 Task: Find connections with filter location Qarāwul with filter topic #Technologywith filter profile language English with filter current company HCLTech with filter school Samrat Ashok Technological Institute with filter industry Travel Arrangements with filter service category Corporate Law with filter keywords title Account Executive
Action: Mouse moved to (572, 115)
Screenshot: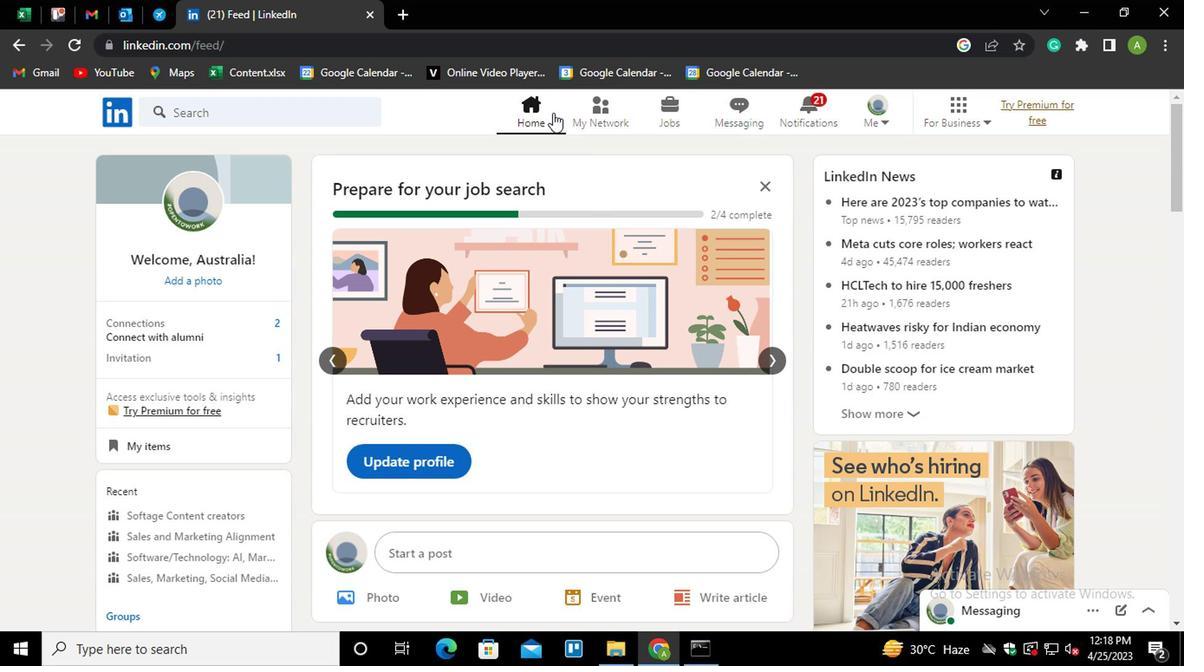 
Action: Mouse pressed left at (572, 115)
Screenshot: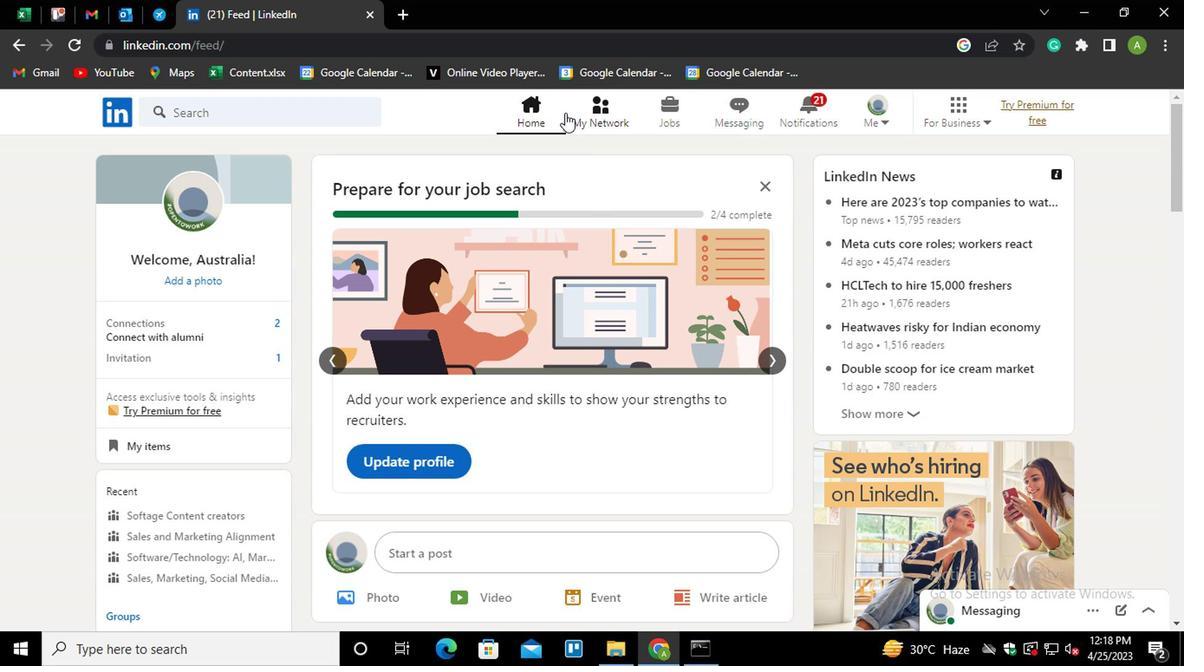 
Action: Mouse moved to (278, 214)
Screenshot: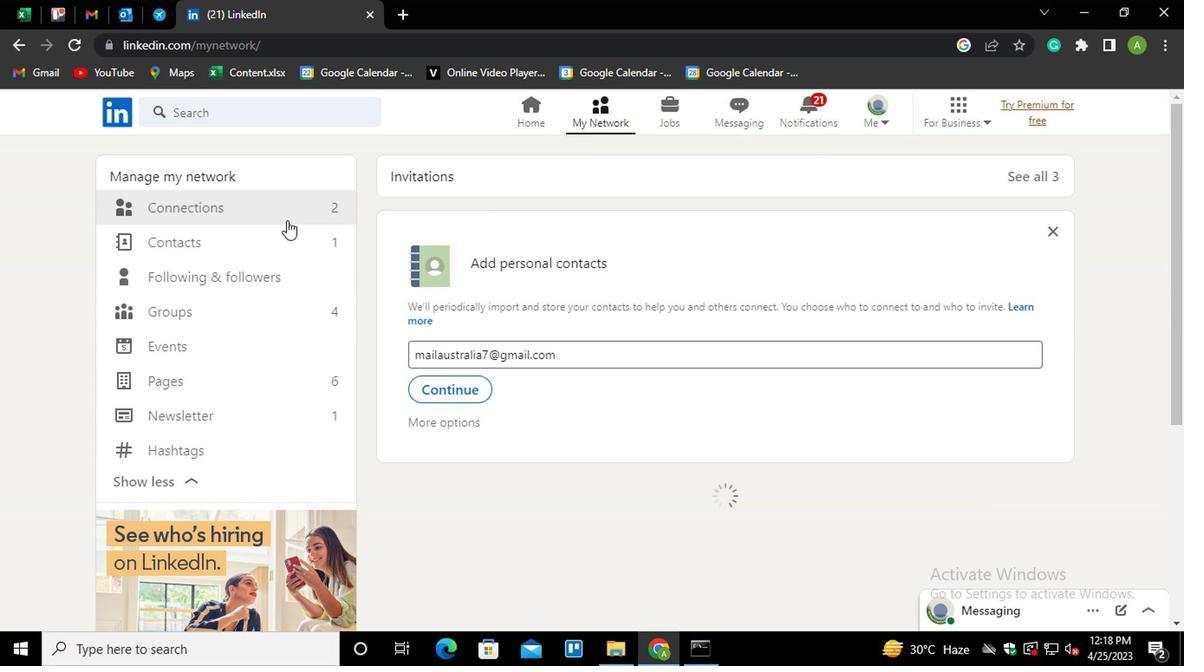 
Action: Mouse pressed left at (278, 214)
Screenshot: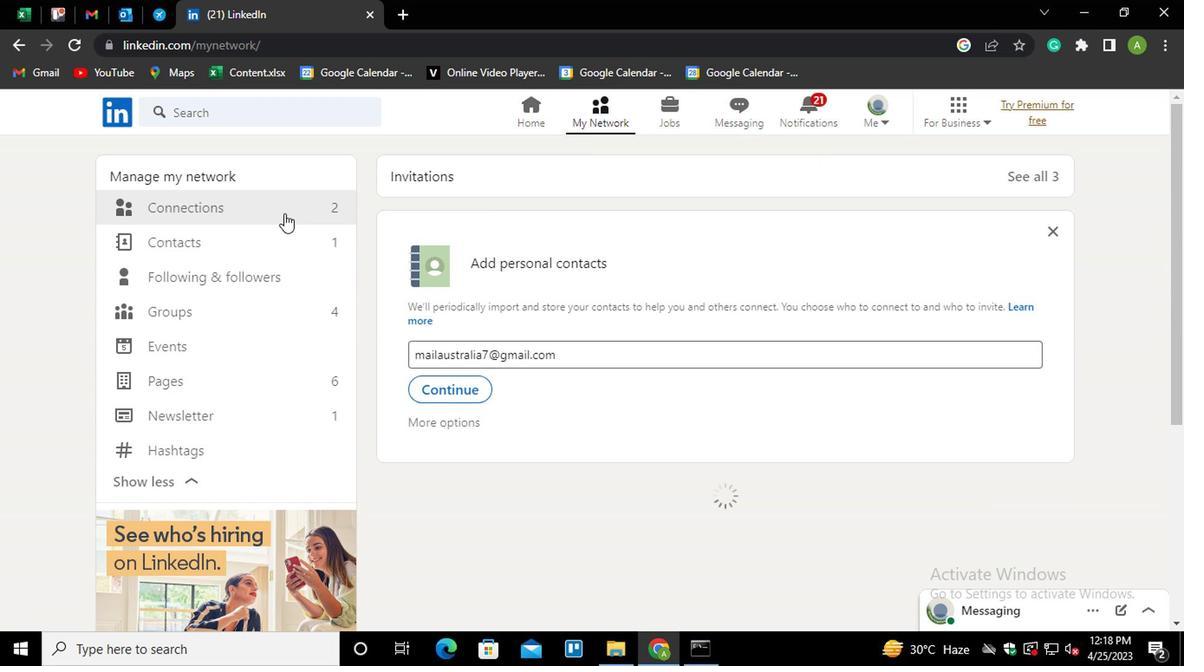 
Action: Mouse moved to (710, 211)
Screenshot: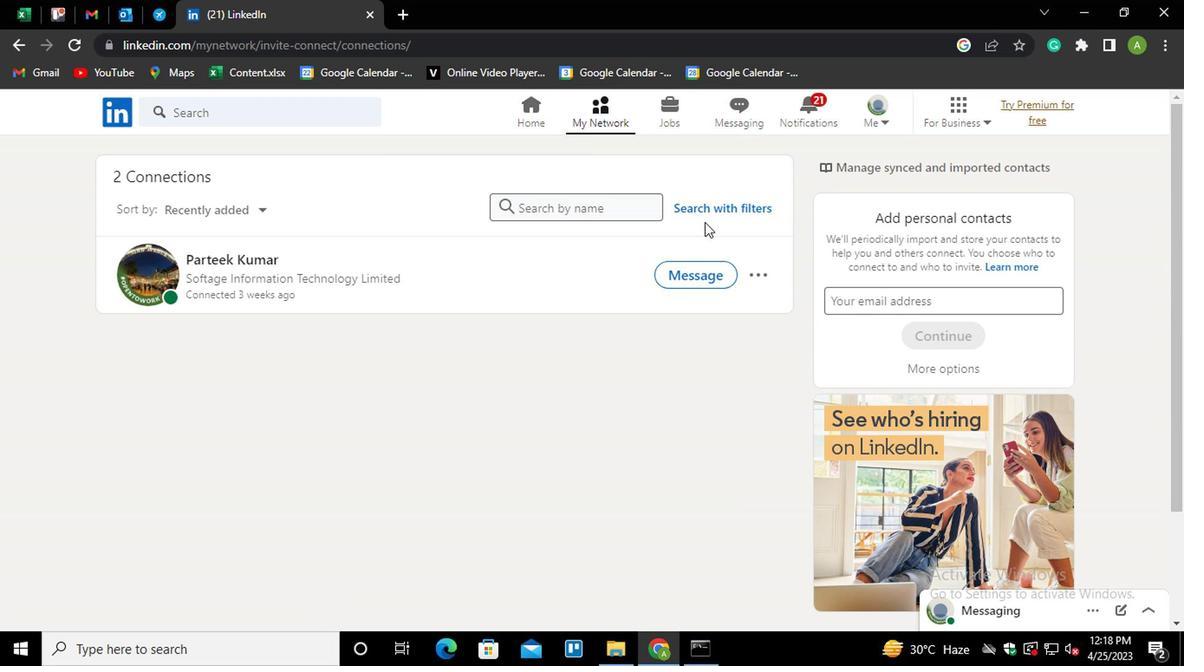 
Action: Mouse pressed left at (710, 211)
Screenshot: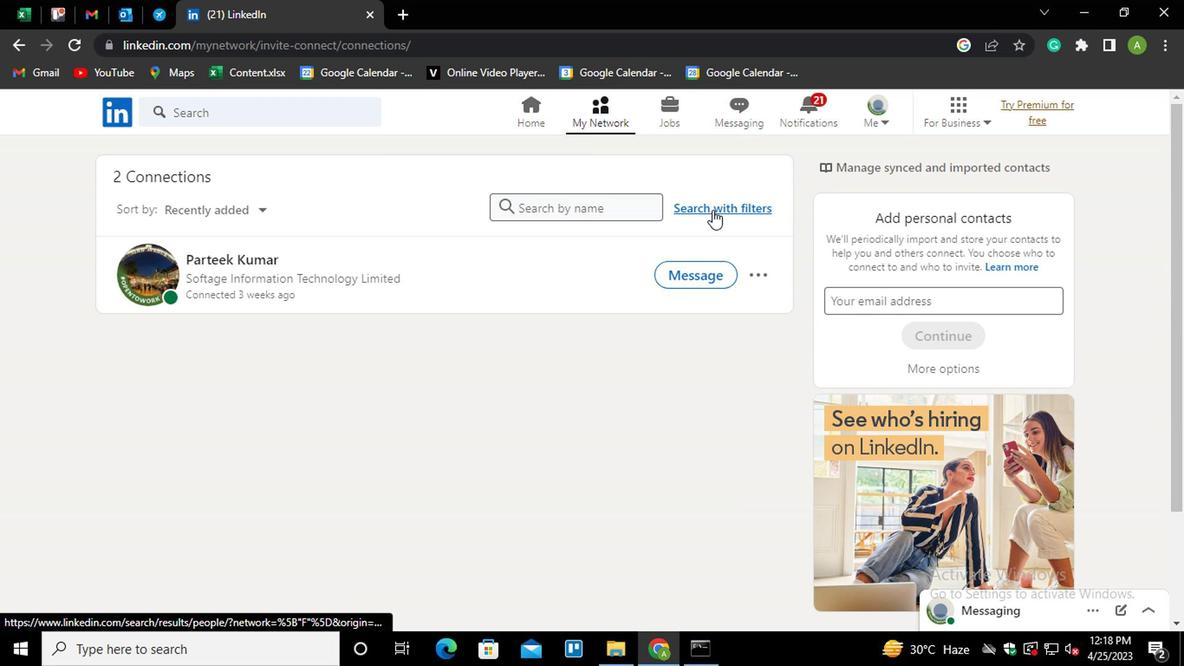 
Action: Mouse moved to (587, 159)
Screenshot: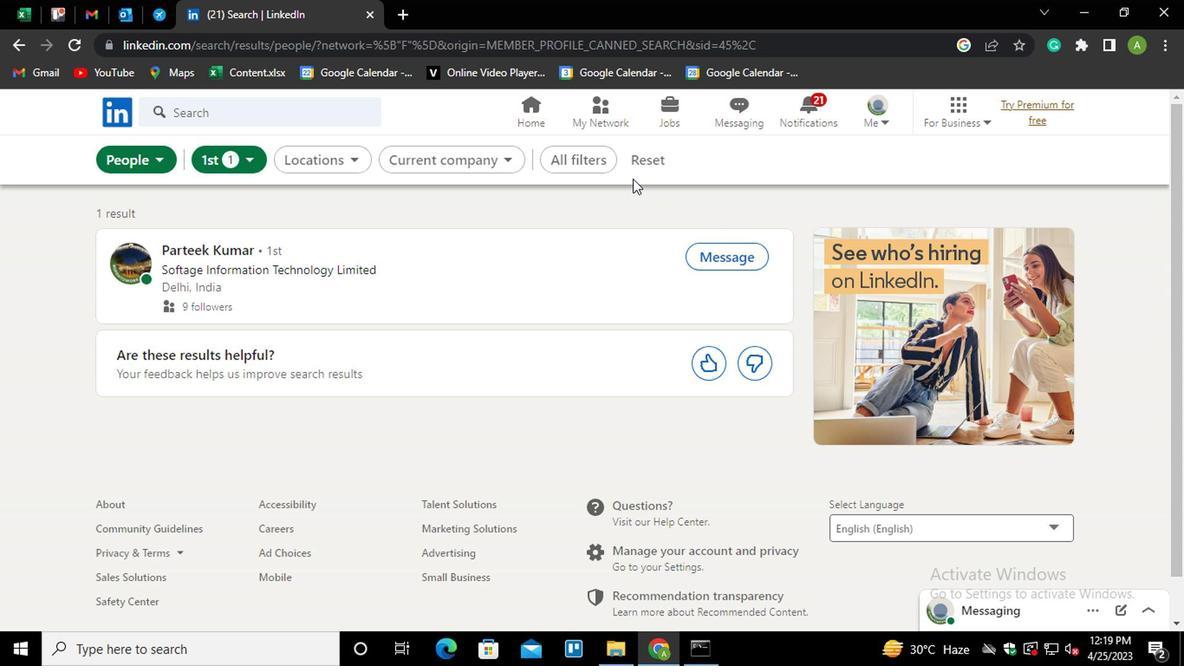 
Action: Mouse pressed left at (587, 159)
Screenshot: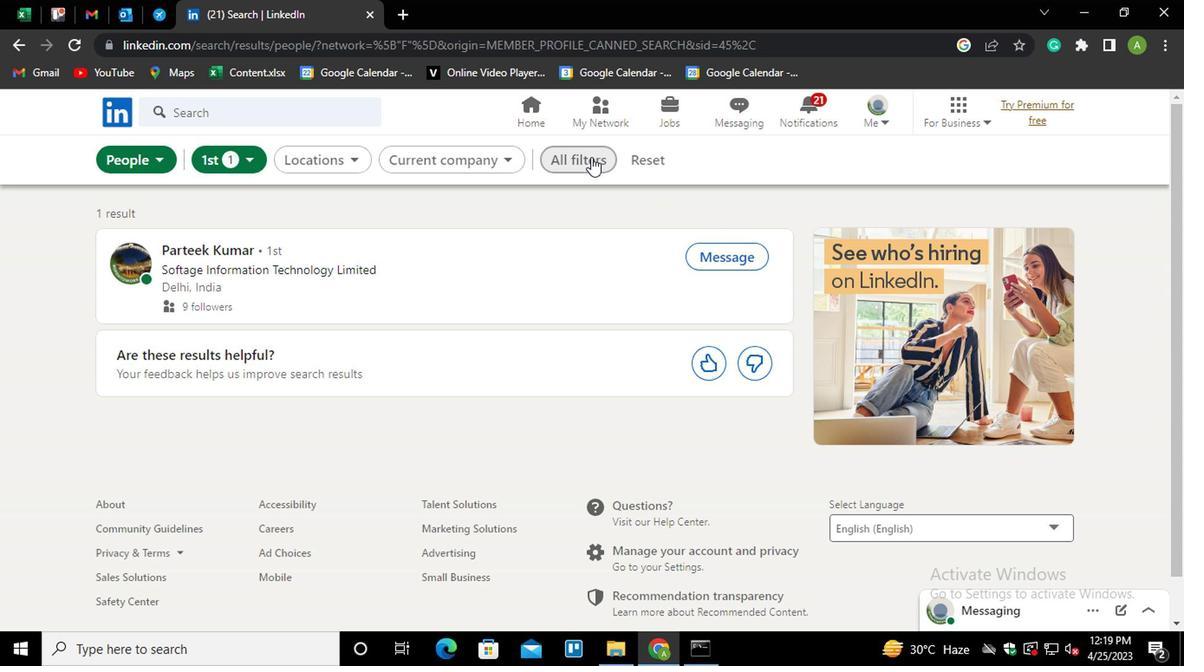 
Action: Mouse moved to (823, 293)
Screenshot: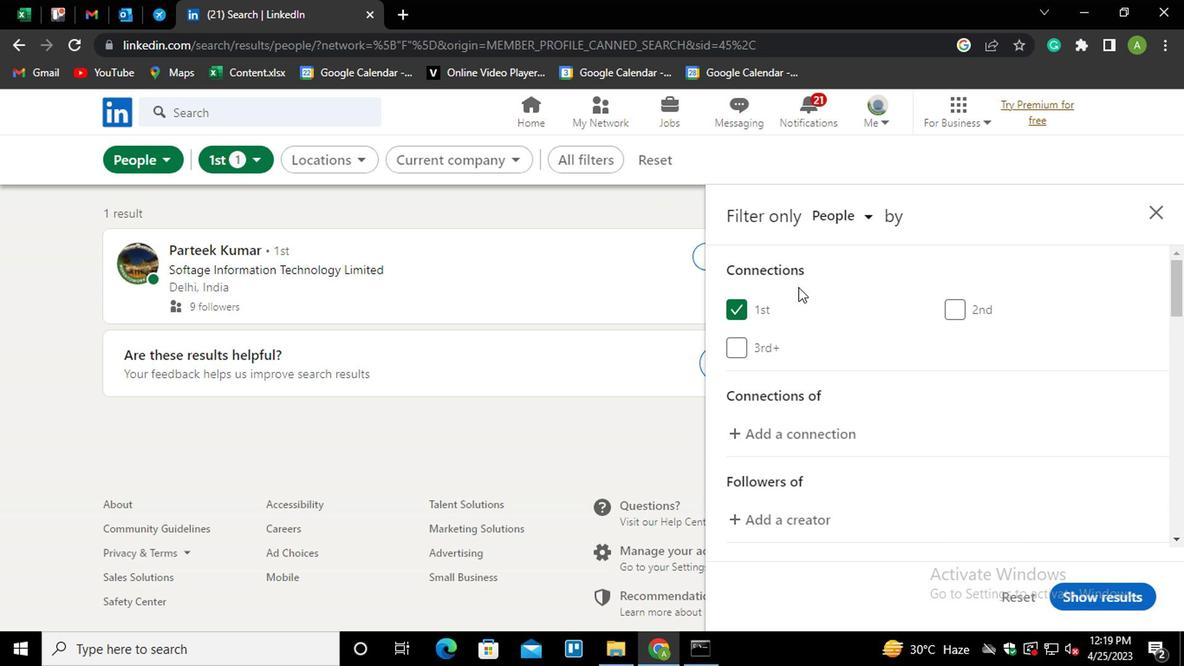 
Action: Mouse scrolled (823, 293) with delta (0, 0)
Screenshot: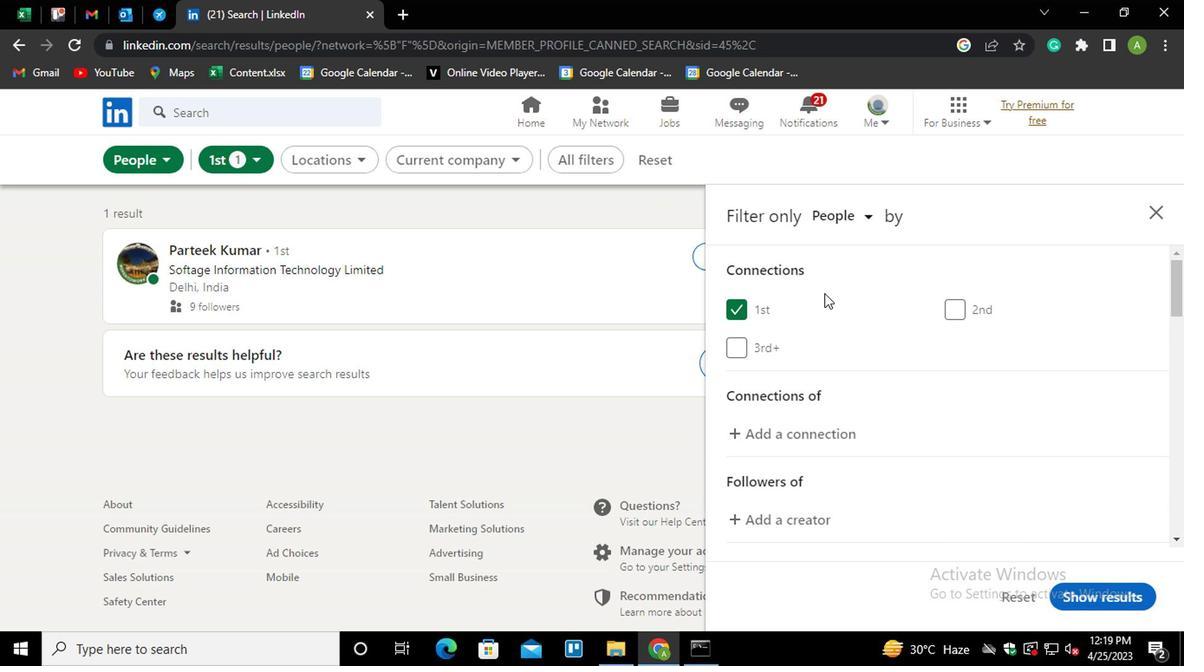 
Action: Mouse scrolled (823, 293) with delta (0, 0)
Screenshot: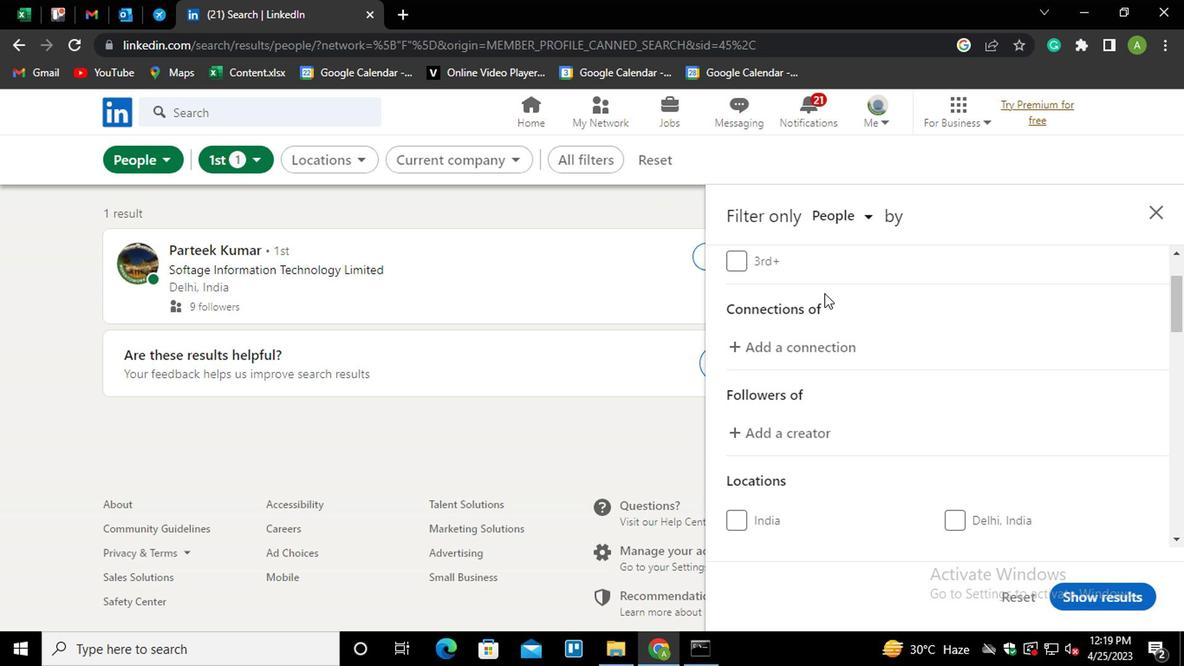 
Action: Mouse moved to (823, 294)
Screenshot: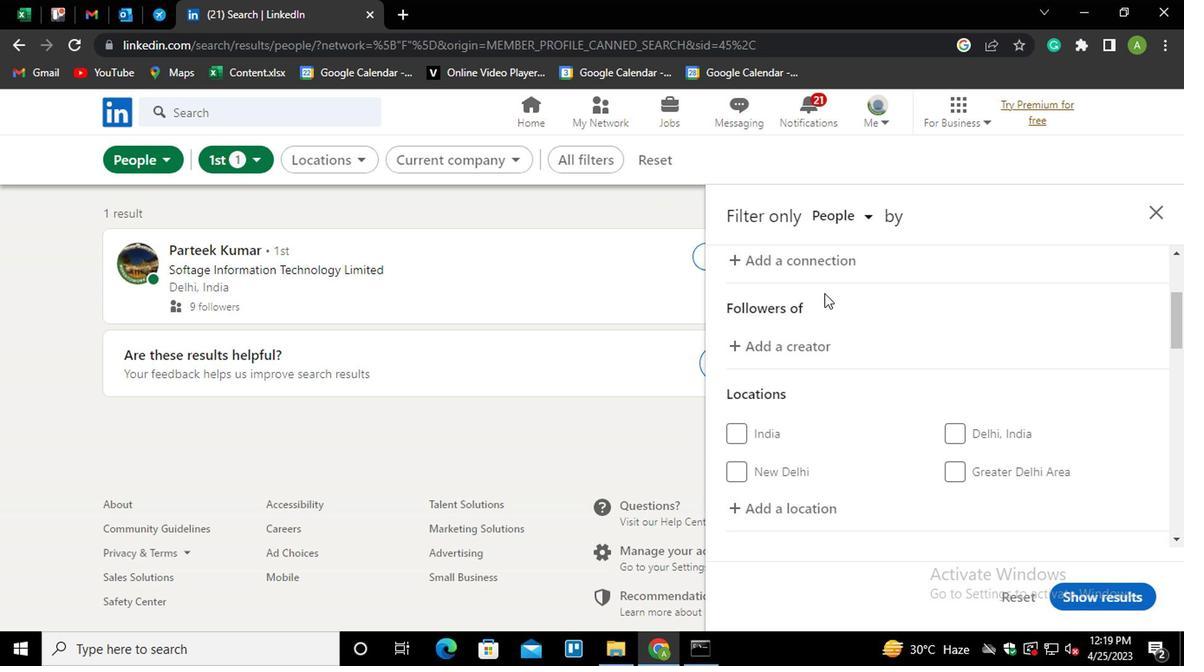 
Action: Mouse scrolled (823, 293) with delta (0, -1)
Screenshot: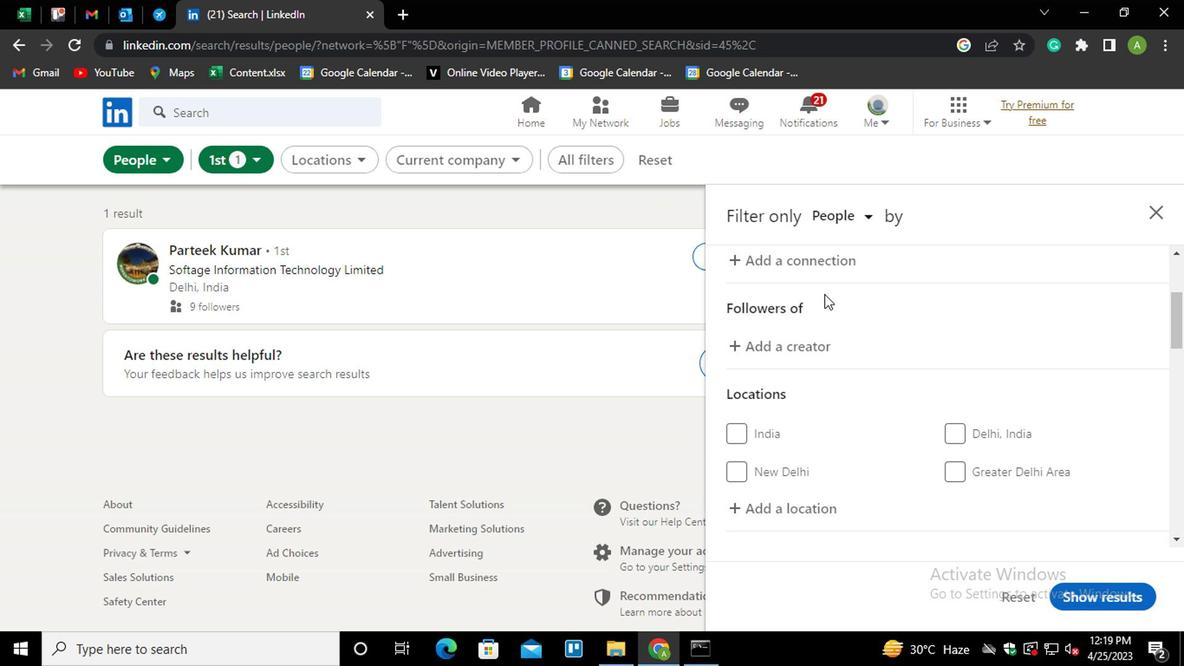 
Action: Mouse moved to (807, 420)
Screenshot: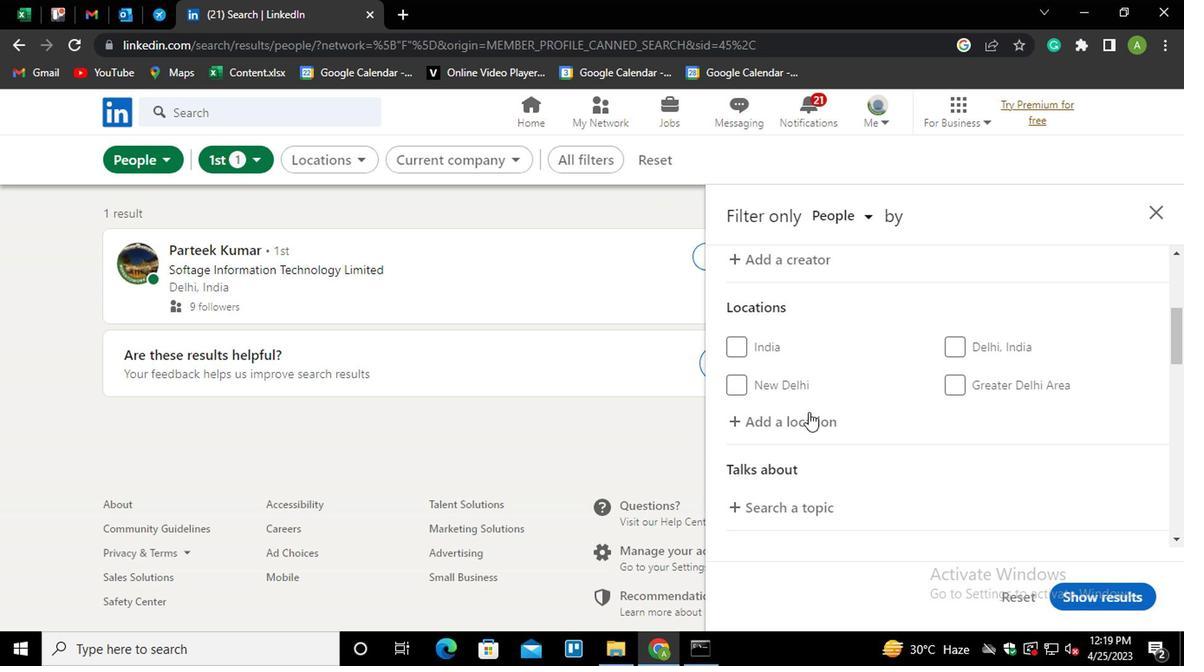
Action: Mouse pressed left at (807, 420)
Screenshot: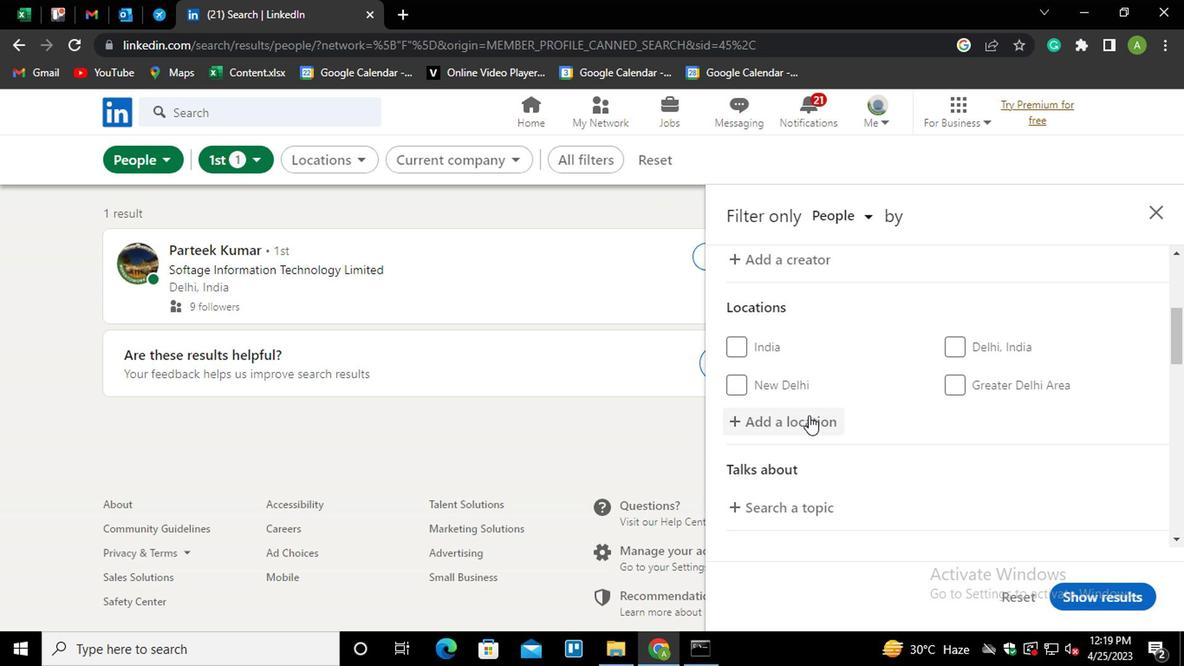 
Action: Mouse moved to (802, 417)
Screenshot: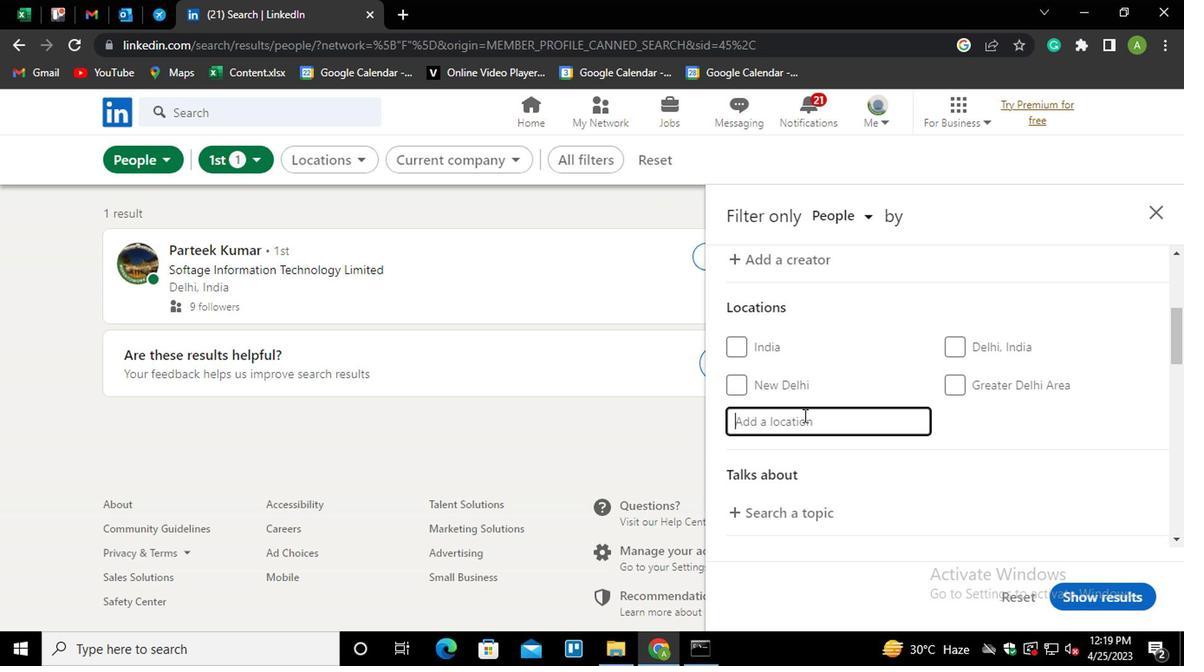 
Action: Mouse pressed left at (802, 417)
Screenshot: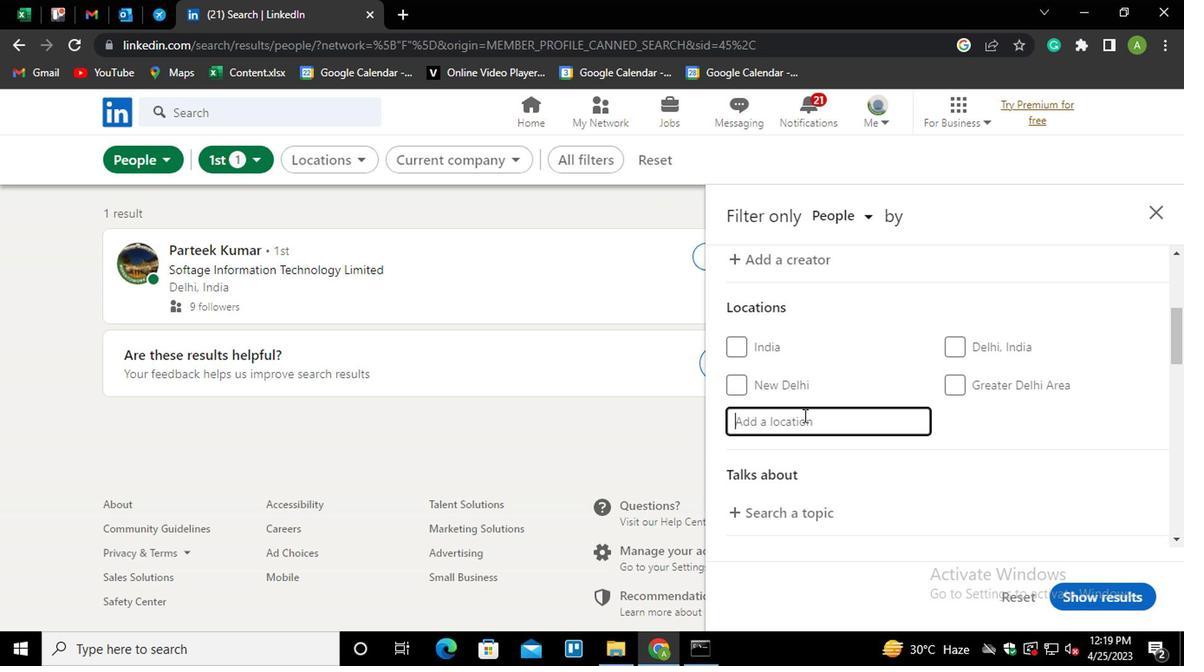 
Action: Mouse moved to (800, 418)
Screenshot: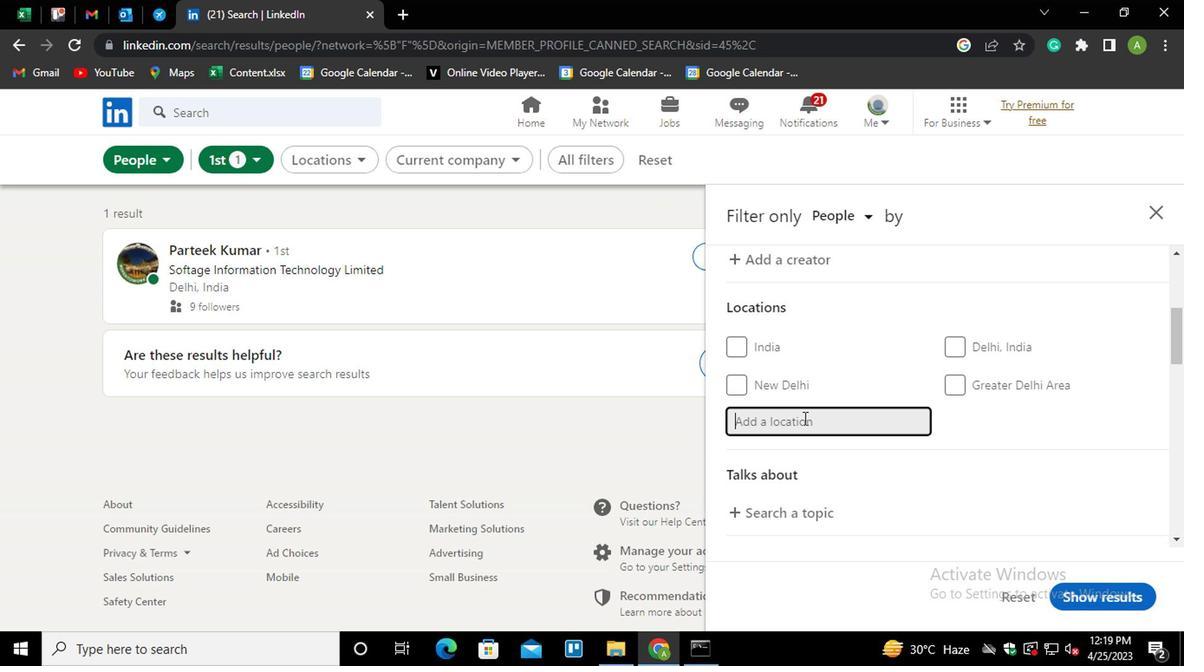 
Action: Key pressed <Key.shift>QARAWUL
Screenshot: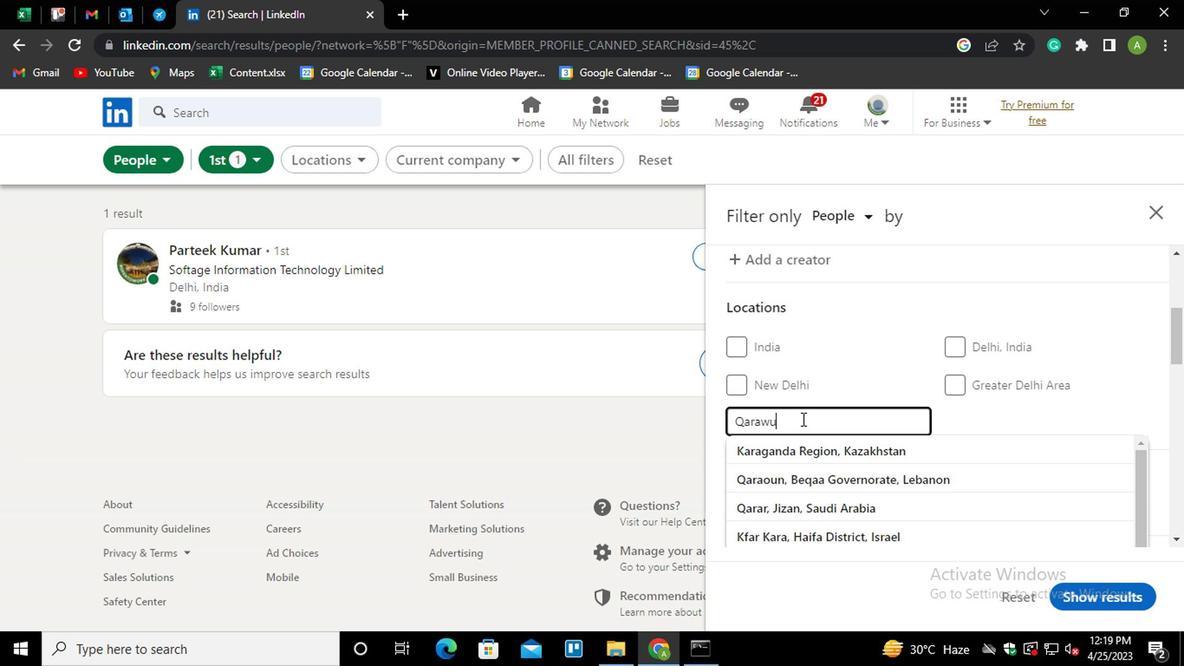 
Action: Mouse moved to (1003, 446)
Screenshot: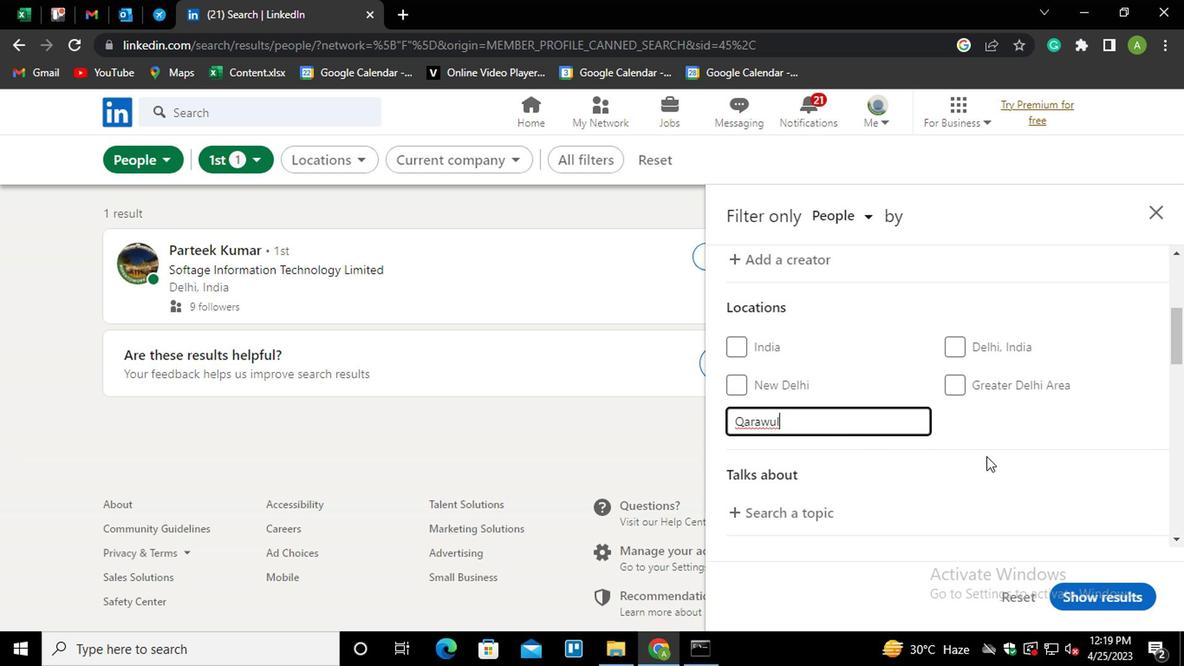 
Action: Mouse pressed left at (1003, 446)
Screenshot: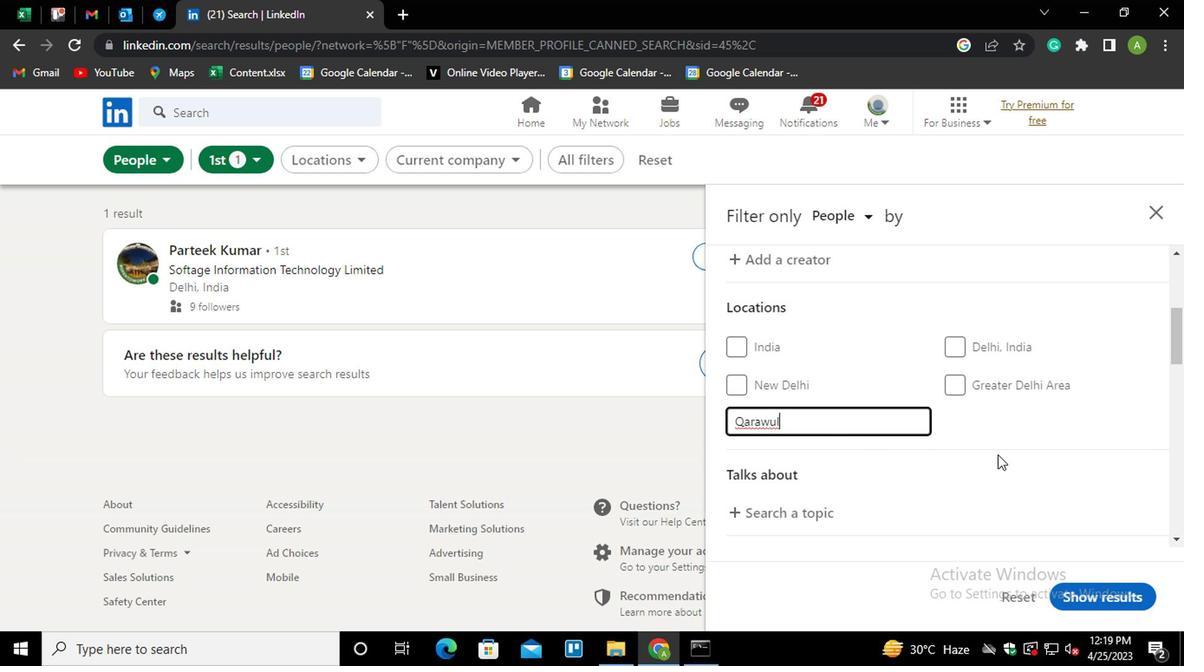 
Action: Mouse moved to (1002, 429)
Screenshot: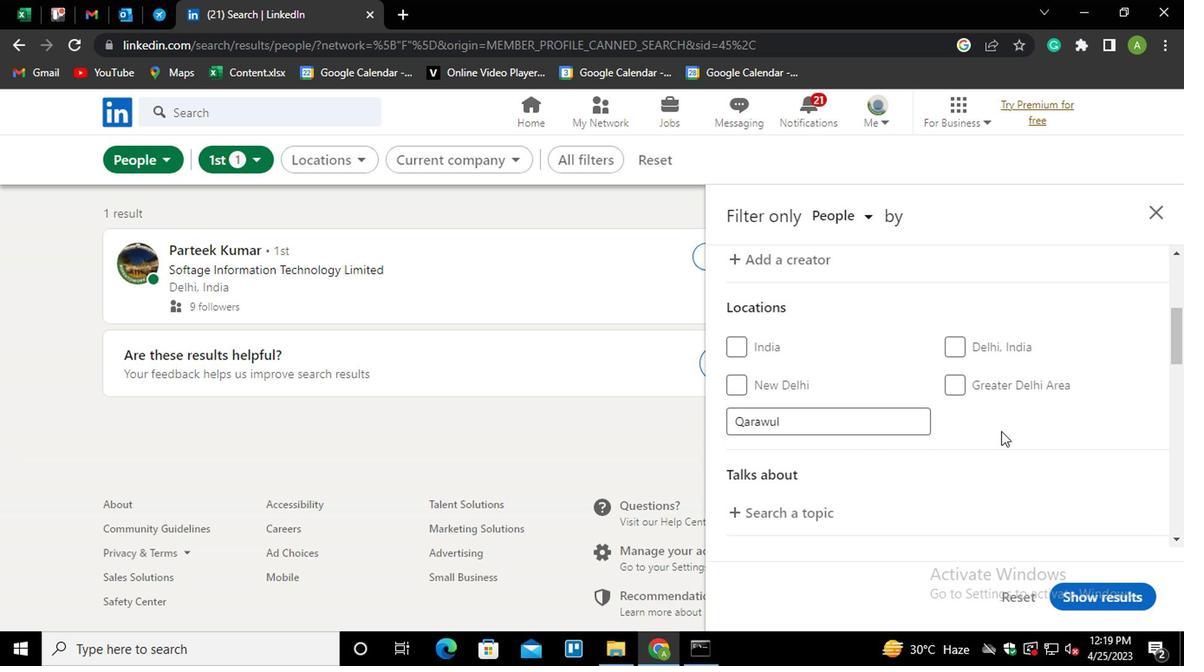 
Action: Mouse scrolled (1002, 428) with delta (0, 0)
Screenshot: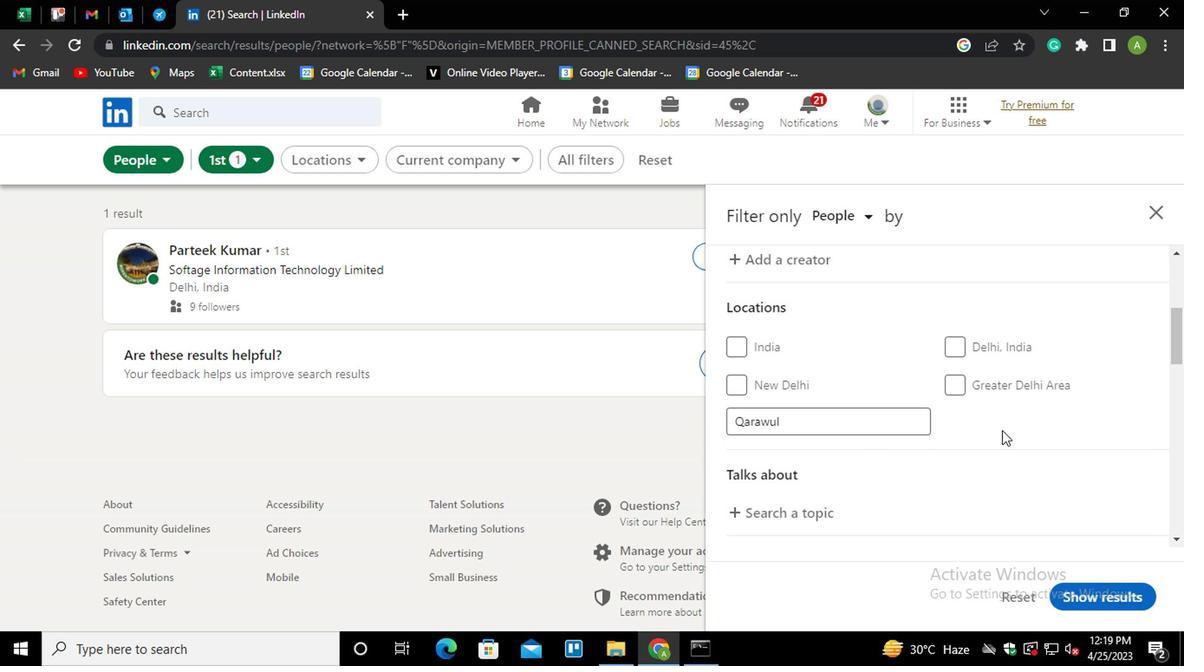
Action: Mouse moved to (849, 427)
Screenshot: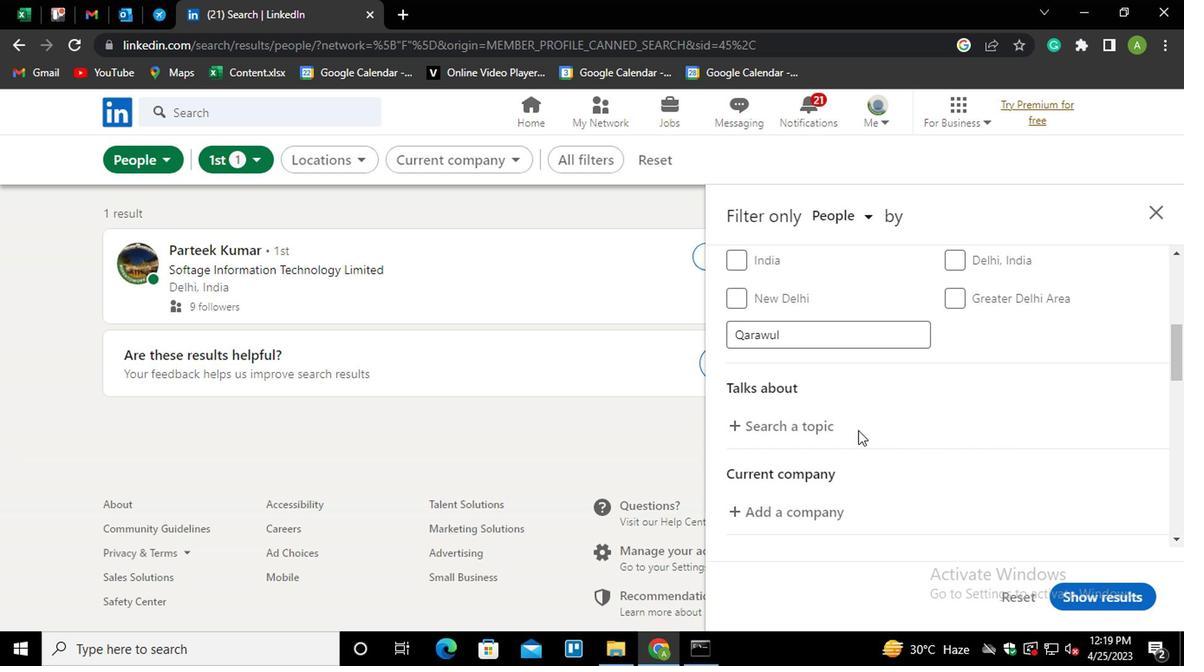 
Action: Mouse pressed left at (849, 427)
Screenshot: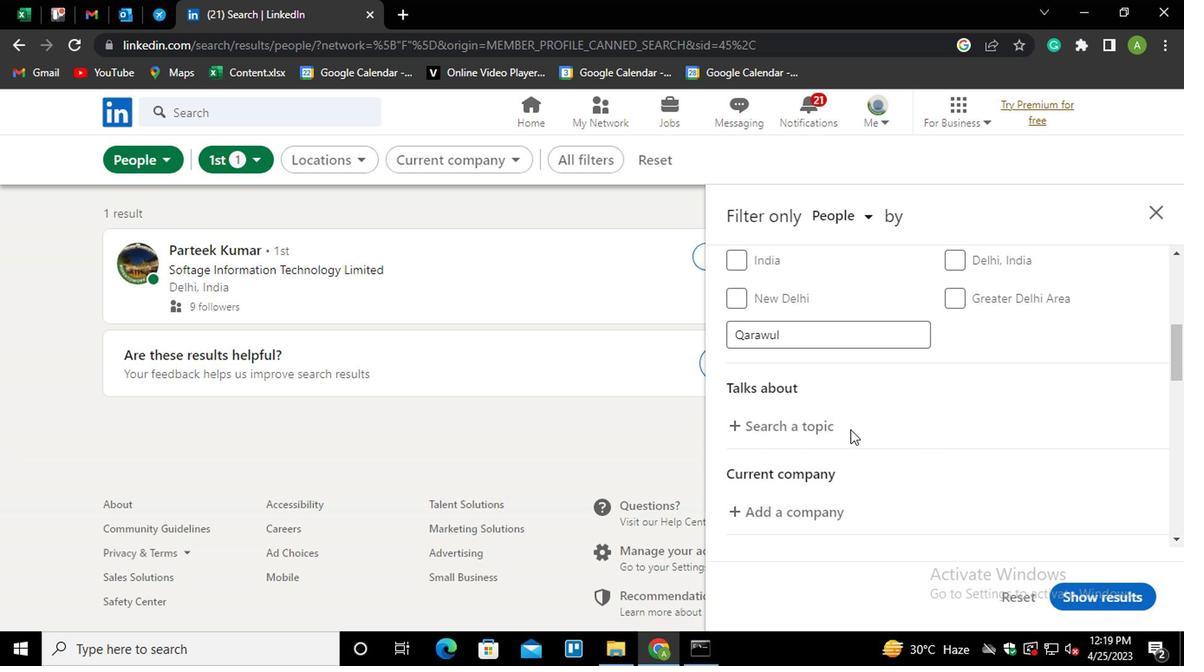 
Action: Mouse moved to (813, 425)
Screenshot: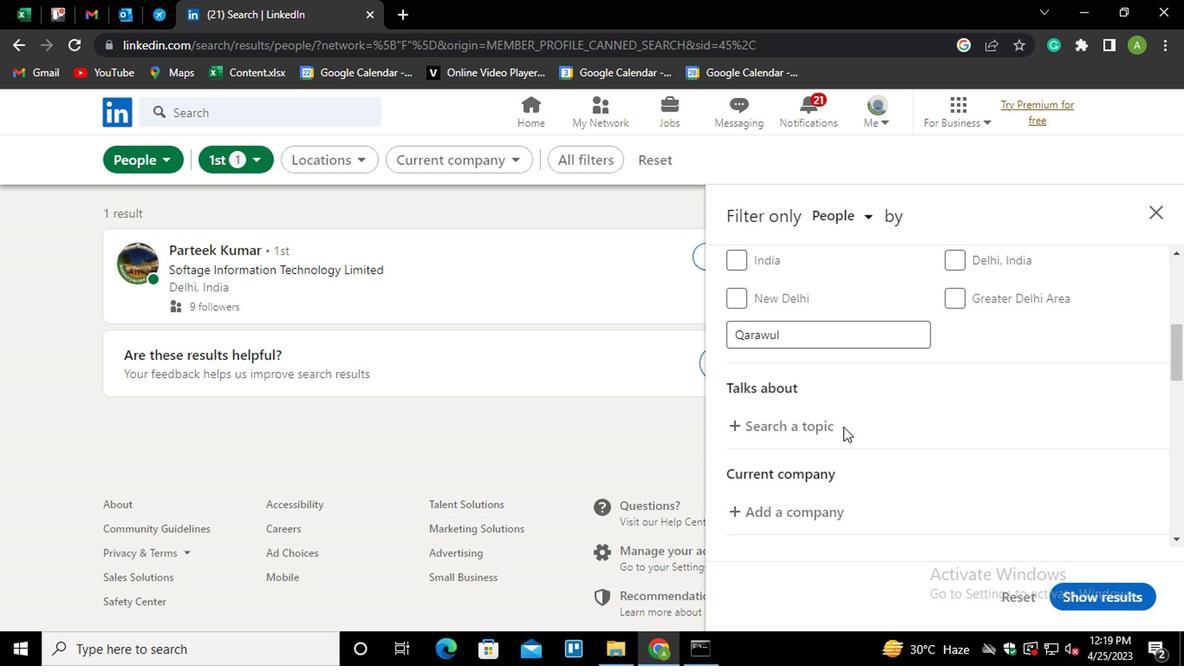 
Action: Mouse pressed left at (813, 425)
Screenshot: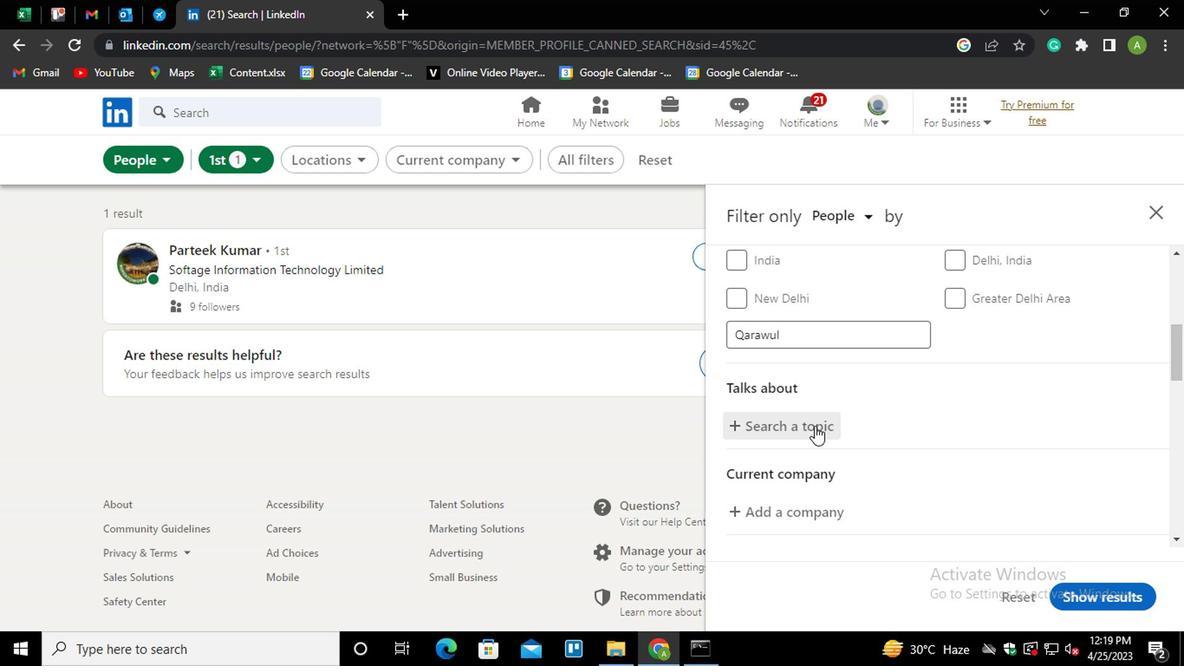 
Action: Key pressed <Key.shift>#<Key.shift>TECHNOLOGYWITH
Screenshot: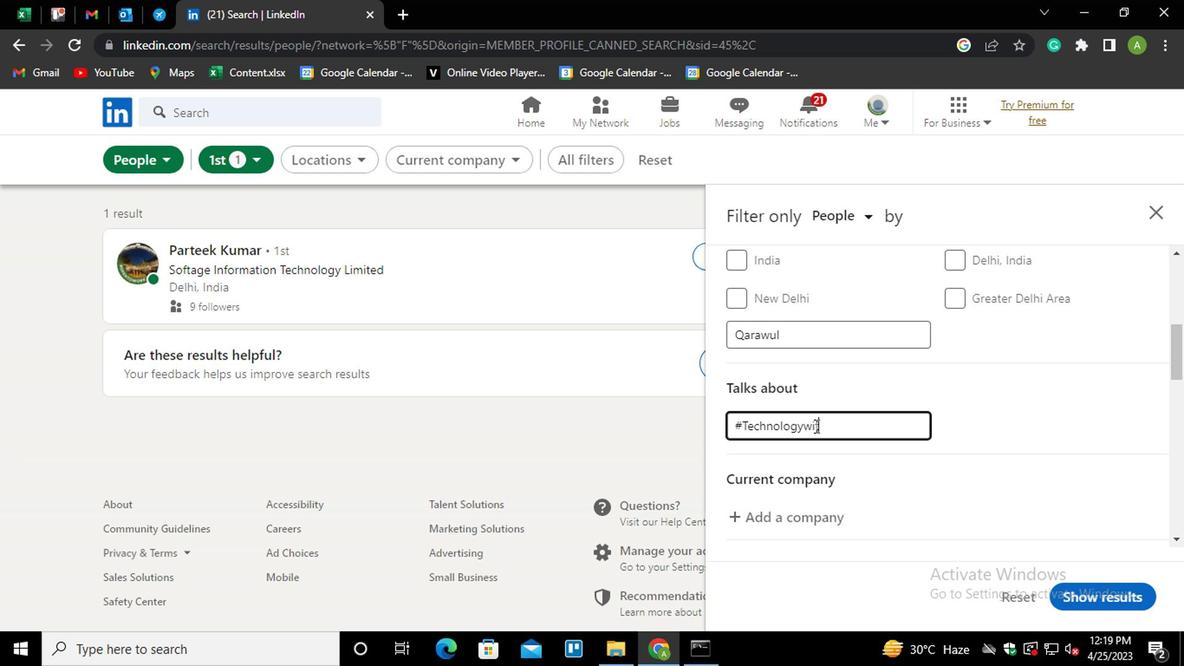 
Action: Mouse moved to (993, 423)
Screenshot: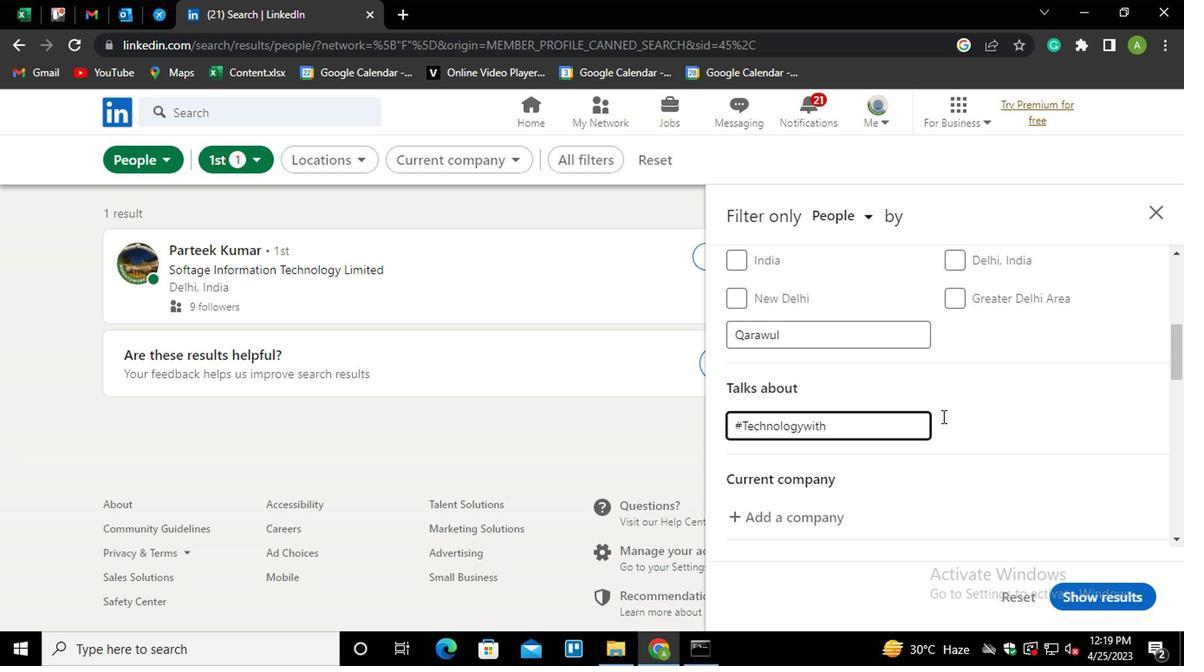 
Action: Mouse pressed left at (993, 423)
Screenshot: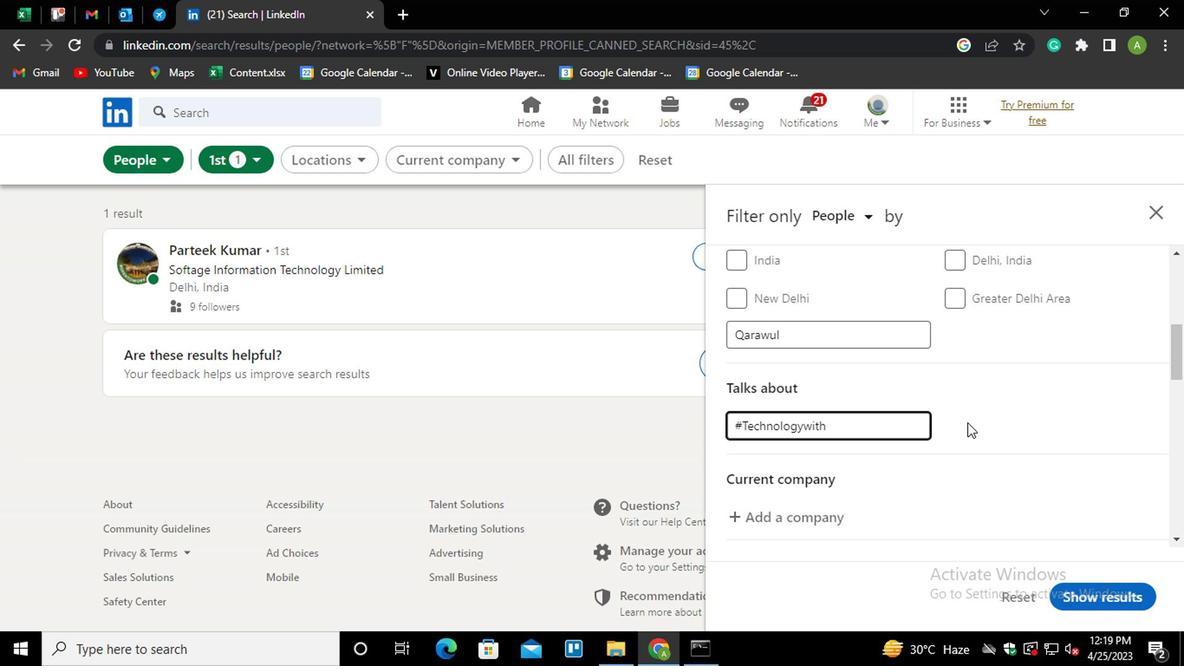 
Action: Mouse scrolled (993, 422) with delta (0, 0)
Screenshot: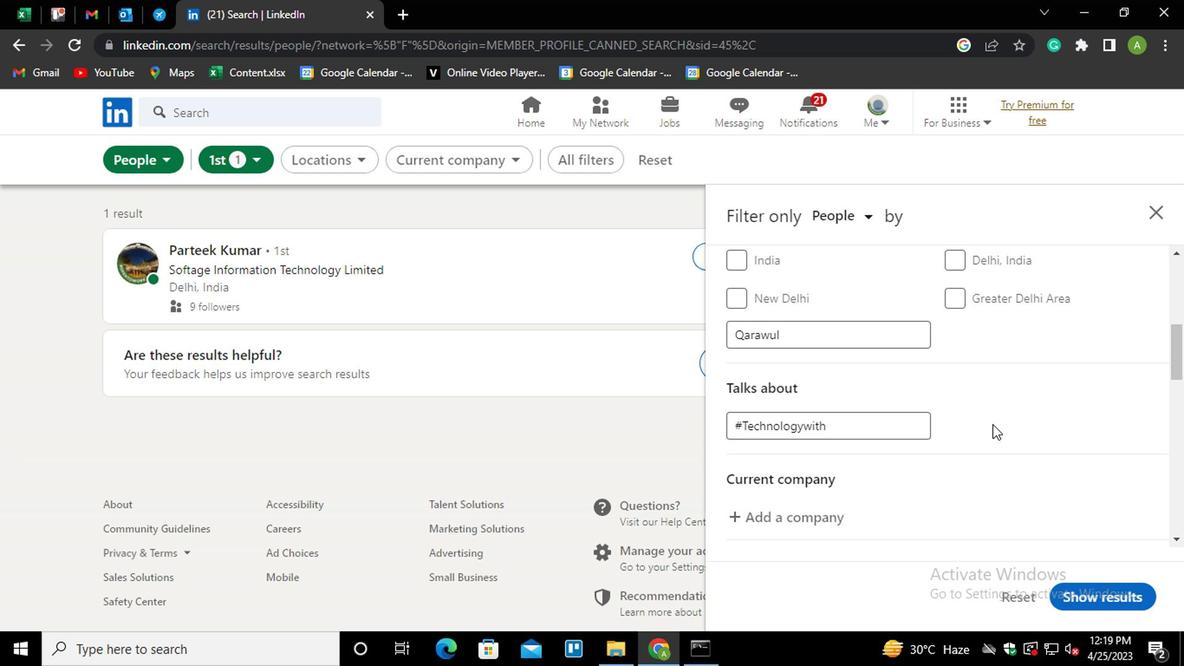 
Action: Mouse scrolled (993, 422) with delta (0, 0)
Screenshot: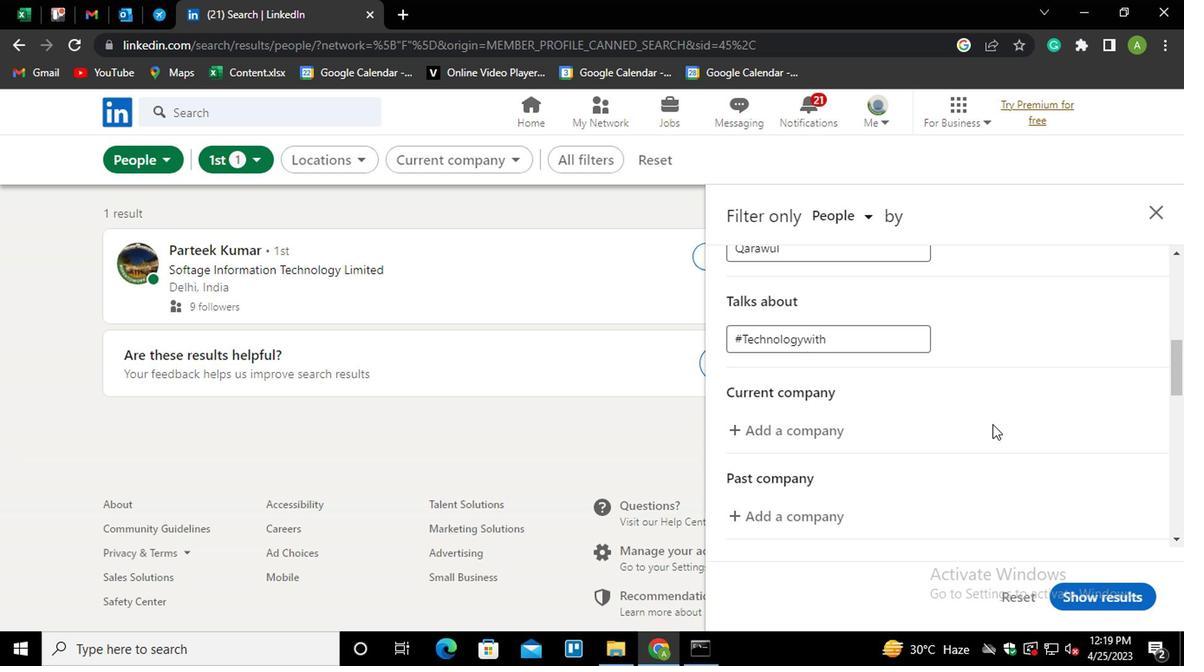 
Action: Mouse scrolled (993, 422) with delta (0, 0)
Screenshot: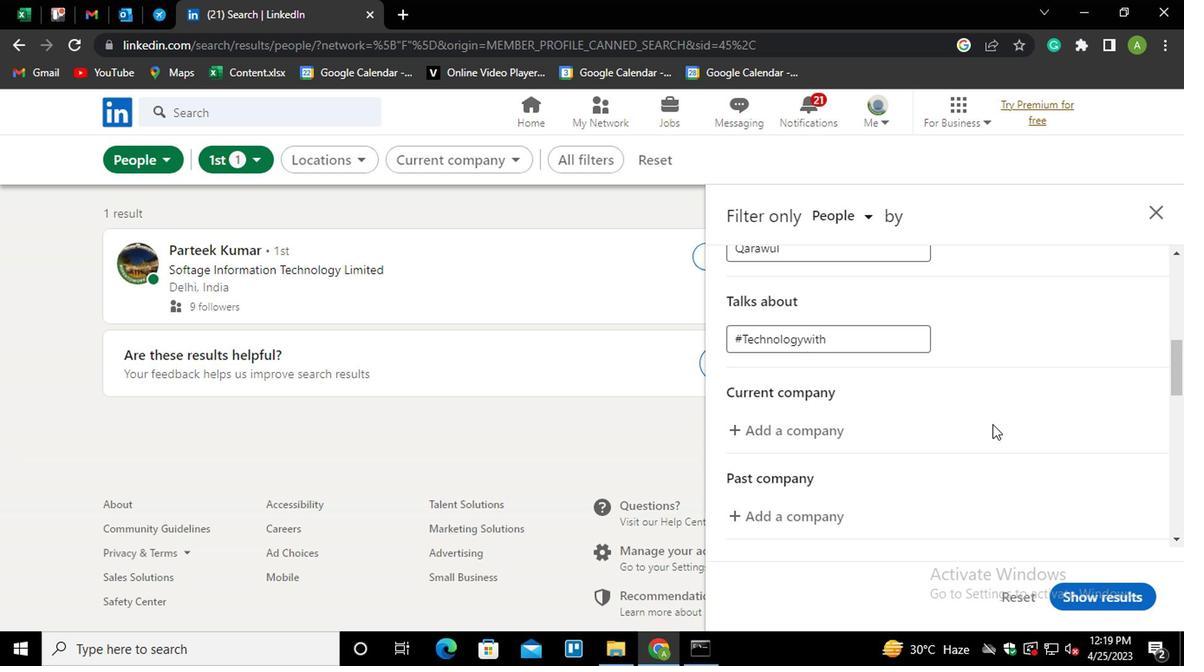 
Action: Mouse scrolled (993, 422) with delta (0, 0)
Screenshot: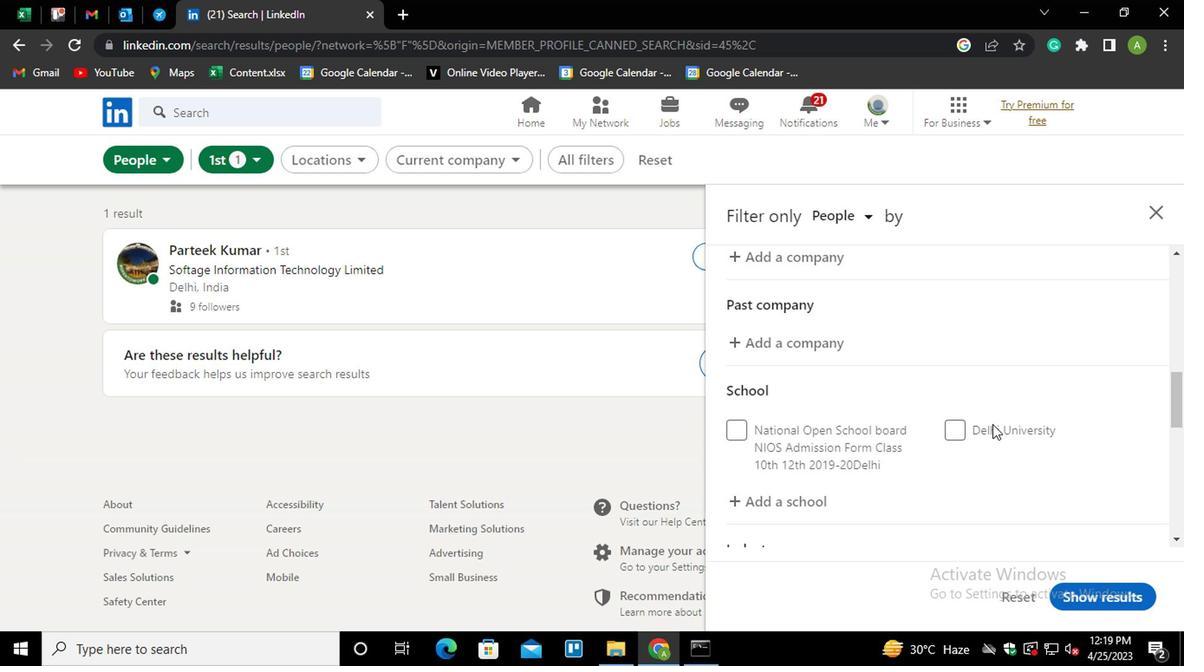 
Action: Mouse scrolled (993, 422) with delta (0, 0)
Screenshot: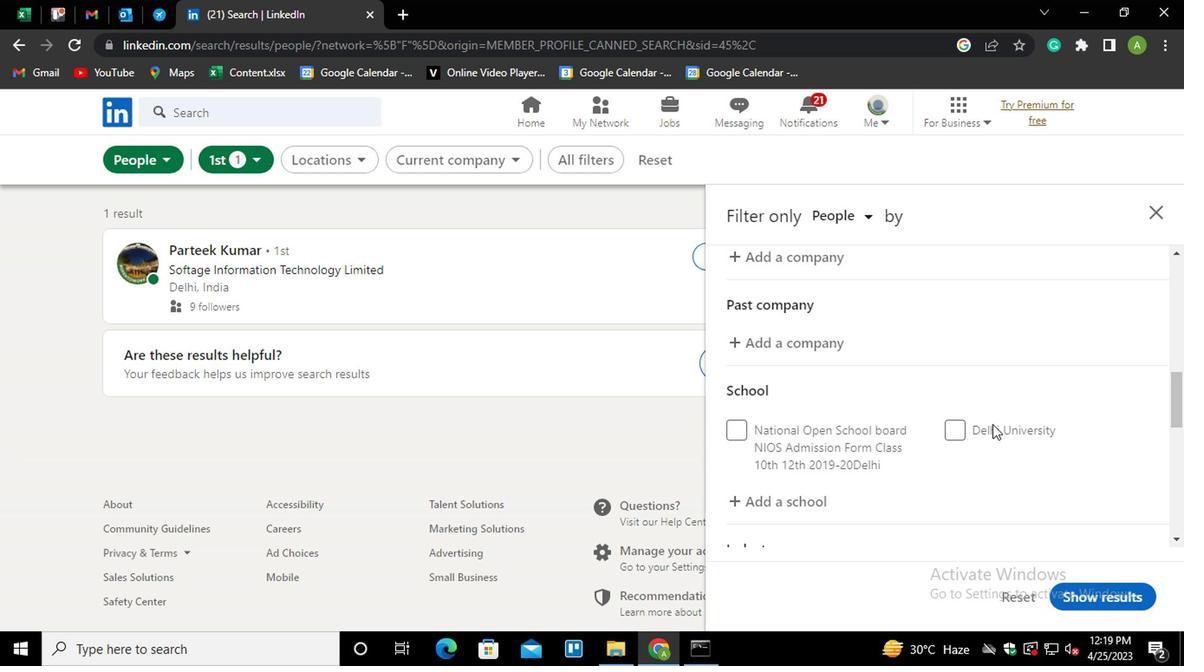 
Action: Mouse moved to (784, 423)
Screenshot: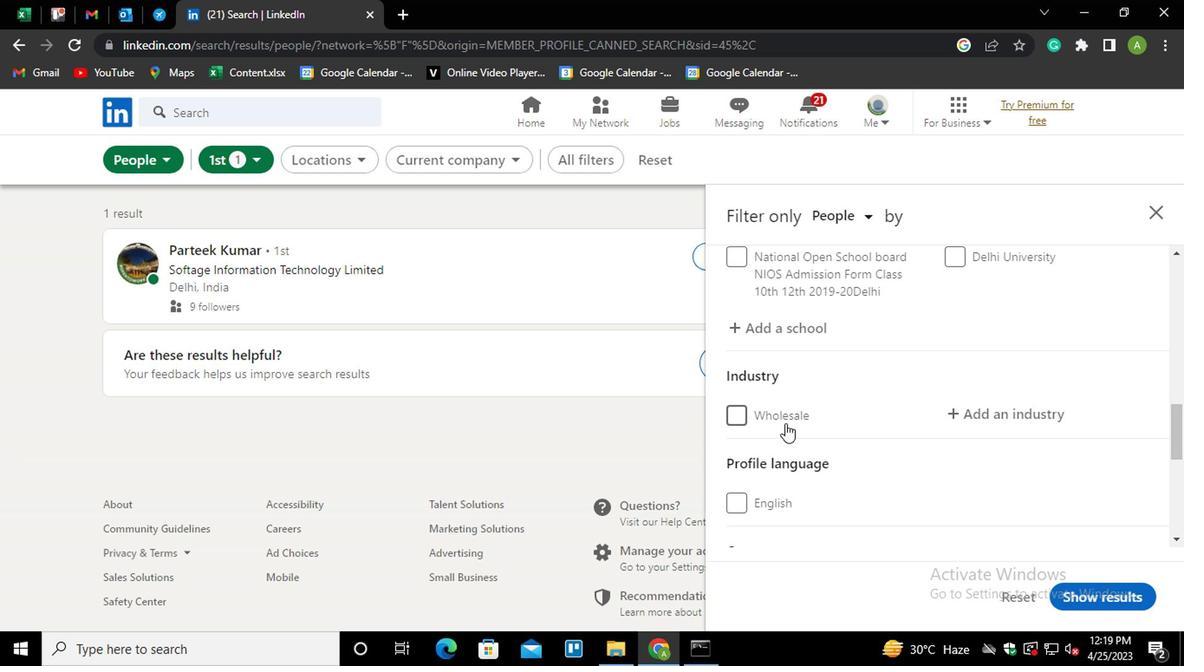 
Action: Mouse scrolled (784, 422) with delta (0, 0)
Screenshot: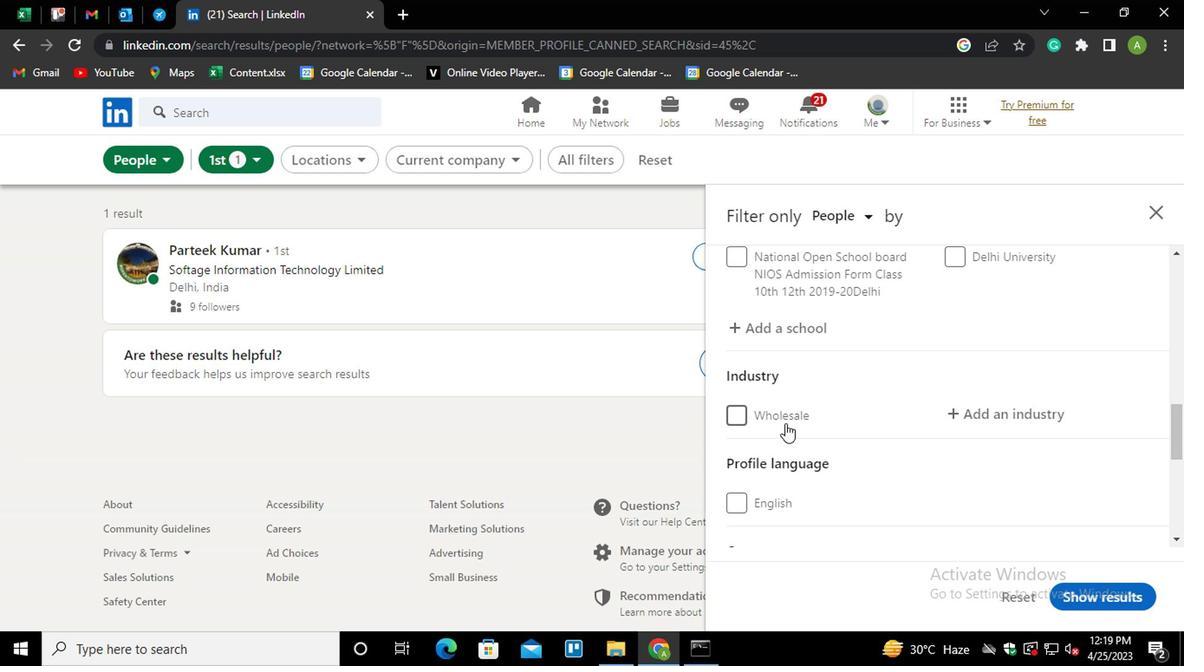 
Action: Mouse moved to (752, 413)
Screenshot: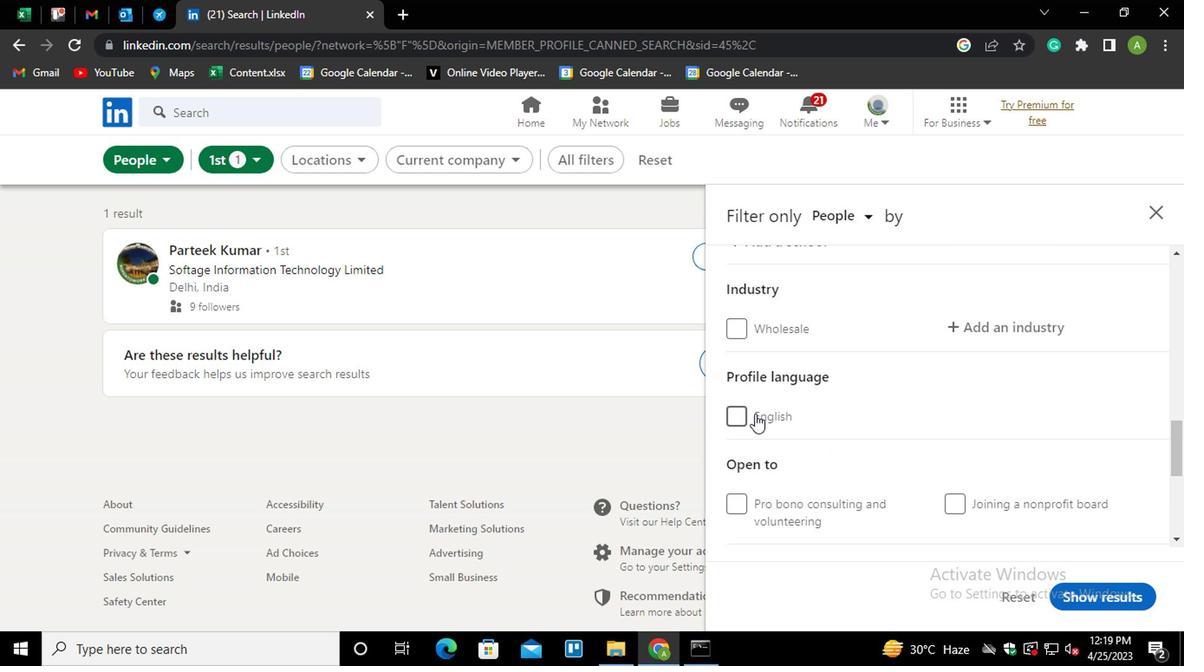 
Action: Mouse pressed left at (752, 413)
Screenshot: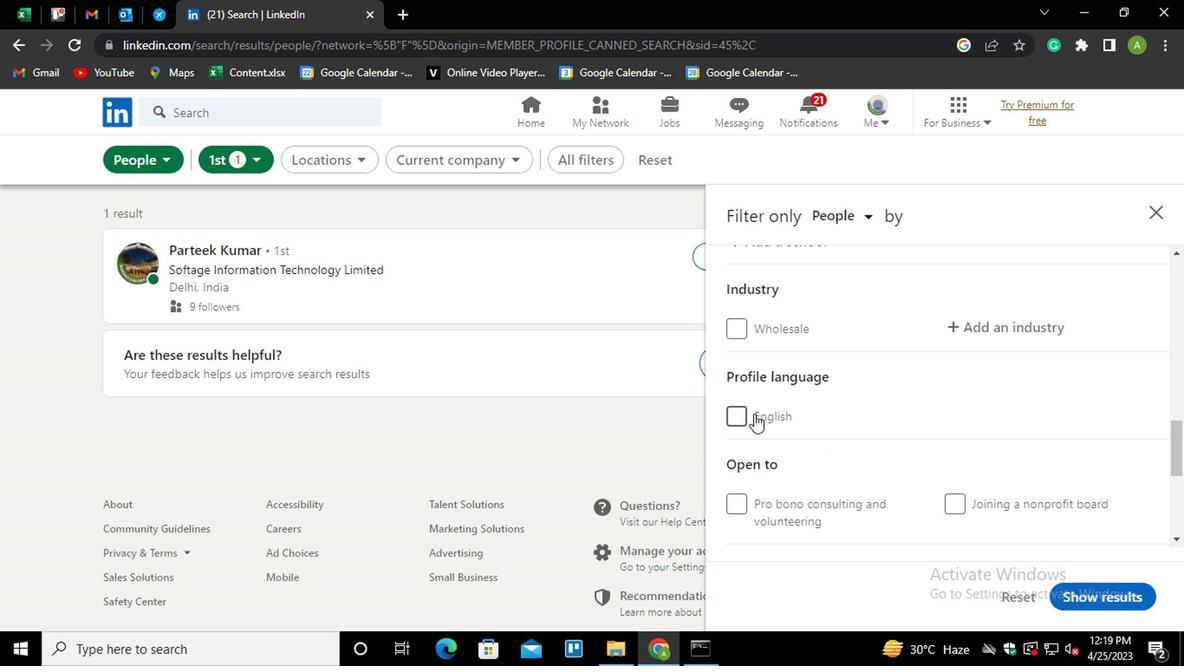 
Action: Mouse moved to (862, 421)
Screenshot: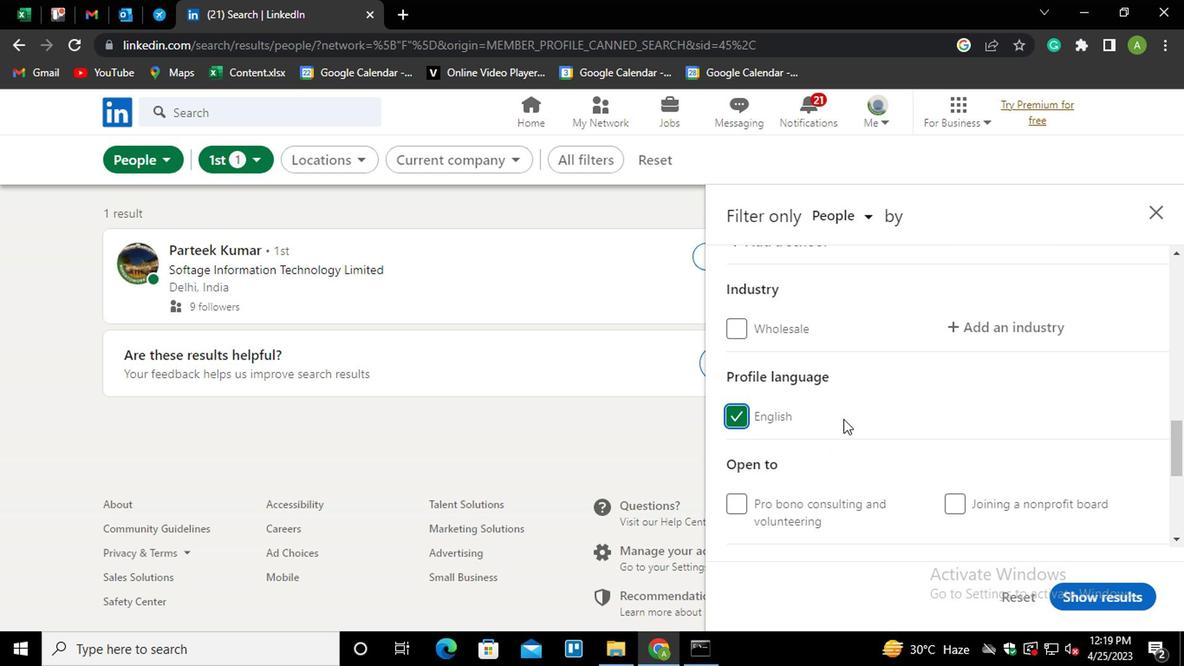 
Action: Mouse scrolled (862, 422) with delta (0, 0)
Screenshot: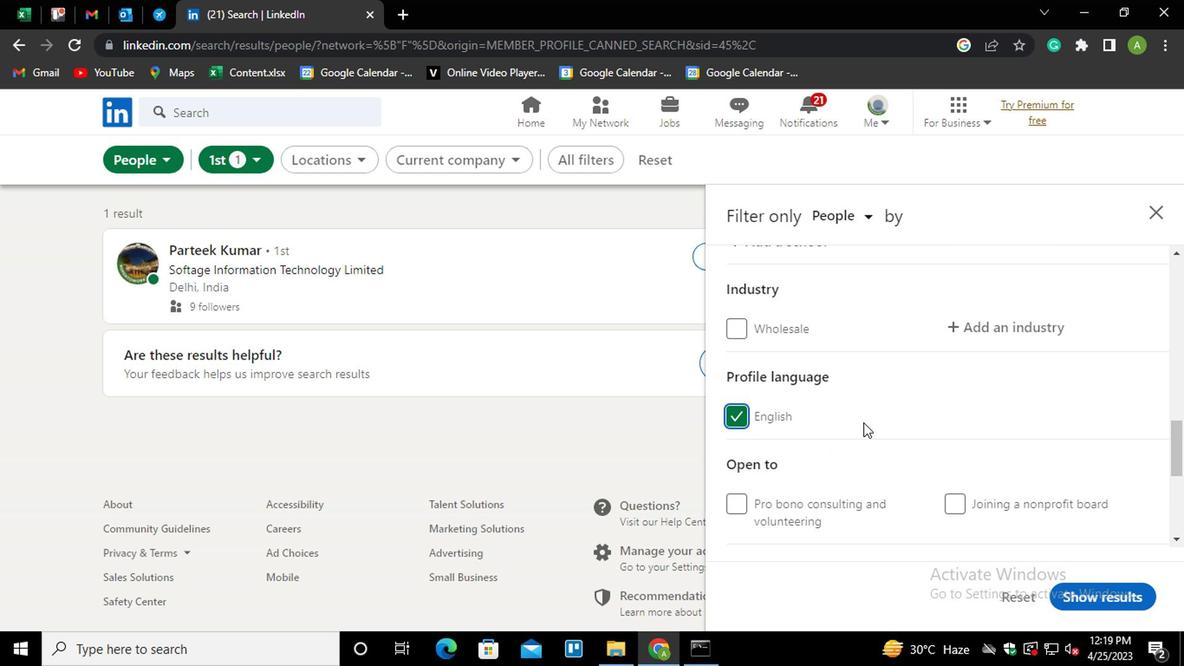
Action: Mouse scrolled (862, 422) with delta (0, 0)
Screenshot: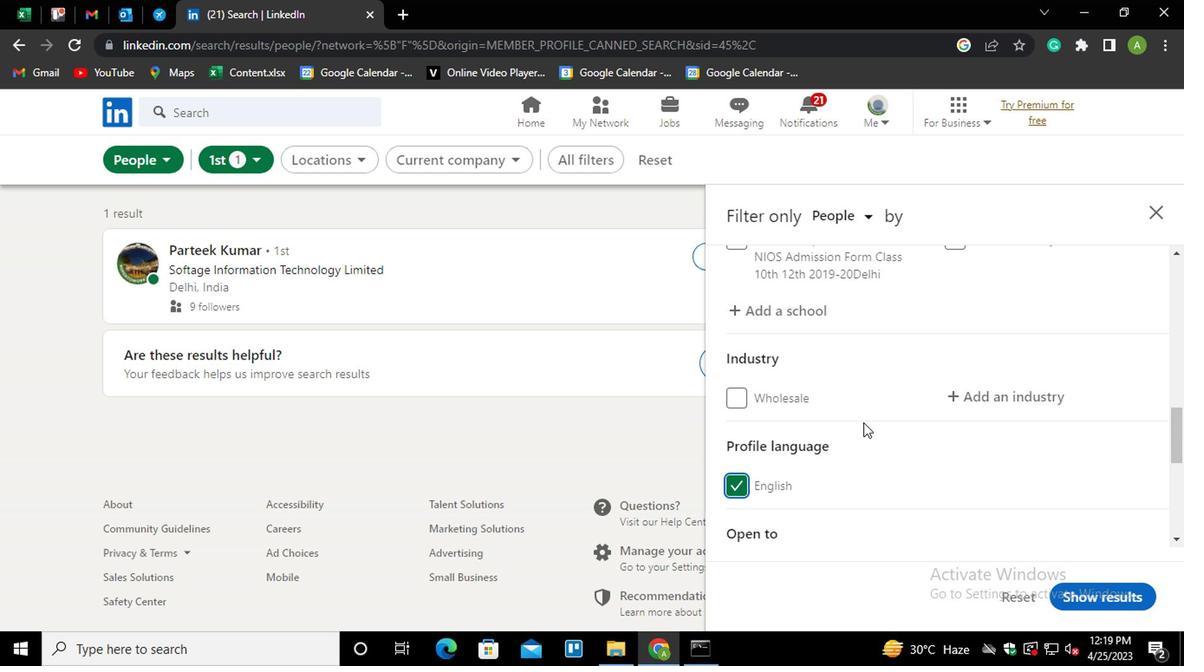 
Action: Mouse scrolled (862, 422) with delta (0, 0)
Screenshot: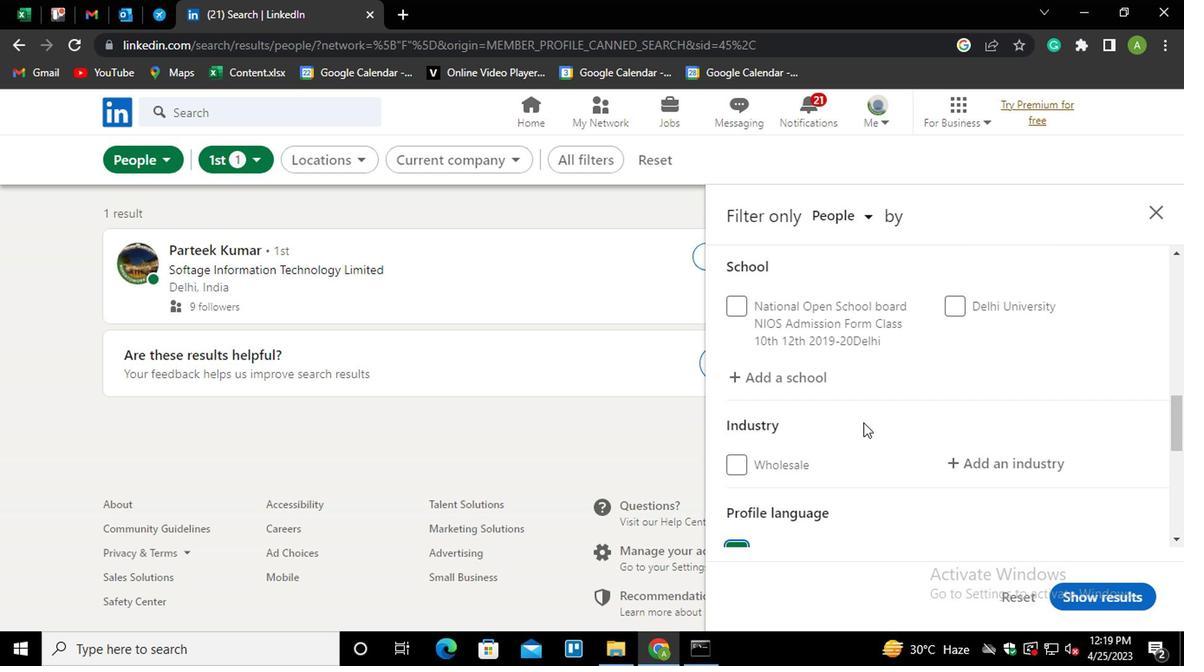 
Action: Mouse scrolled (862, 422) with delta (0, 0)
Screenshot: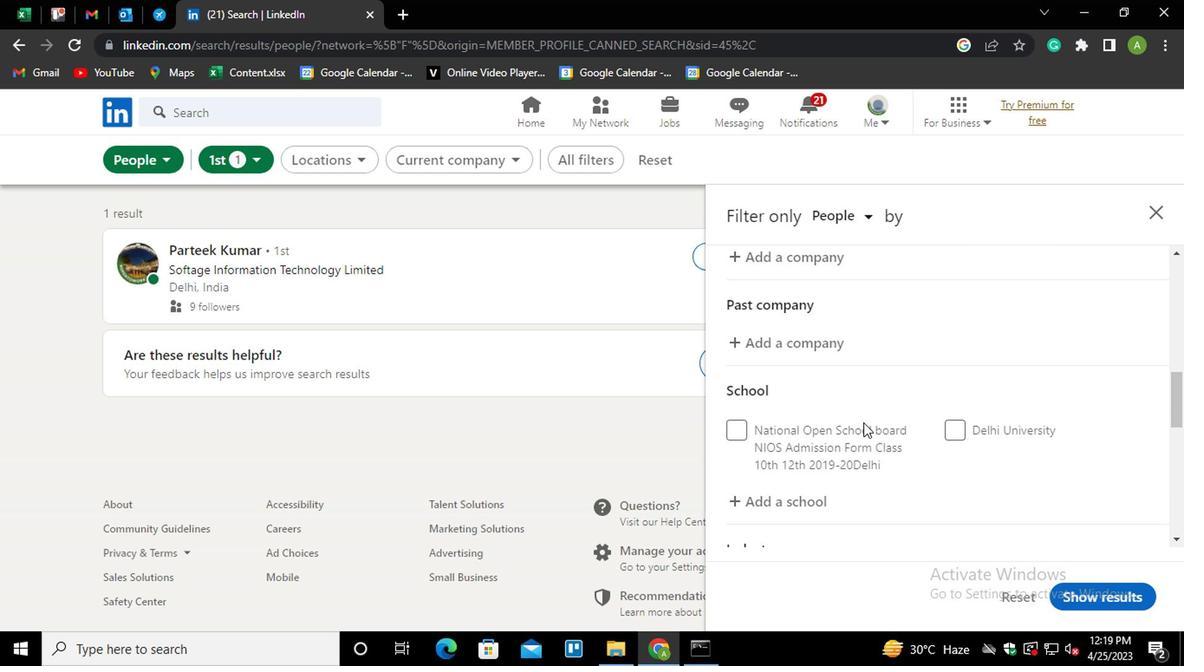 
Action: Mouse scrolled (862, 422) with delta (0, 0)
Screenshot: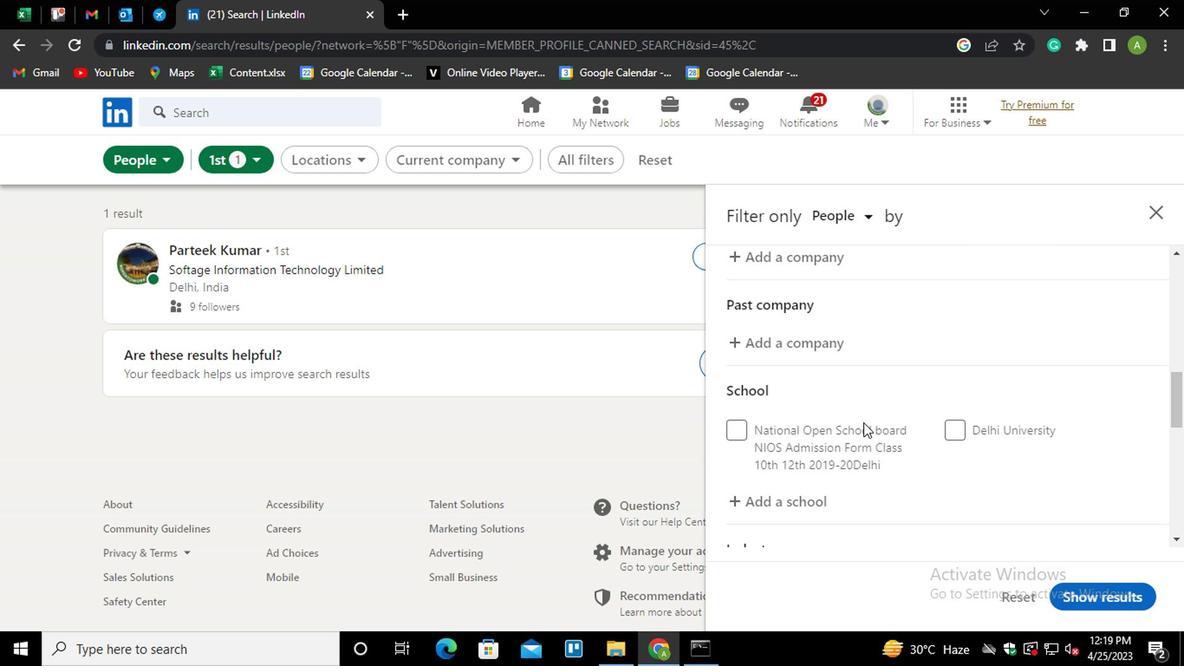 
Action: Mouse scrolled (862, 422) with delta (0, 0)
Screenshot: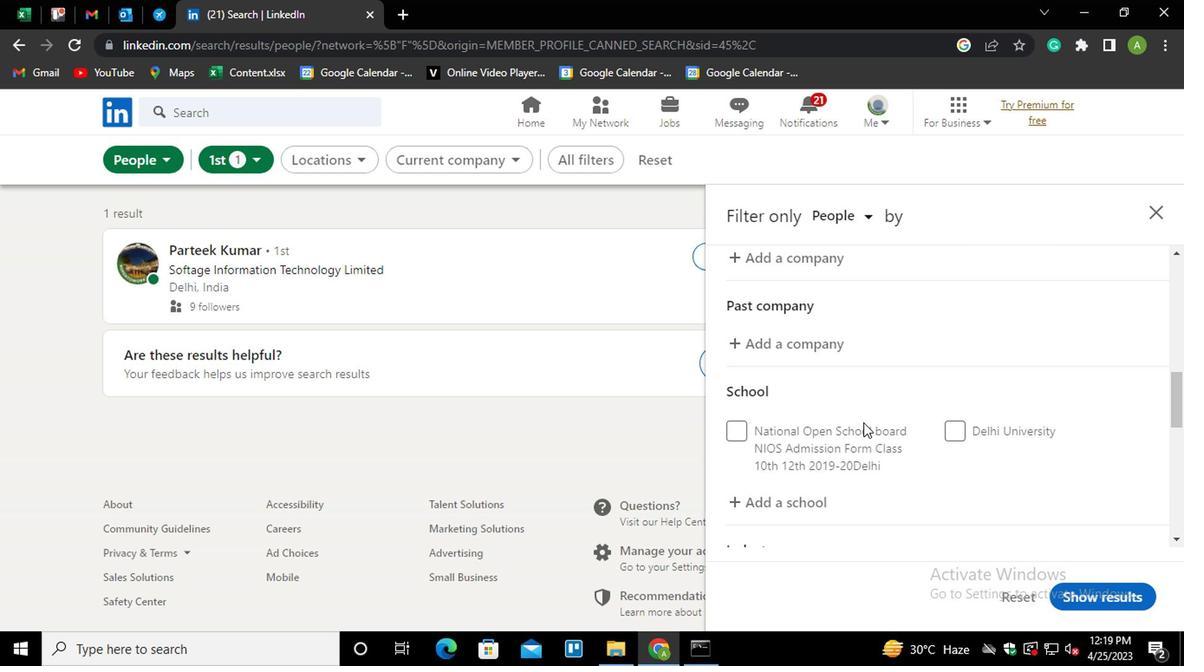 
Action: Mouse moved to (838, 455)
Screenshot: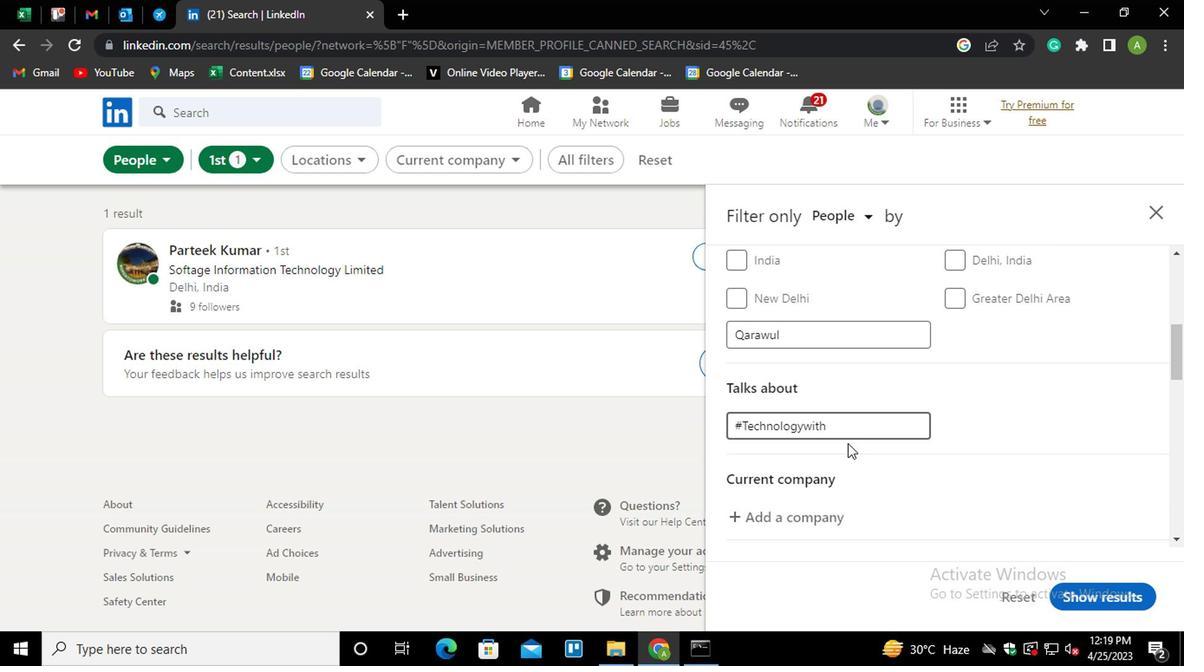 
Action: Mouse scrolled (838, 455) with delta (0, 0)
Screenshot: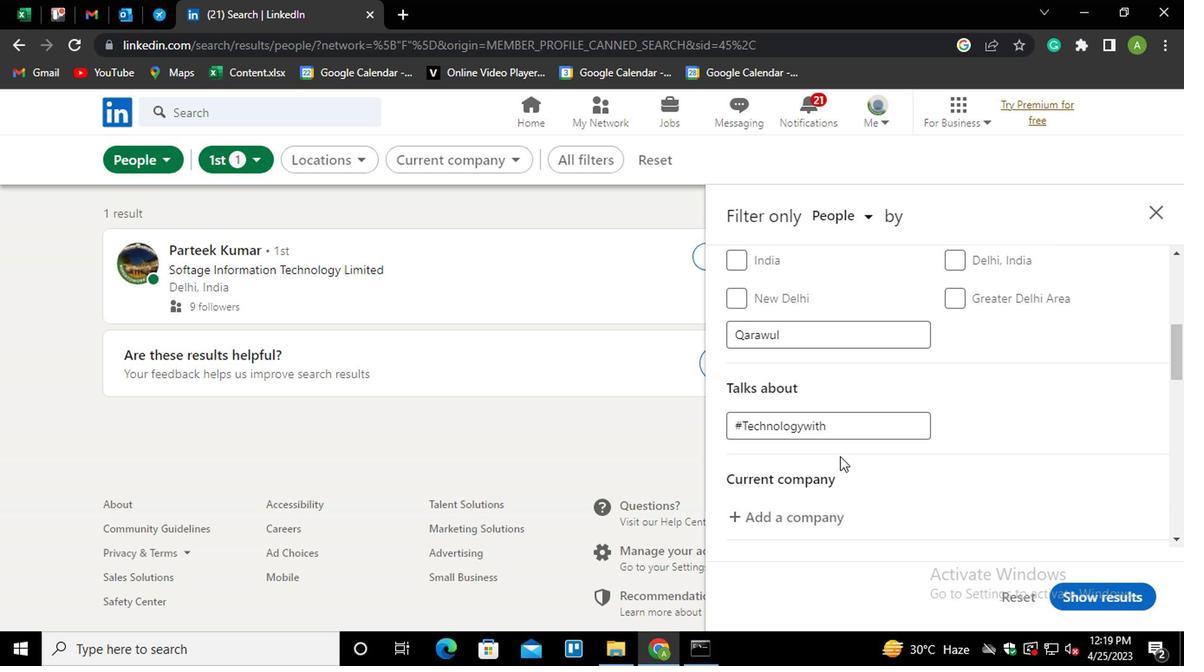 
Action: Mouse moved to (792, 431)
Screenshot: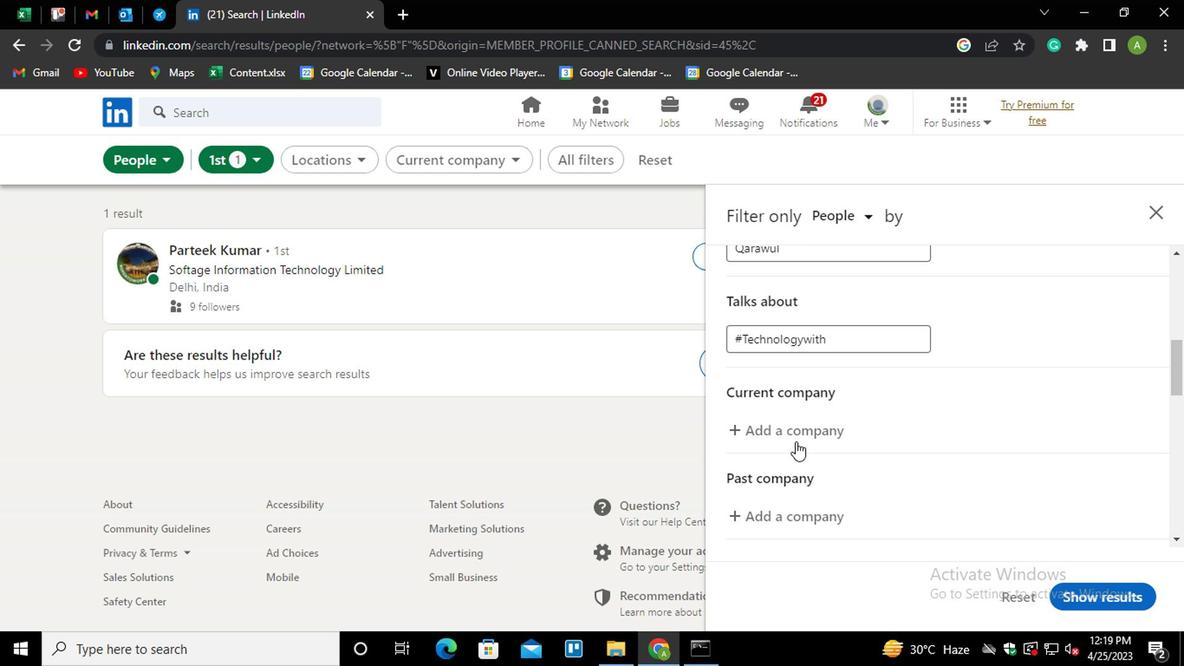 
Action: Mouse pressed left at (792, 431)
Screenshot: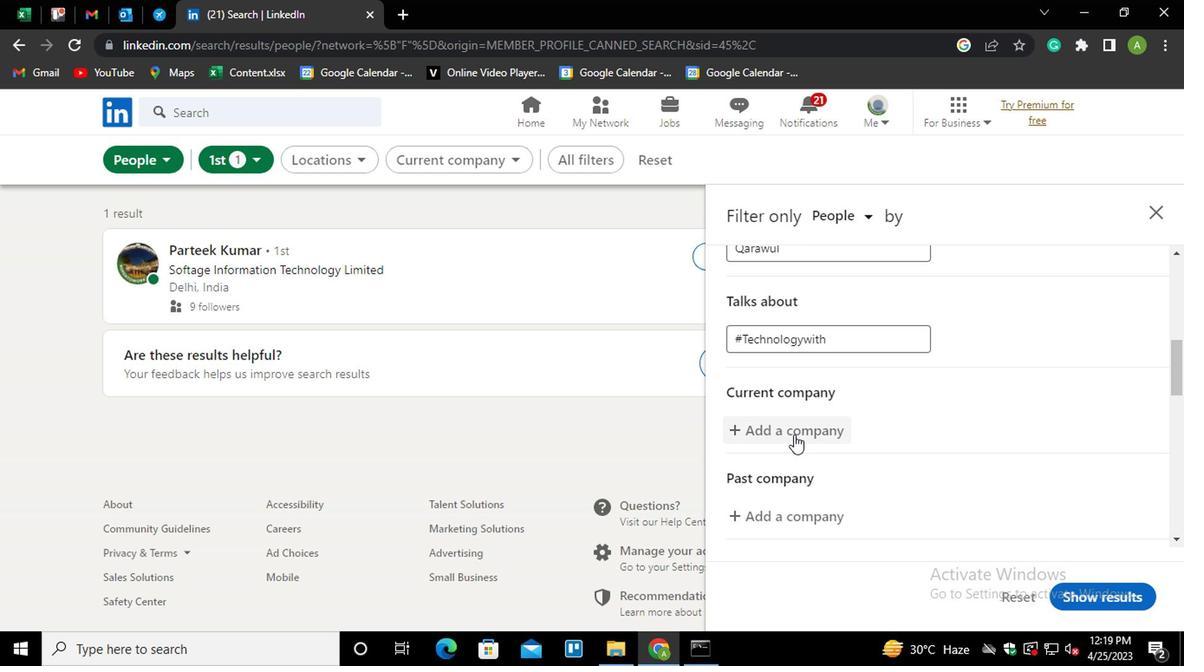 
Action: Key pressed <Key.shift>HC<Key.shift_r>L<Key.down><Key.enter>
Screenshot: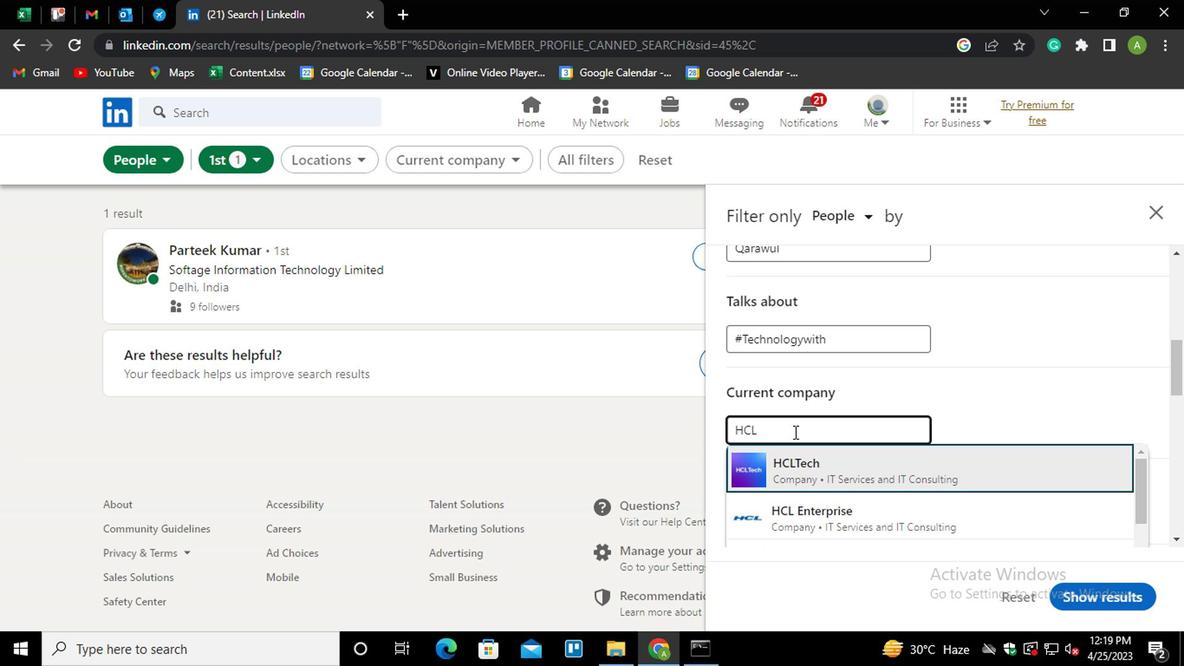 
Action: Mouse moved to (797, 428)
Screenshot: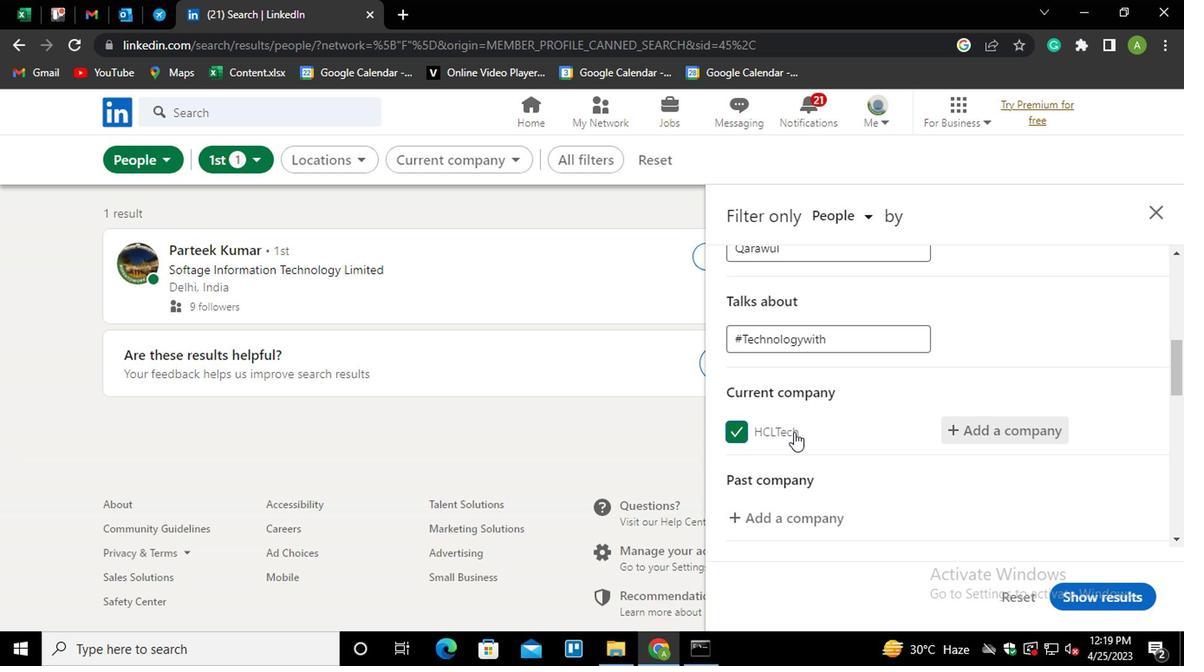 
Action: Mouse scrolled (797, 427) with delta (0, -1)
Screenshot: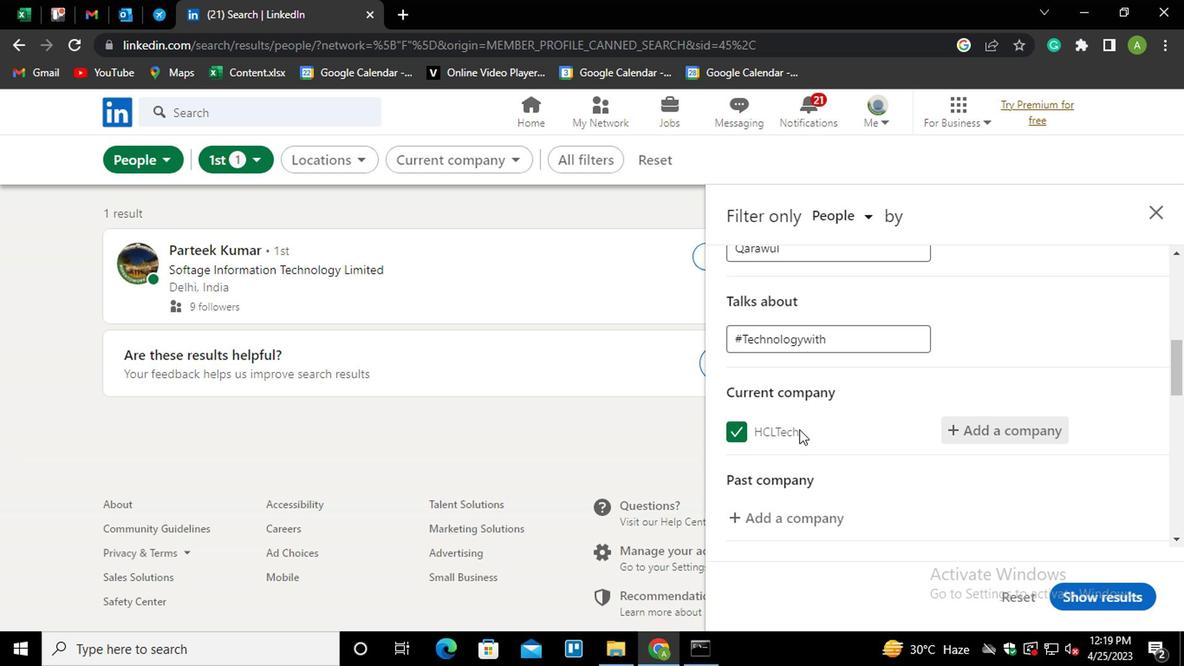 
Action: Mouse moved to (801, 428)
Screenshot: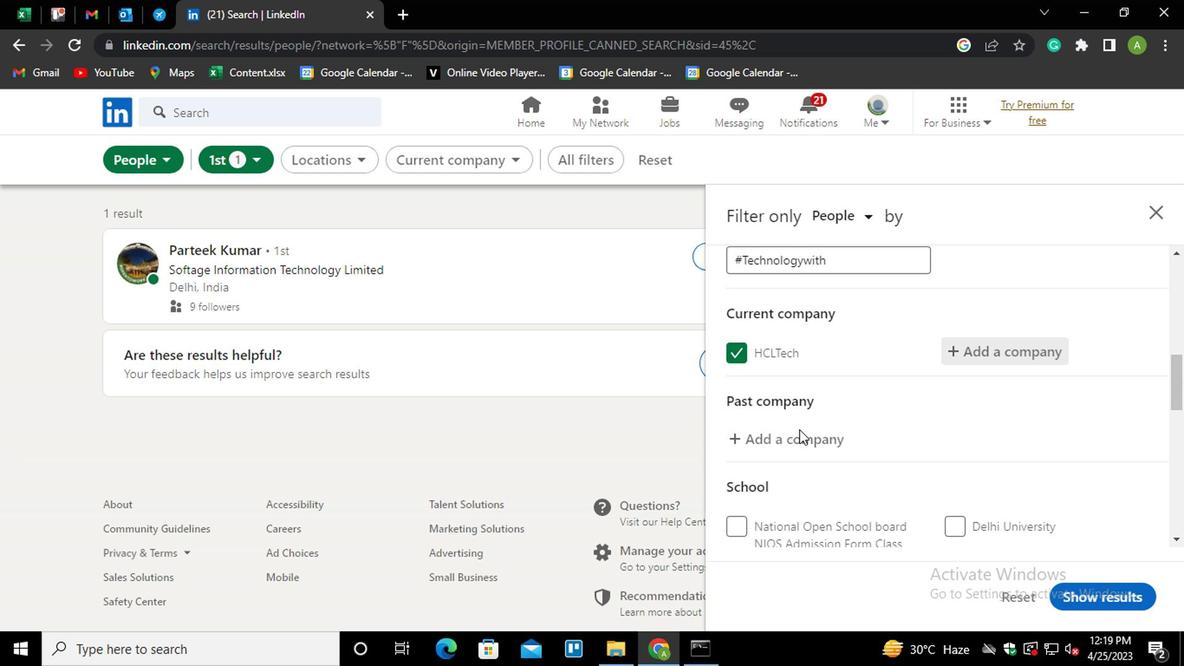
Action: Mouse scrolled (801, 427) with delta (0, -1)
Screenshot: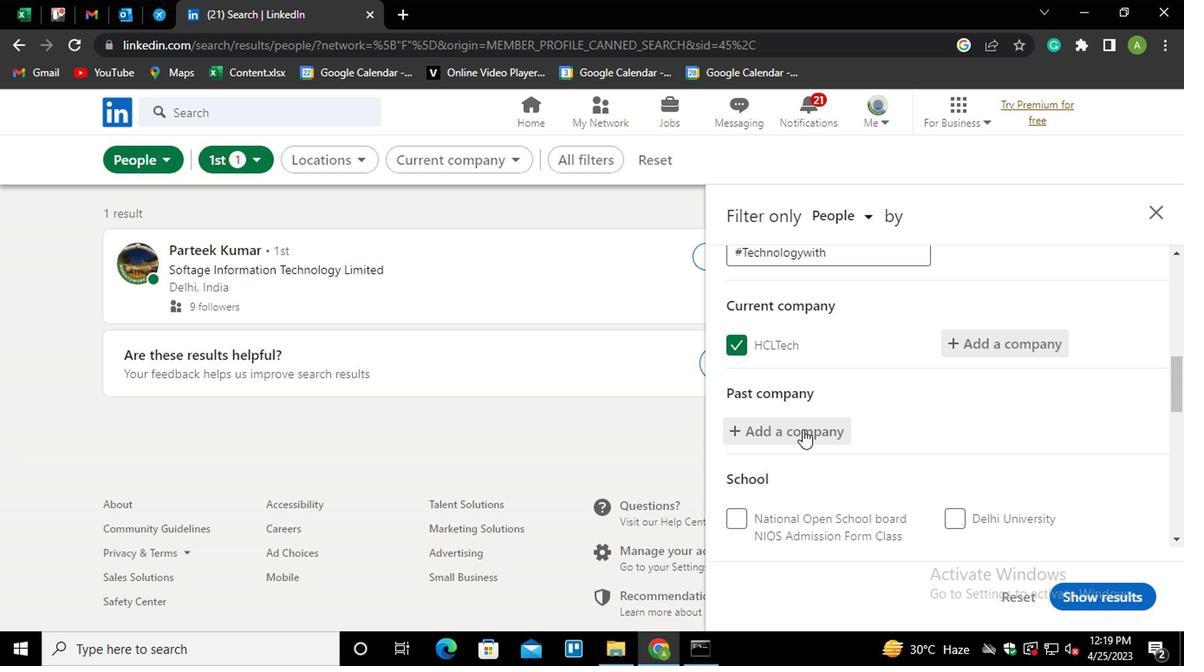 
Action: Mouse moved to (803, 428)
Screenshot: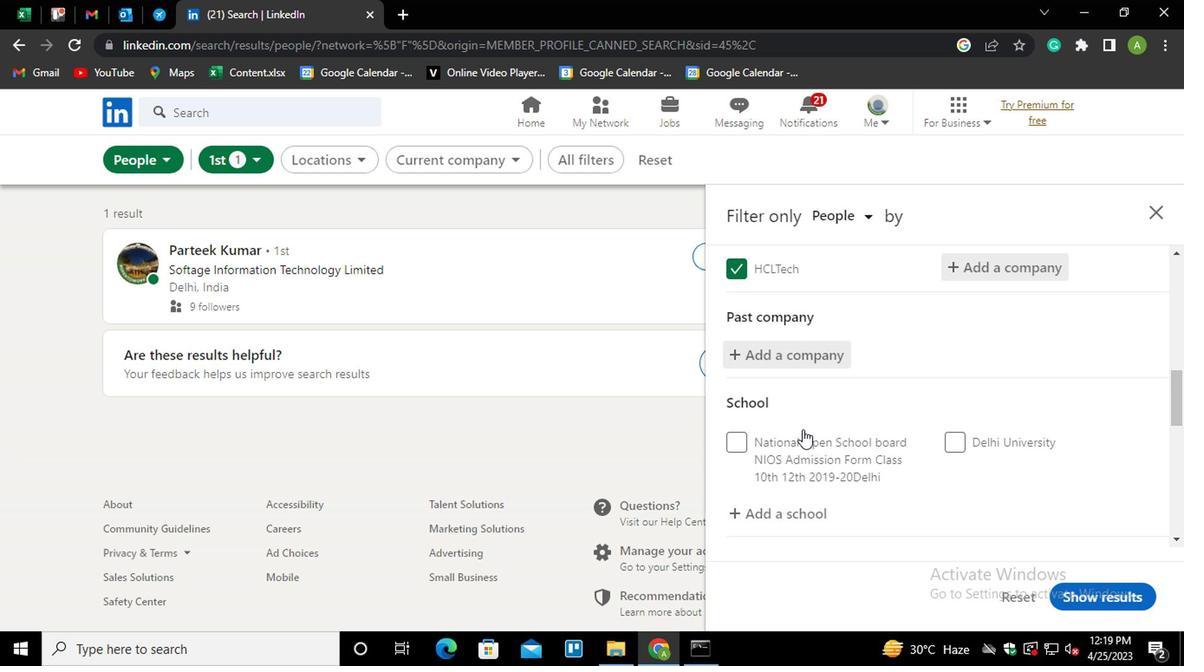 
Action: Mouse scrolled (803, 427) with delta (0, -1)
Screenshot: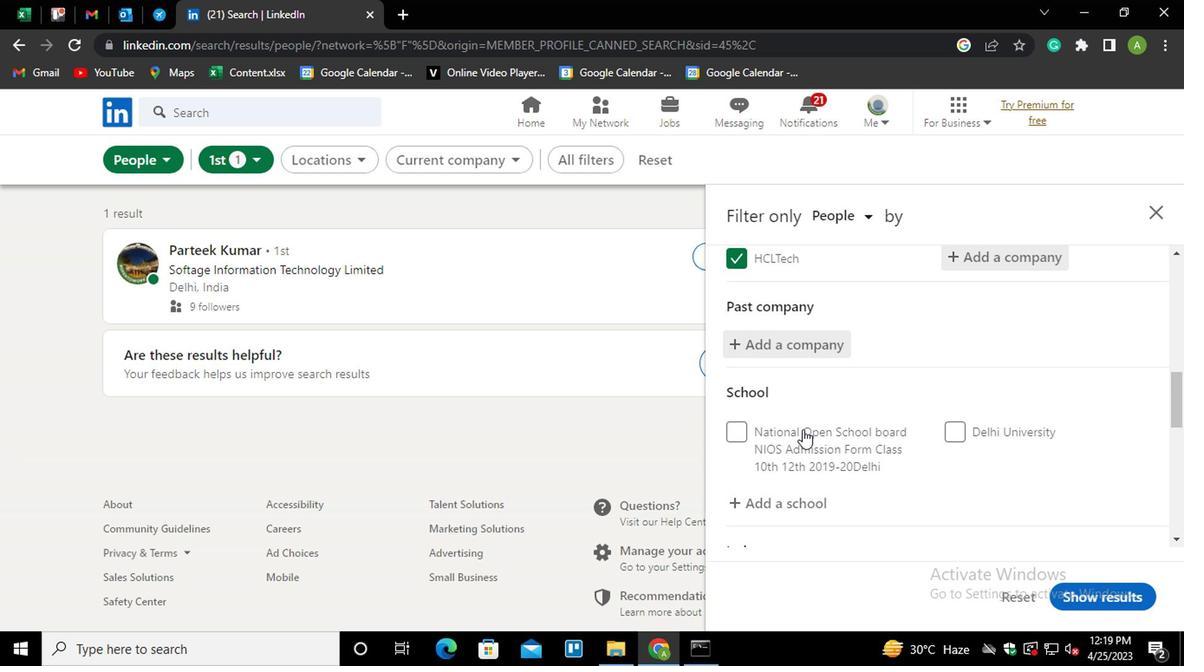 
Action: Mouse scrolled (803, 427) with delta (0, -1)
Screenshot: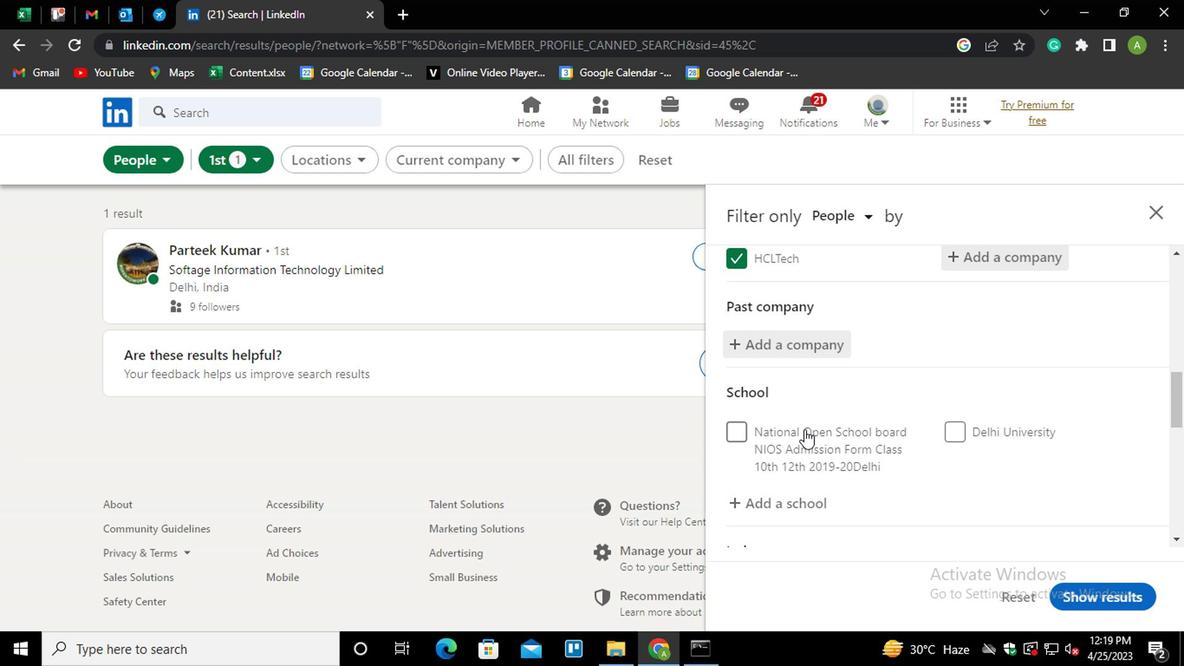 
Action: Mouse moved to (774, 332)
Screenshot: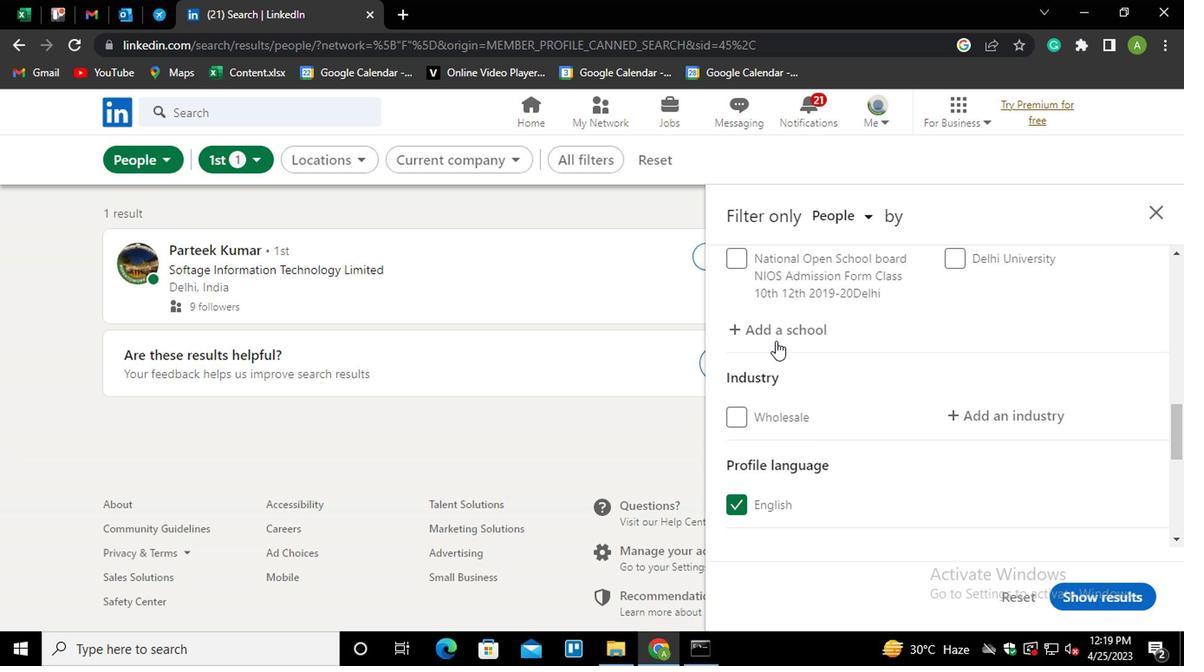 
Action: Mouse pressed left at (774, 332)
Screenshot: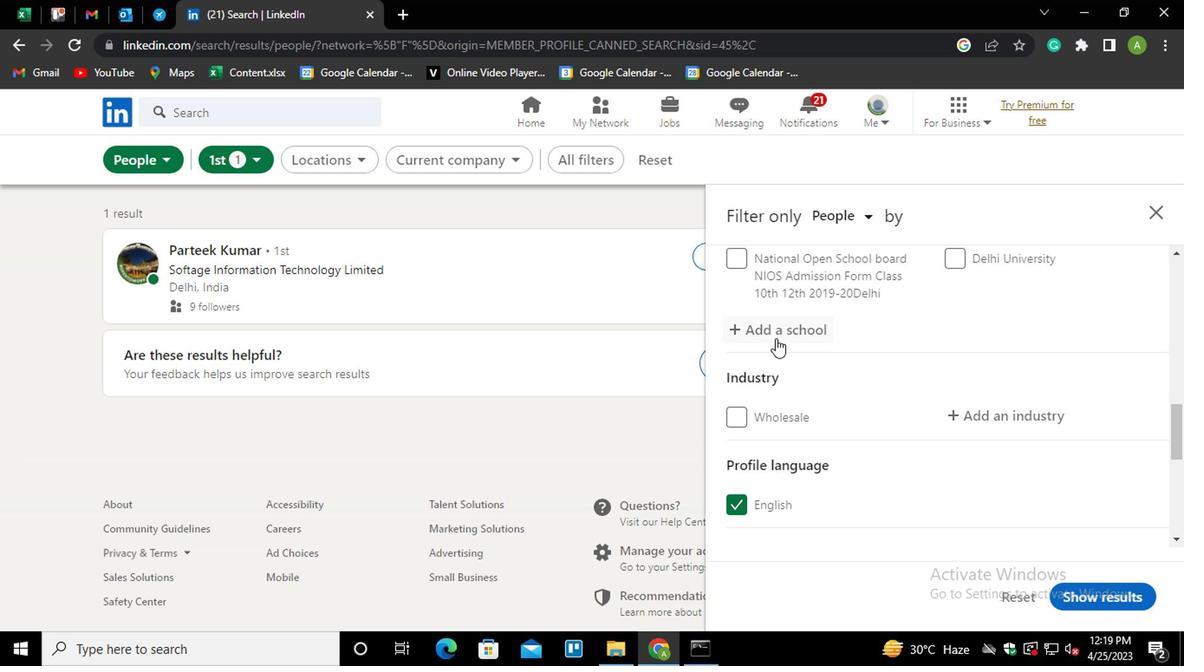 
Action: Mouse moved to (784, 331)
Screenshot: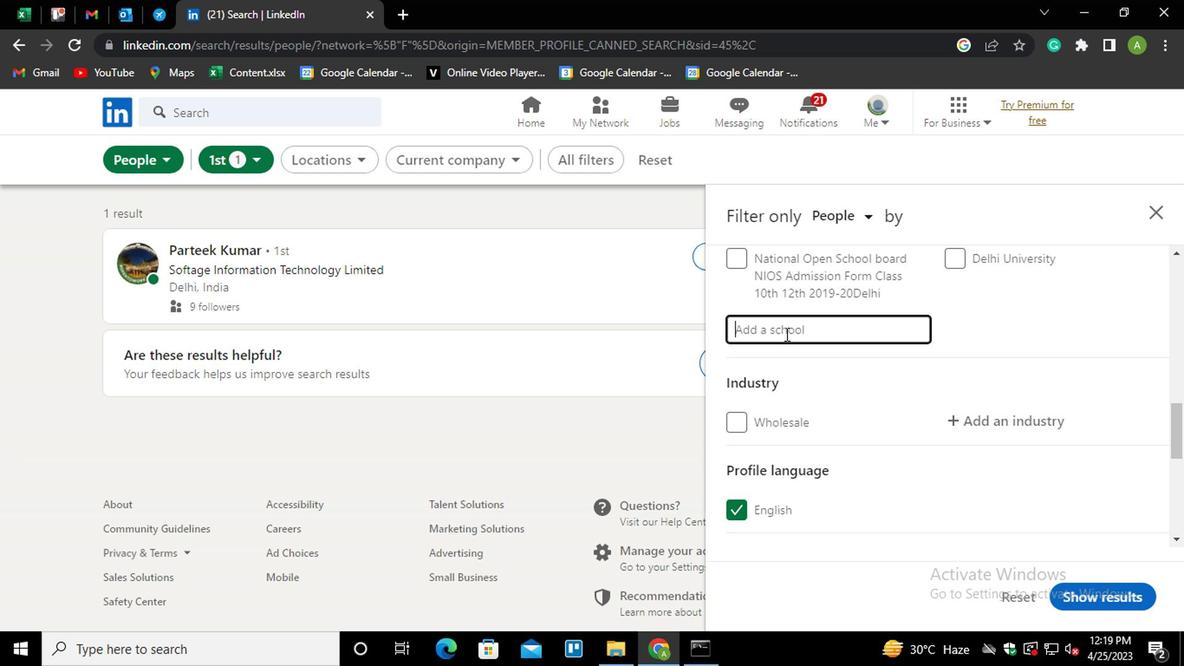 
Action: Mouse pressed left at (784, 331)
Screenshot: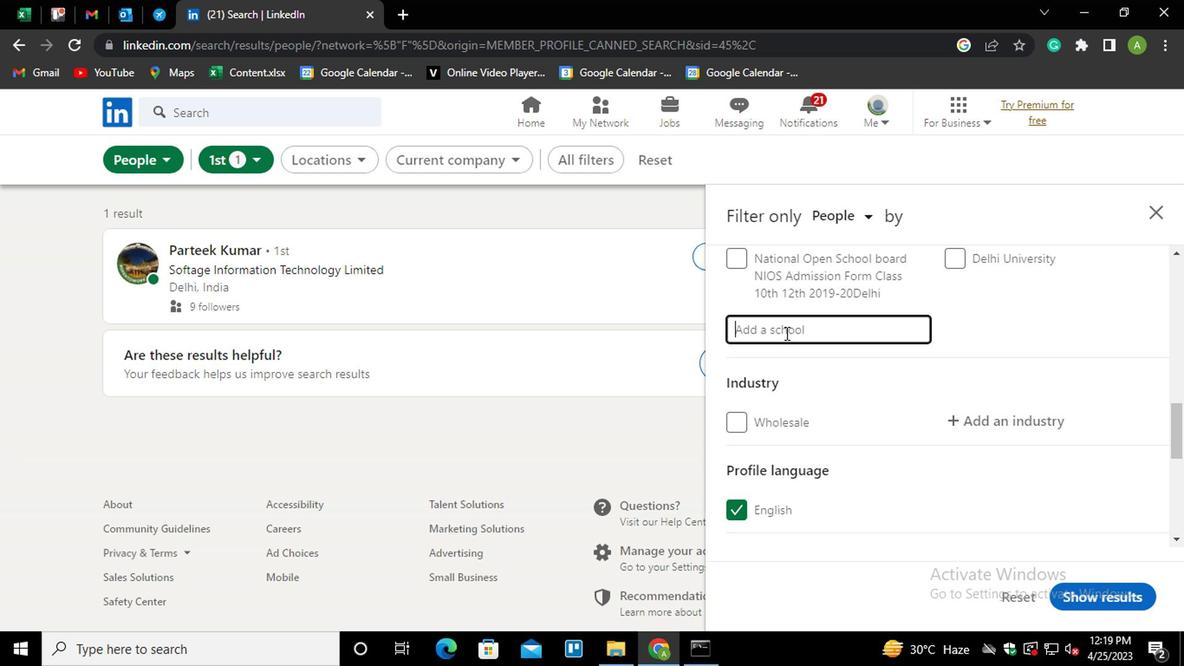 
Action: Key pressed <Key.shift>SAMRAT<Key.down><Key.enter>
Screenshot: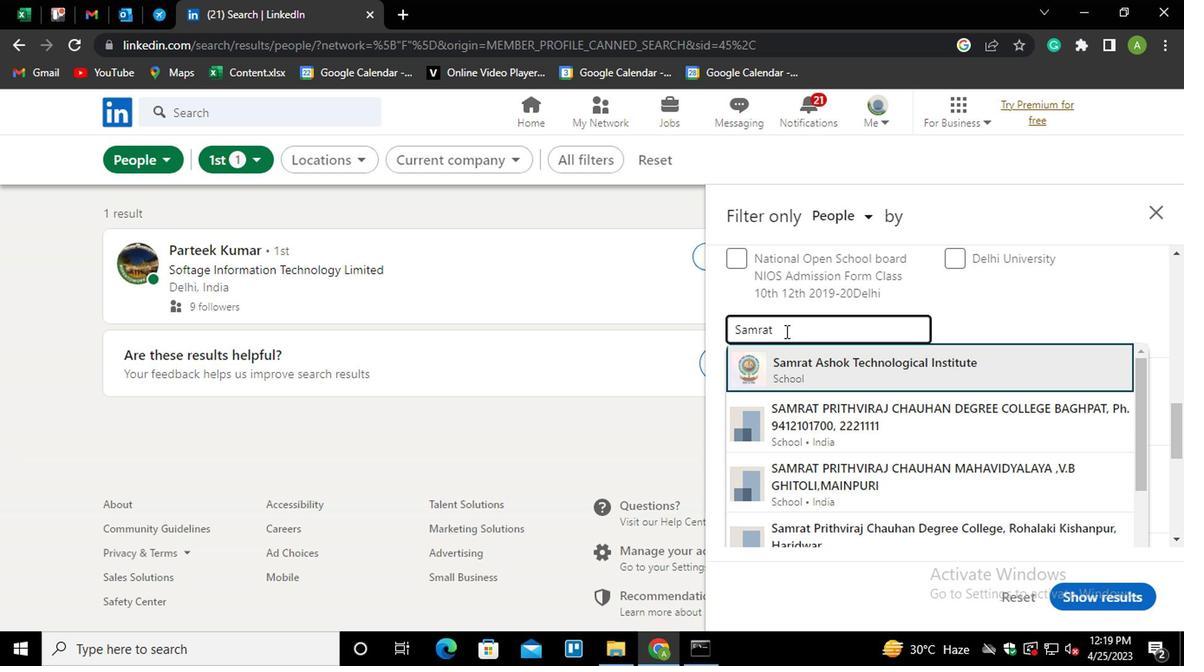 
Action: Mouse moved to (877, 356)
Screenshot: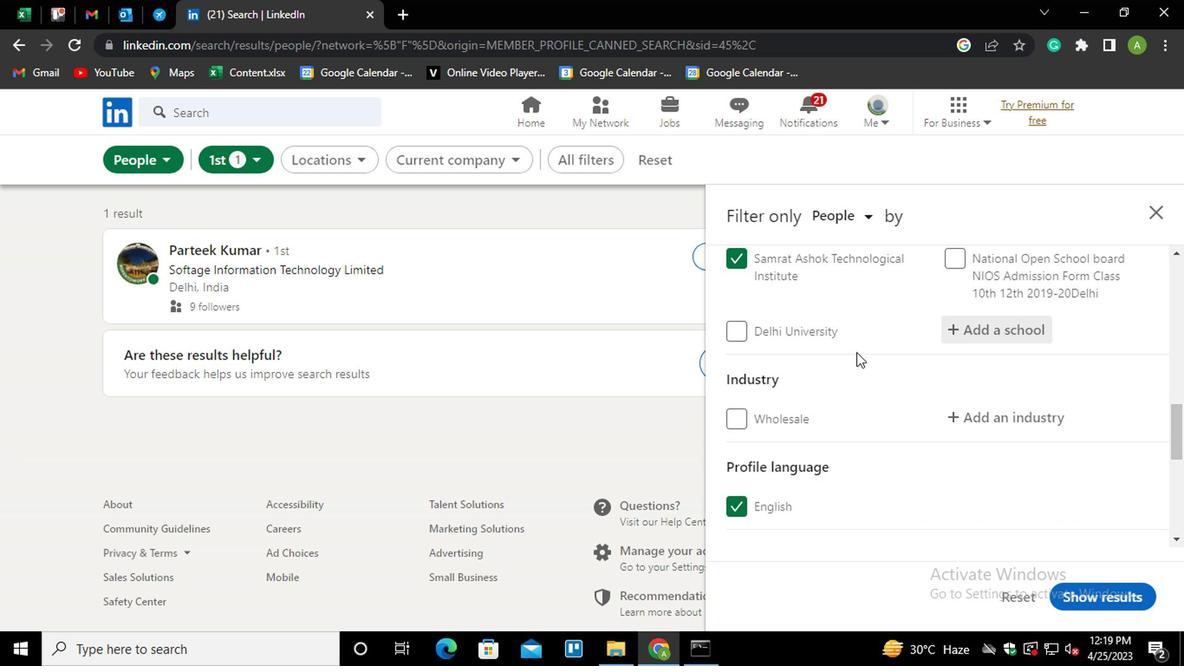 
Action: Mouse scrolled (877, 355) with delta (0, -1)
Screenshot: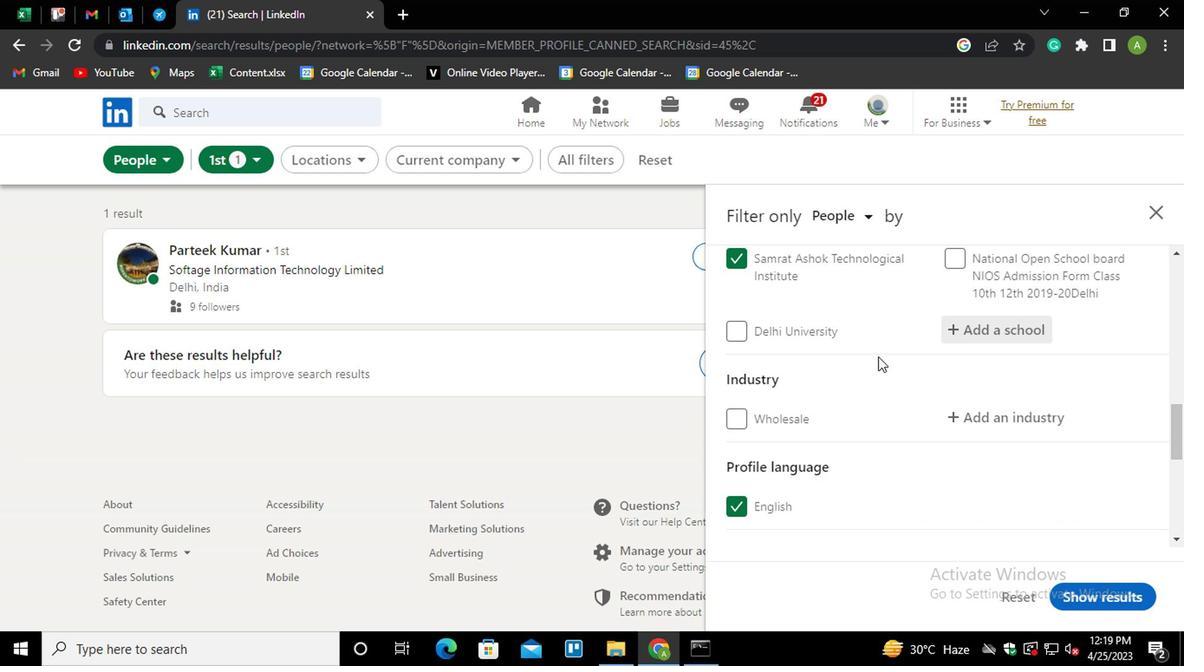 
Action: Mouse scrolled (877, 355) with delta (0, -1)
Screenshot: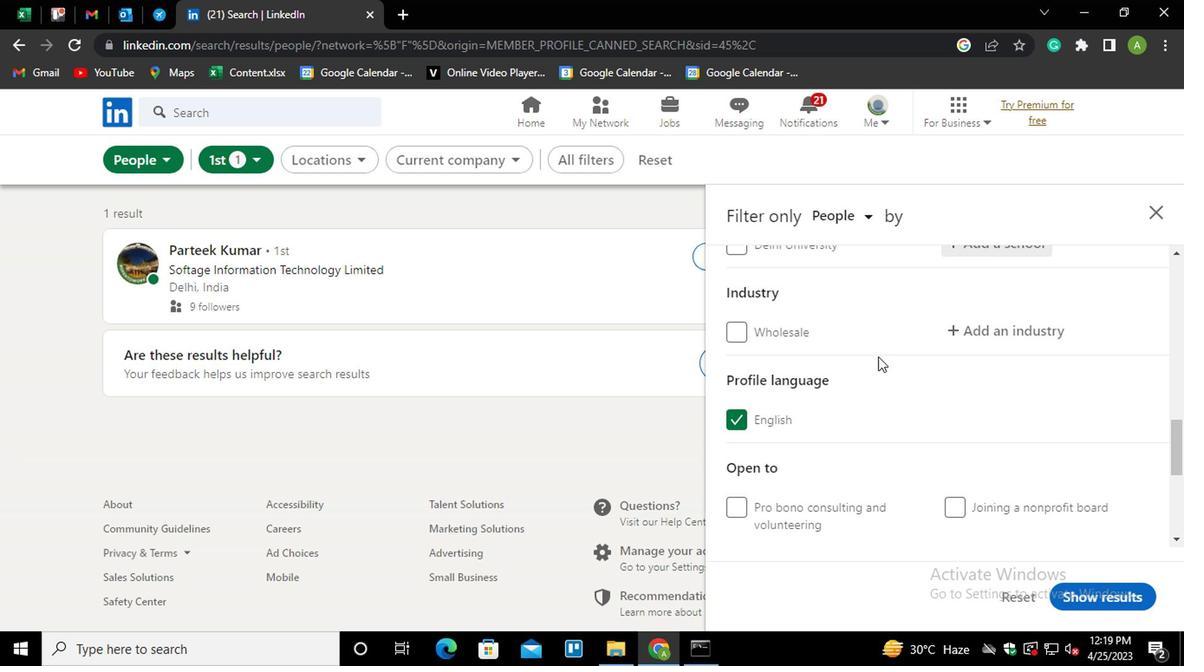 
Action: Mouse scrolled (877, 355) with delta (0, -1)
Screenshot: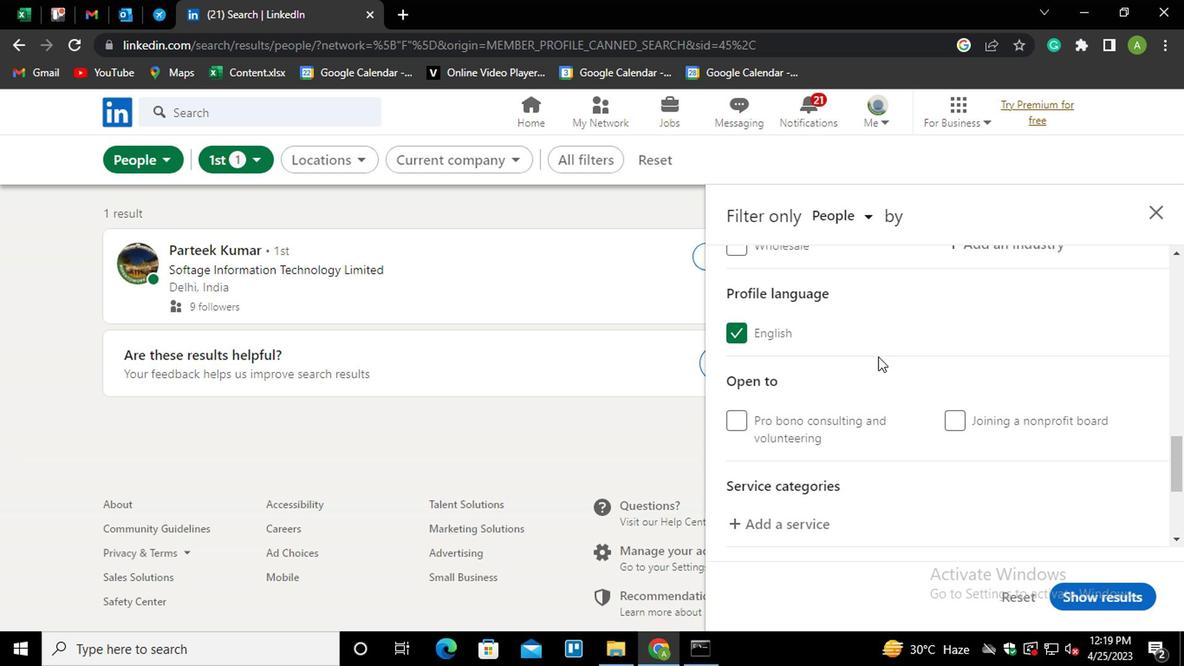 
Action: Mouse scrolled (877, 357) with delta (0, 0)
Screenshot: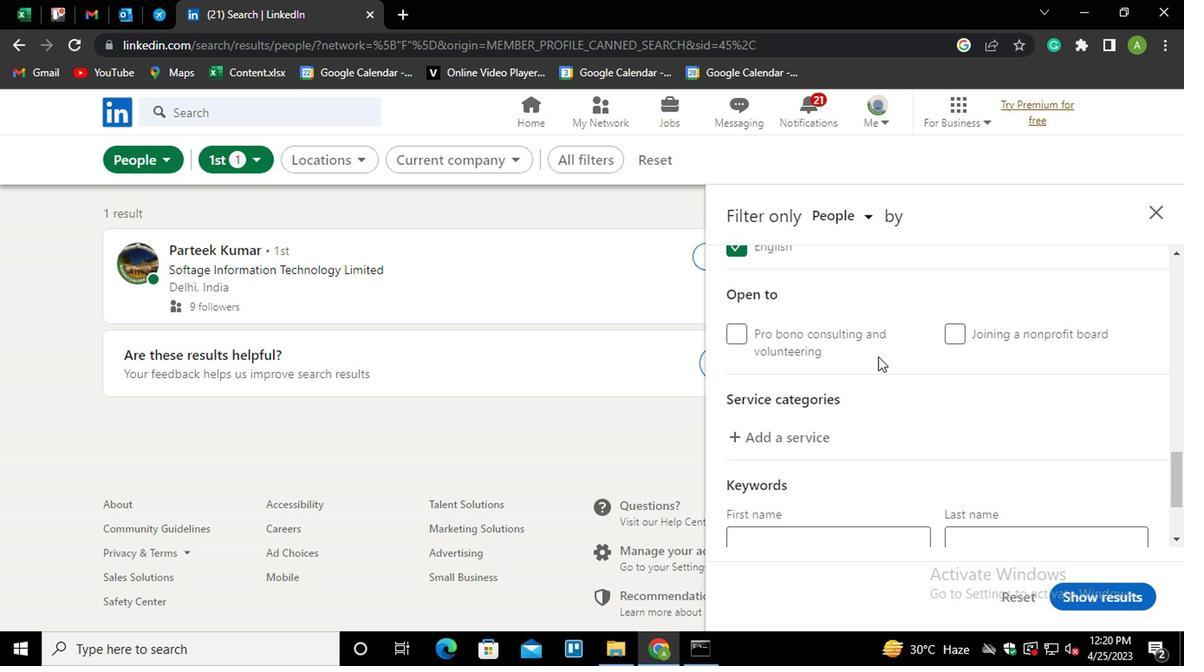 
Action: Mouse scrolled (877, 357) with delta (0, 0)
Screenshot: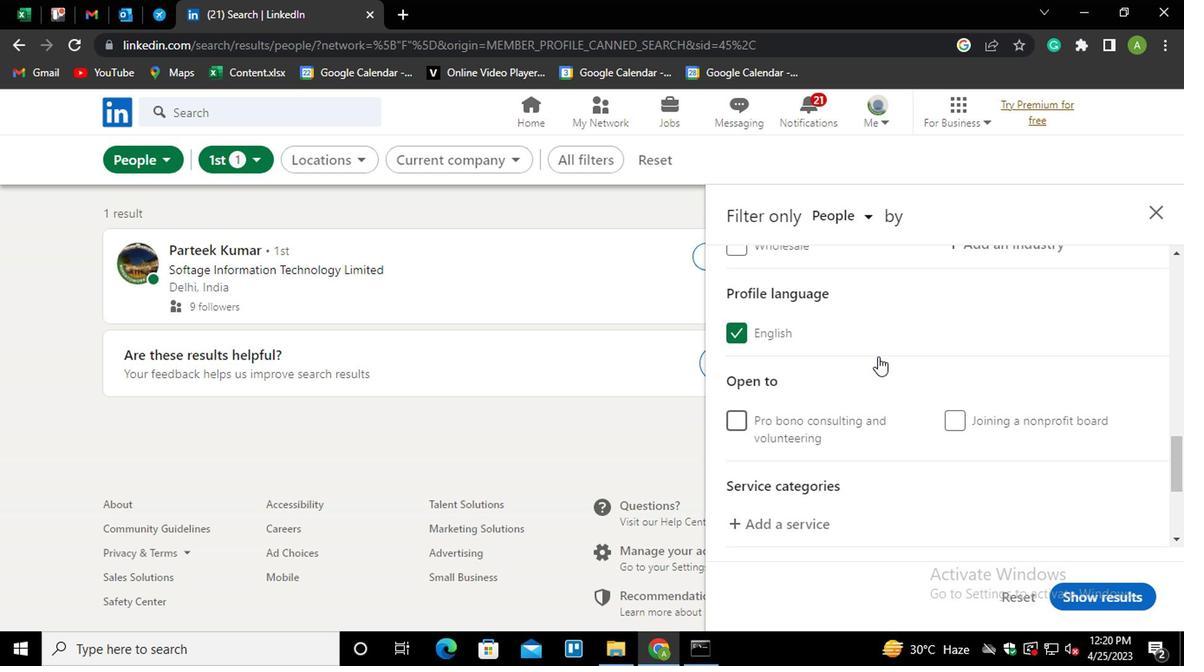 
Action: Mouse moved to (972, 331)
Screenshot: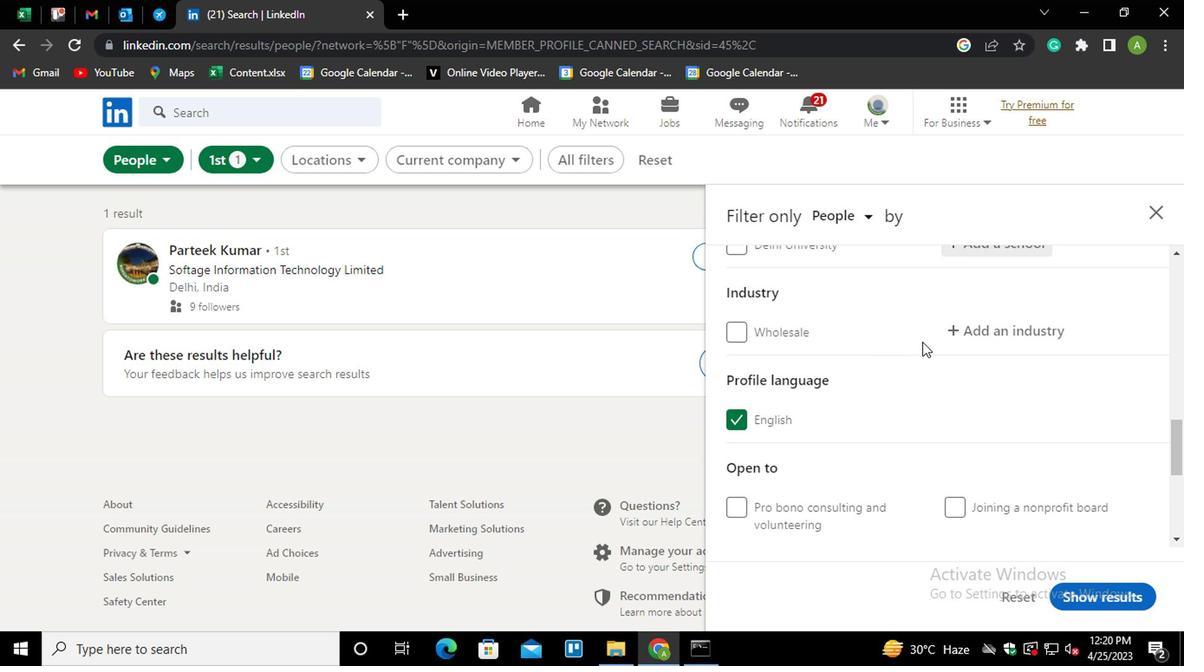 
Action: Mouse pressed left at (972, 331)
Screenshot: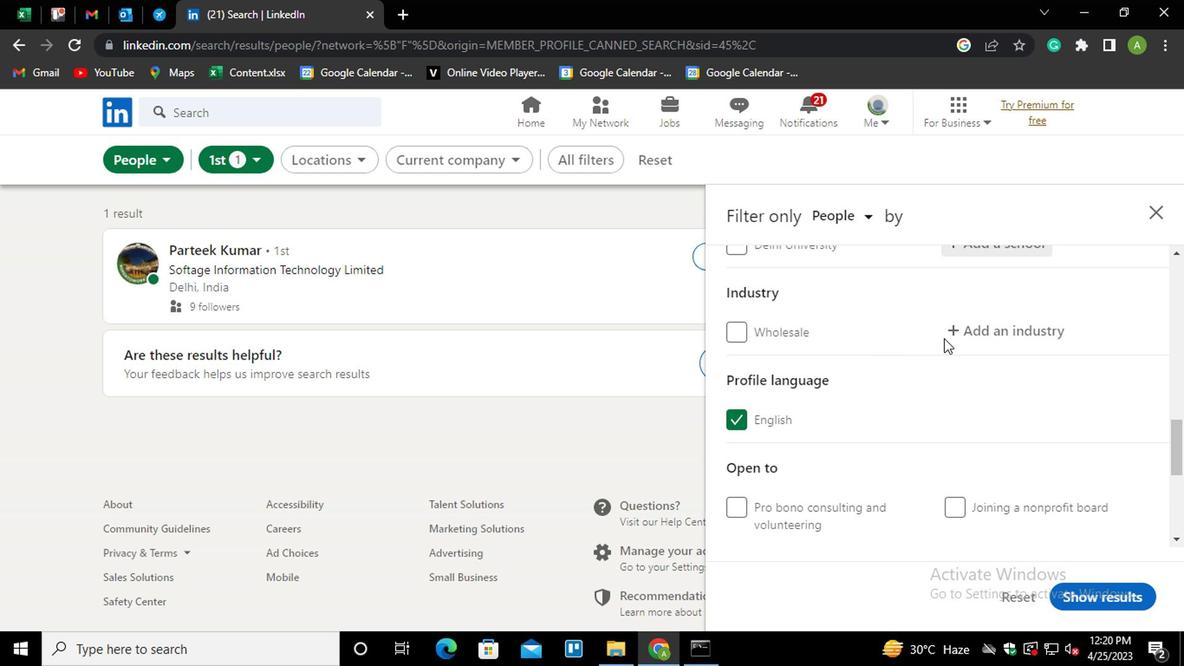 
Action: Mouse moved to (972, 330)
Screenshot: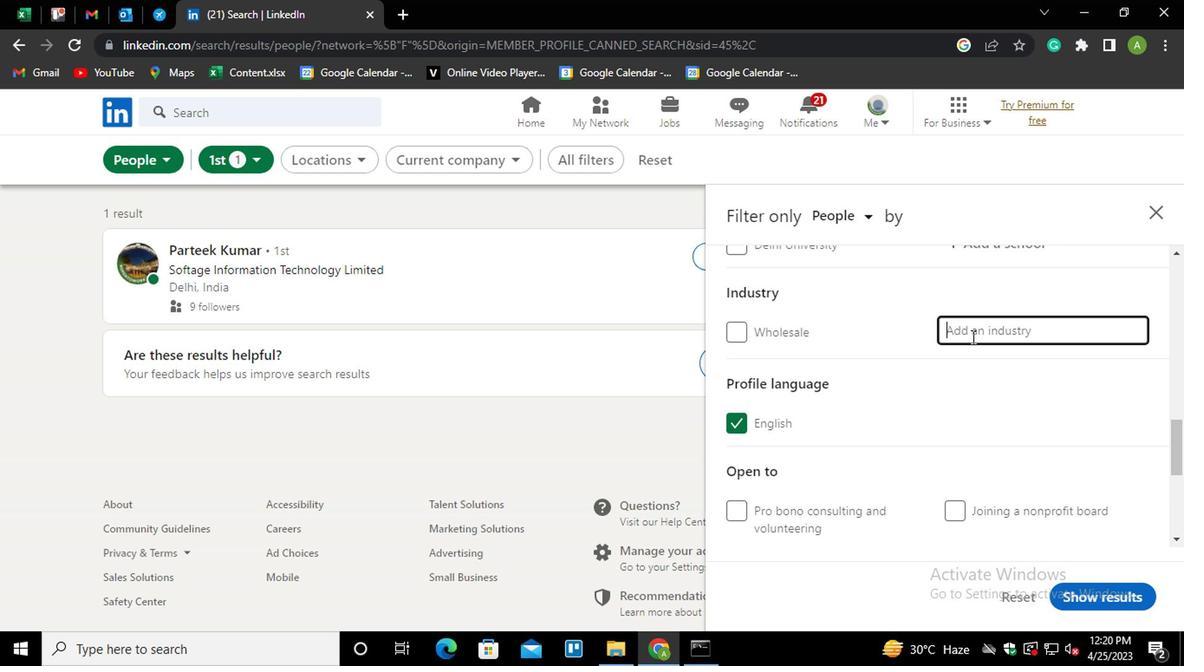 
Action: Mouse pressed left at (972, 330)
Screenshot: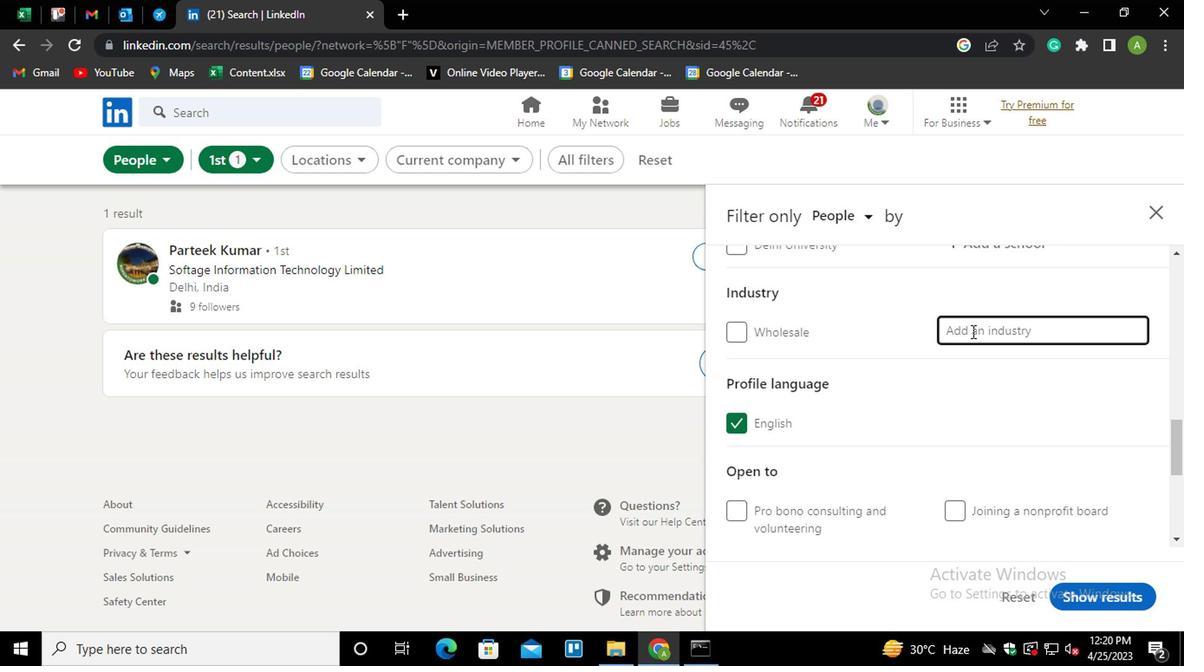 
Action: Key pressed <Key.shift>TRAVE<Key.down><Key.enter>
Screenshot: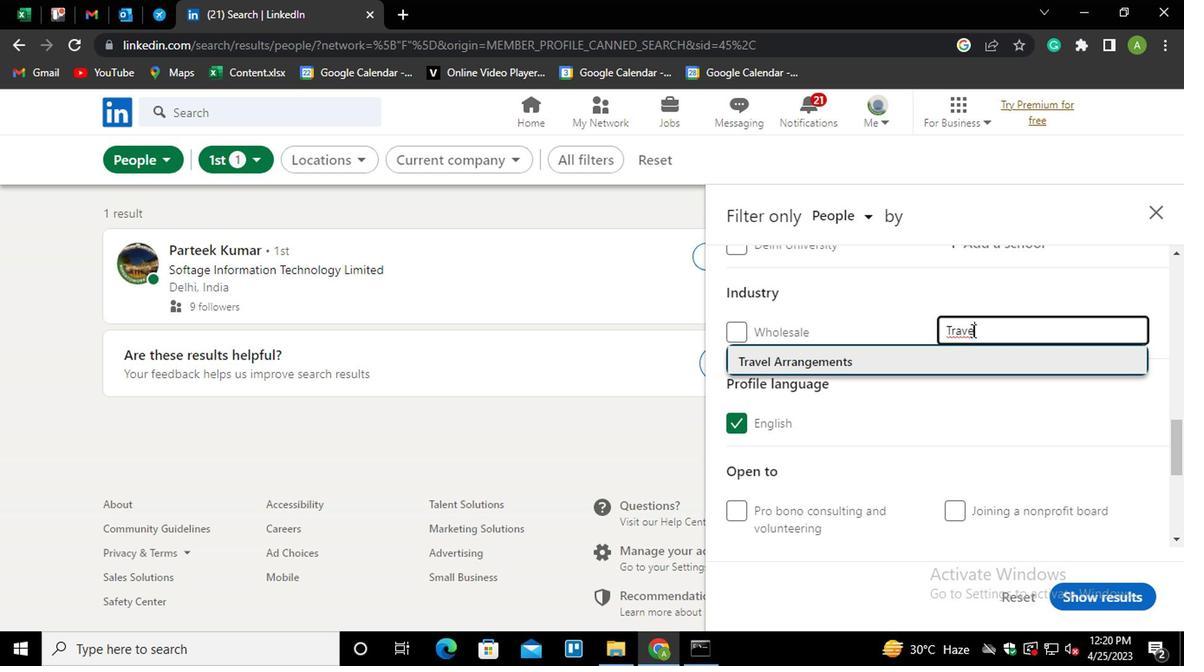 
Action: Mouse moved to (953, 389)
Screenshot: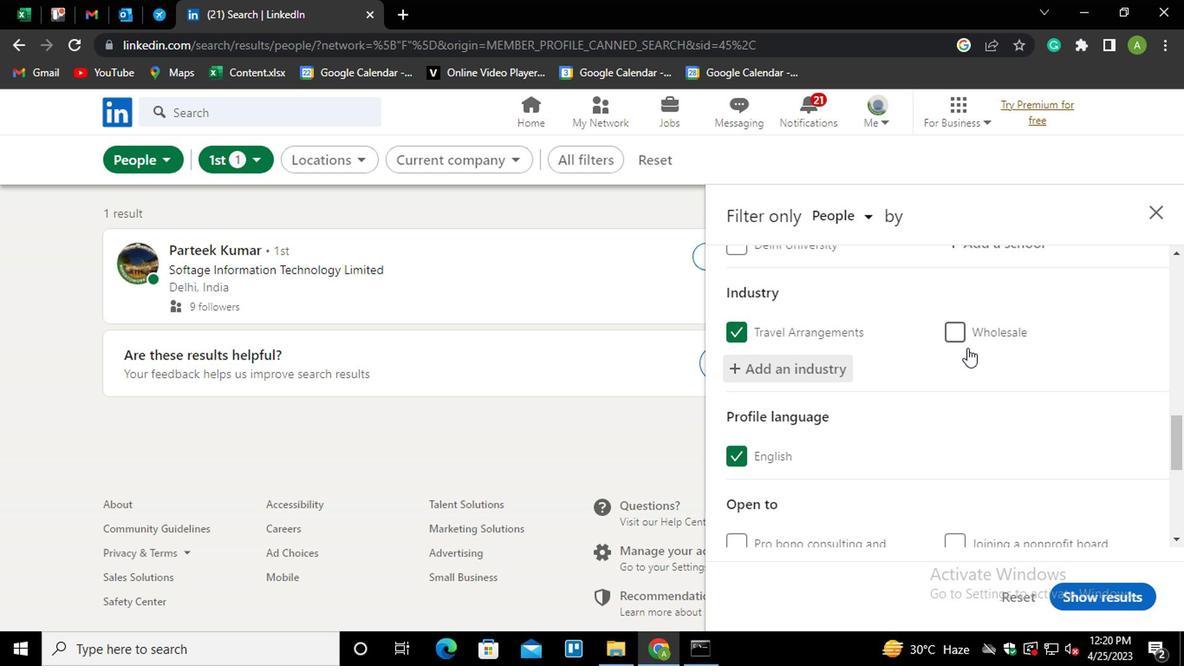 
Action: Mouse scrolled (953, 389) with delta (0, 0)
Screenshot: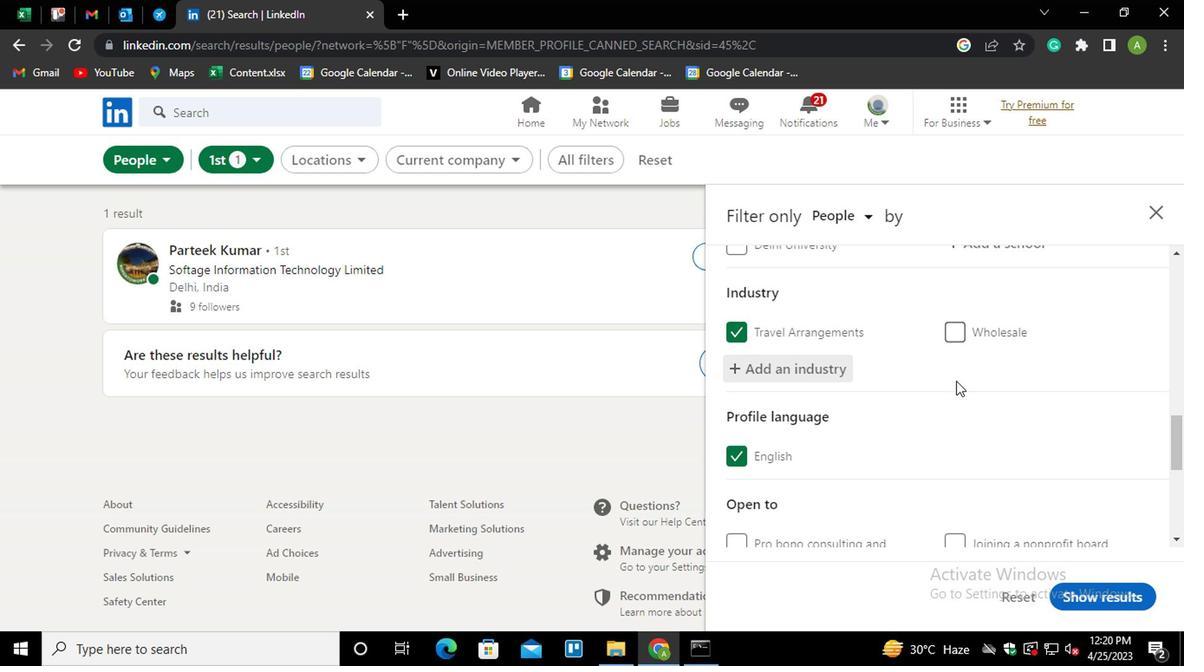 
Action: Mouse scrolled (953, 389) with delta (0, 0)
Screenshot: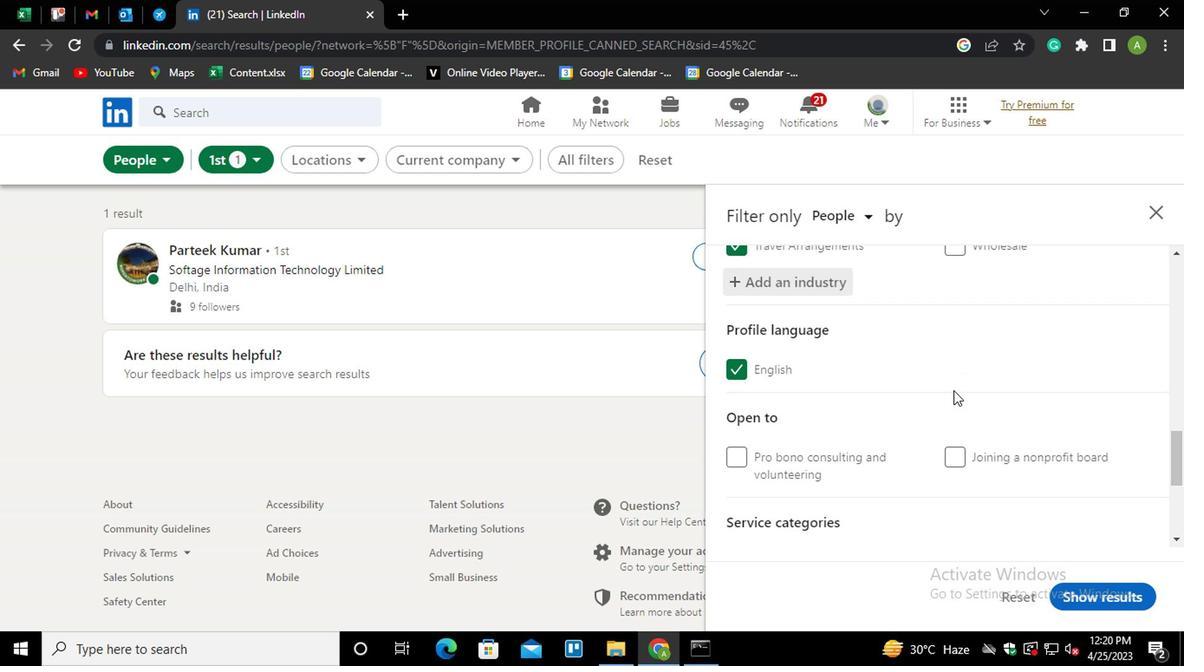 
Action: Mouse scrolled (953, 389) with delta (0, 0)
Screenshot: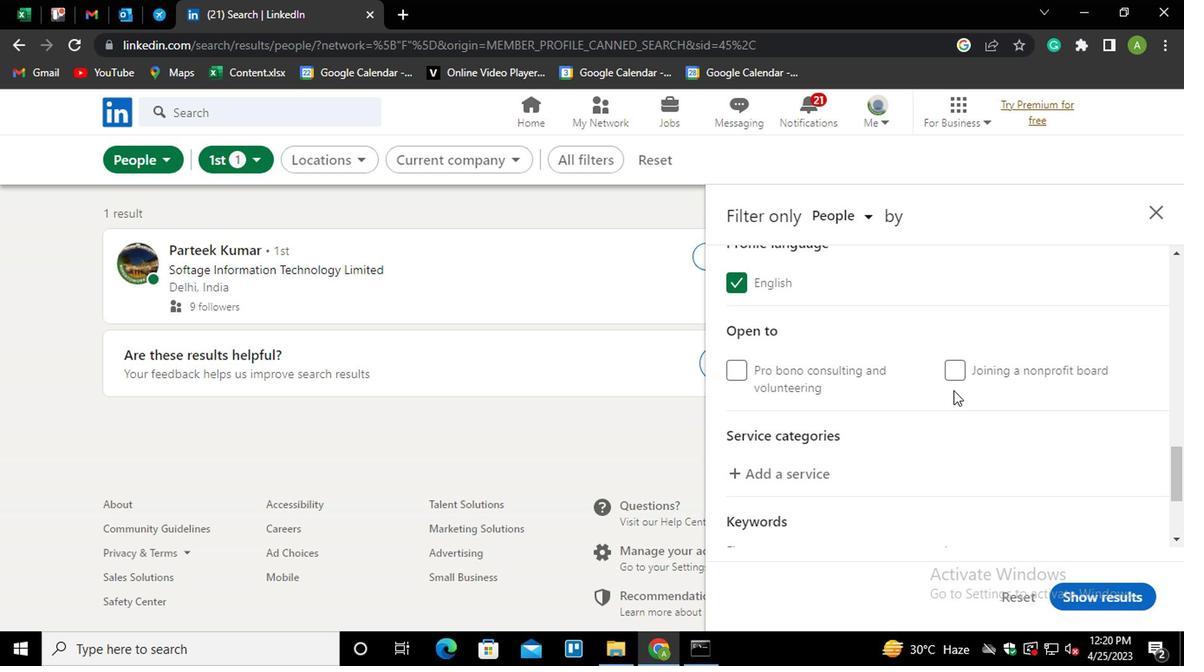 
Action: Mouse moved to (813, 391)
Screenshot: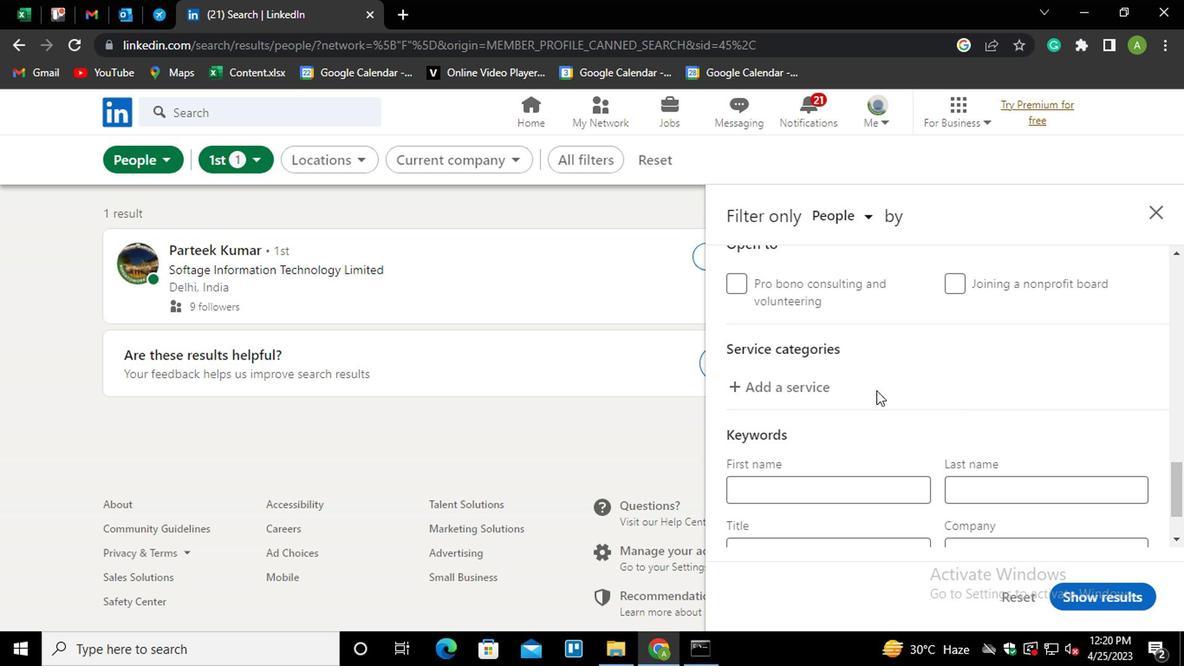 
Action: Mouse pressed left at (813, 391)
Screenshot: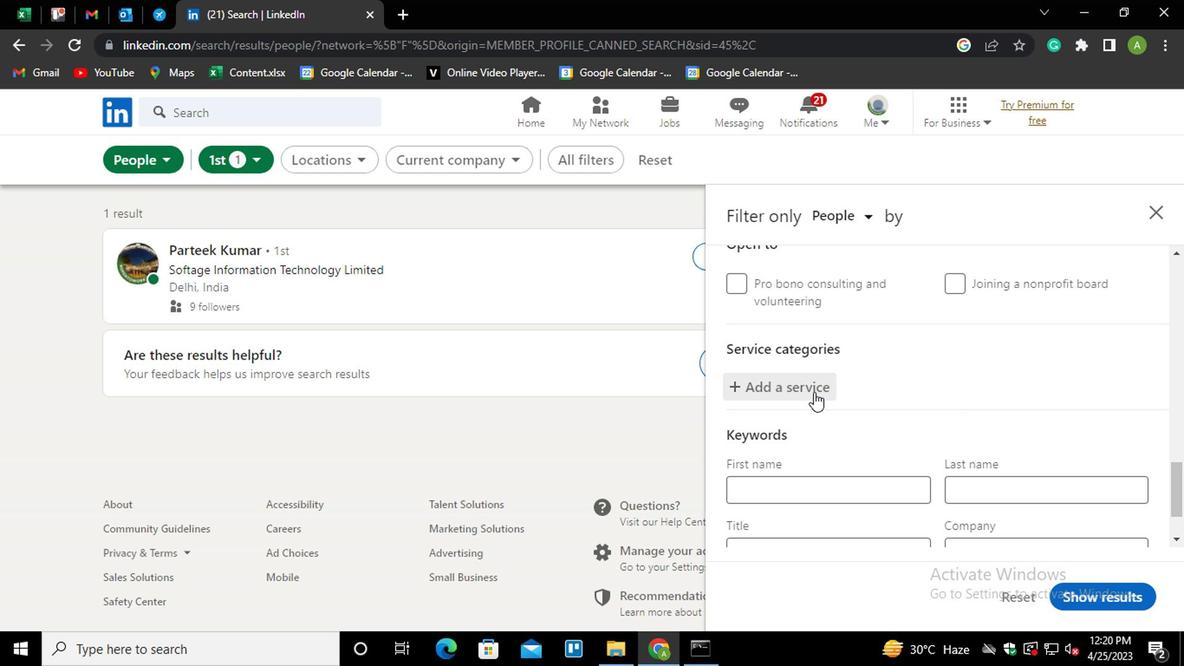 
Action: Key pressed <Key.shift>COR<Key.down><Key.enter>
Screenshot: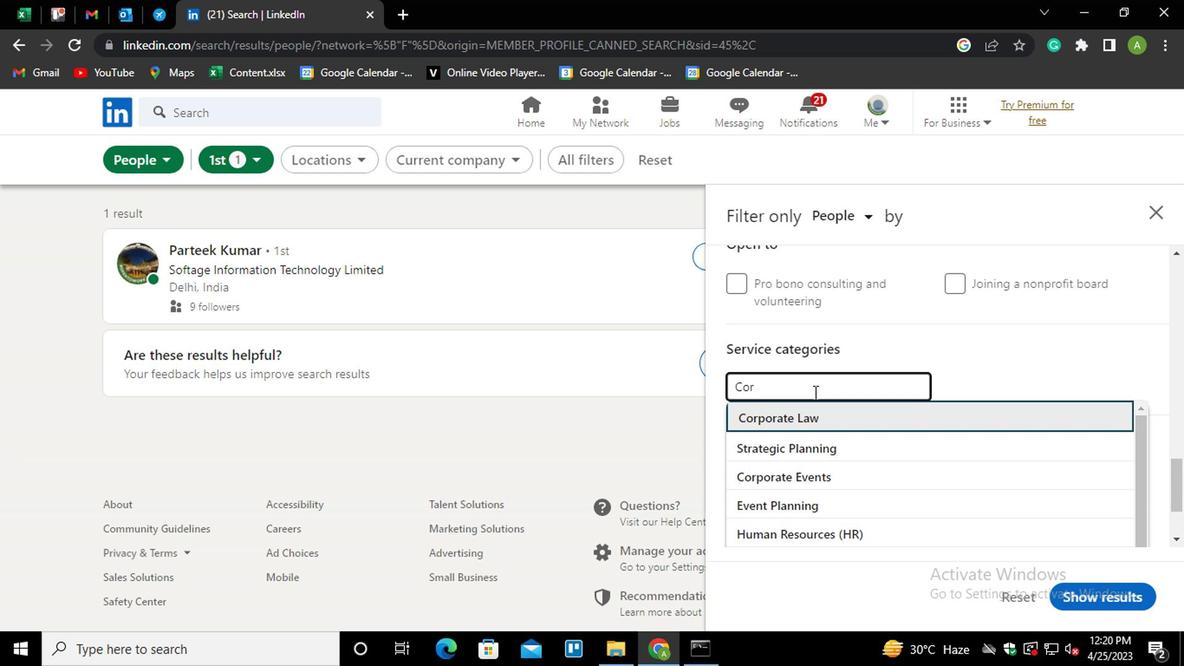 
Action: Mouse scrolled (813, 391) with delta (0, 0)
Screenshot: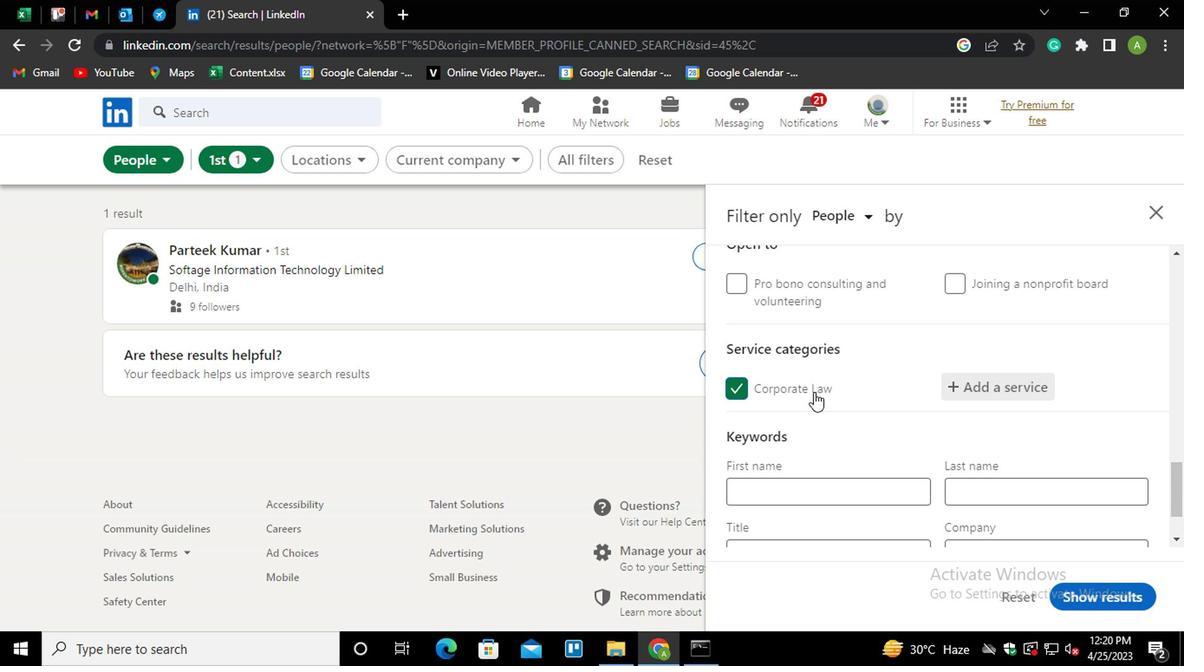 
Action: Mouse scrolled (813, 391) with delta (0, 0)
Screenshot: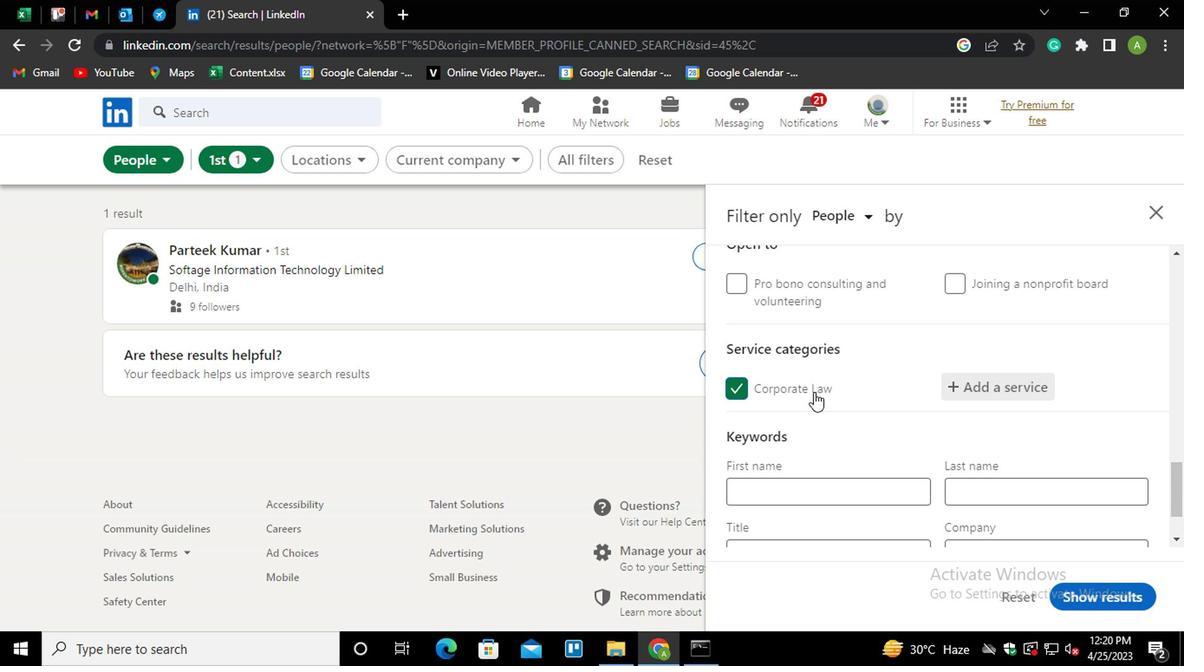 
Action: Mouse scrolled (813, 391) with delta (0, 0)
Screenshot: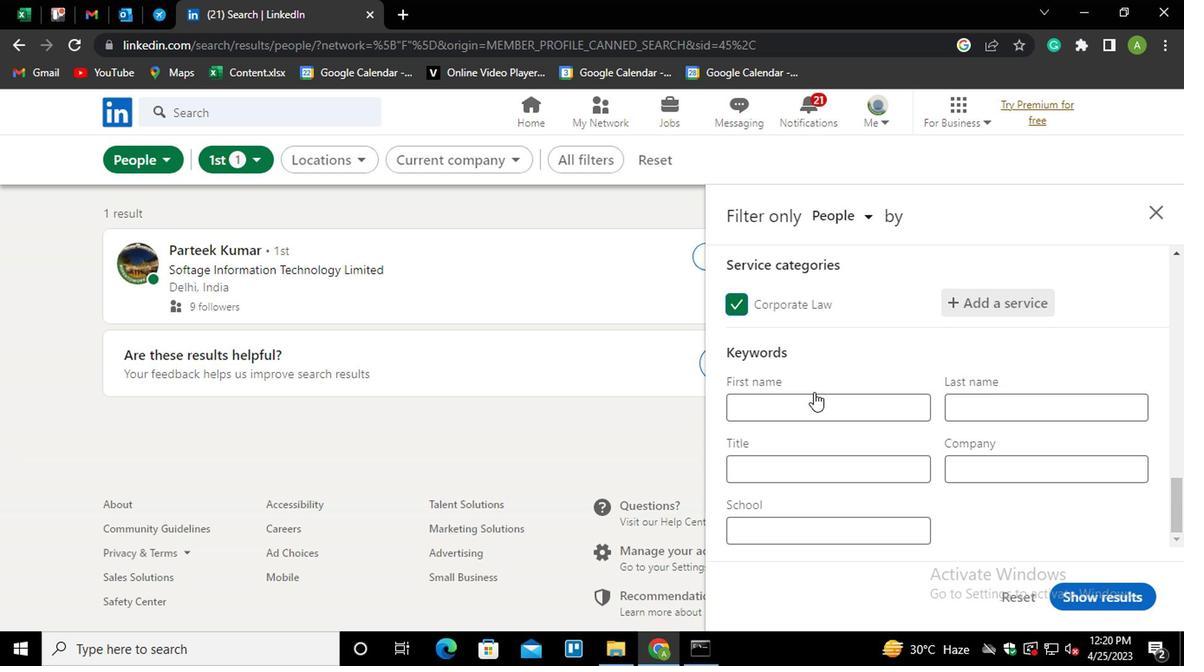 
Action: Mouse moved to (789, 468)
Screenshot: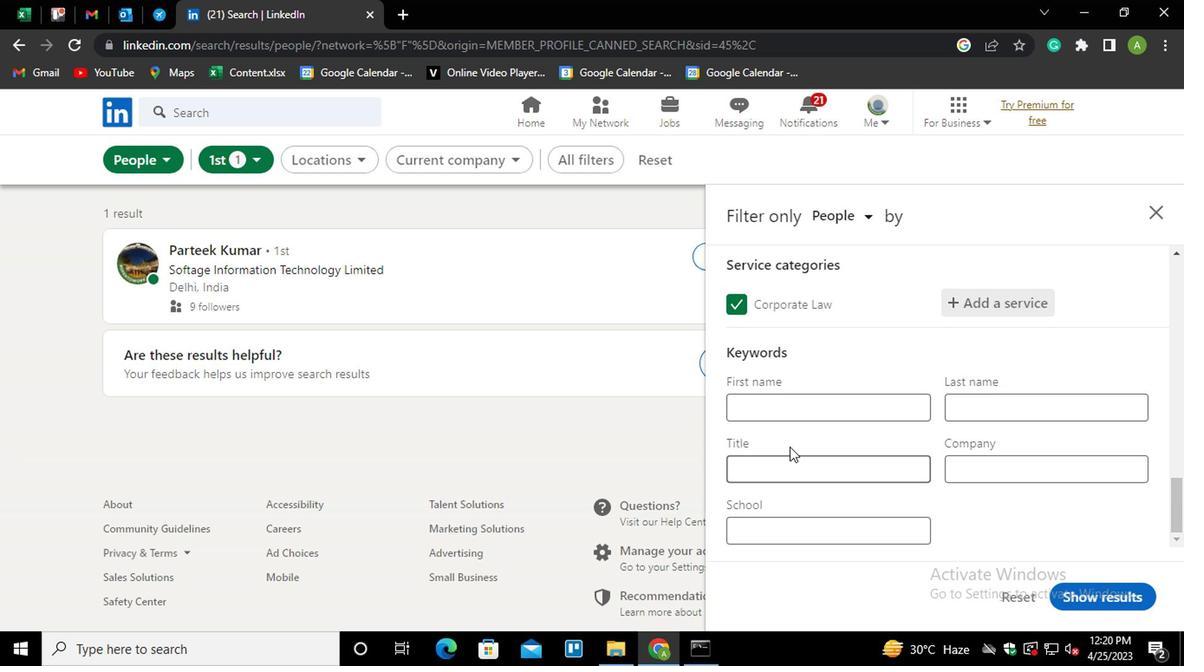 
Action: Mouse pressed left at (789, 468)
Screenshot: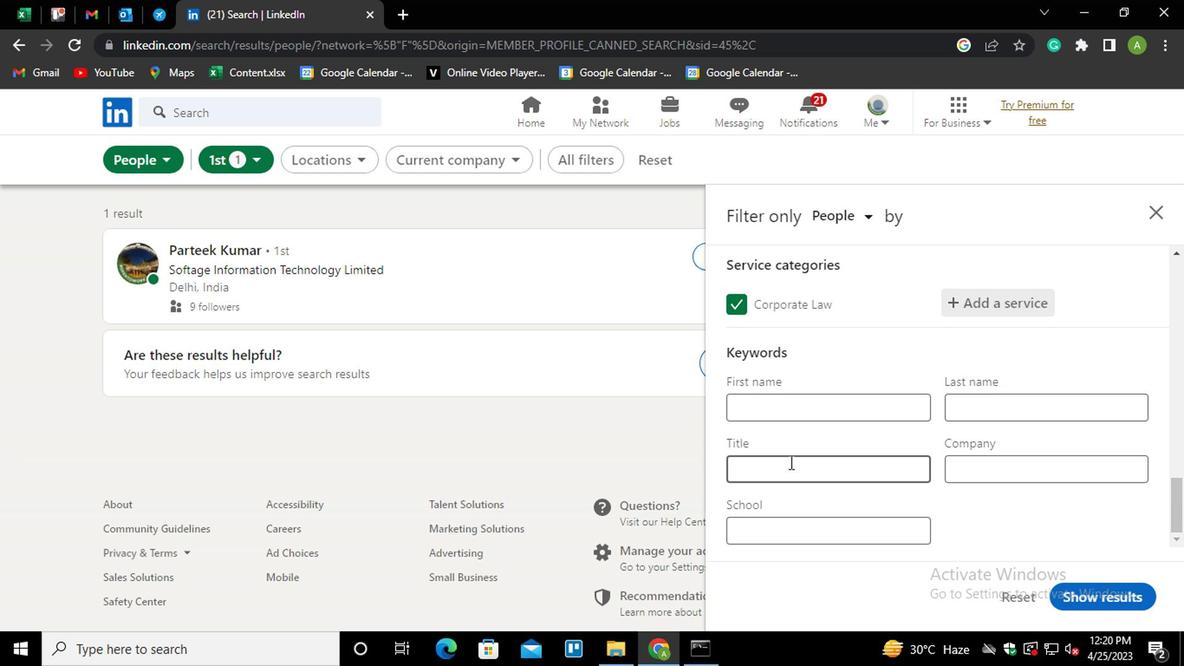 
Action: Mouse moved to (752, 495)
Screenshot: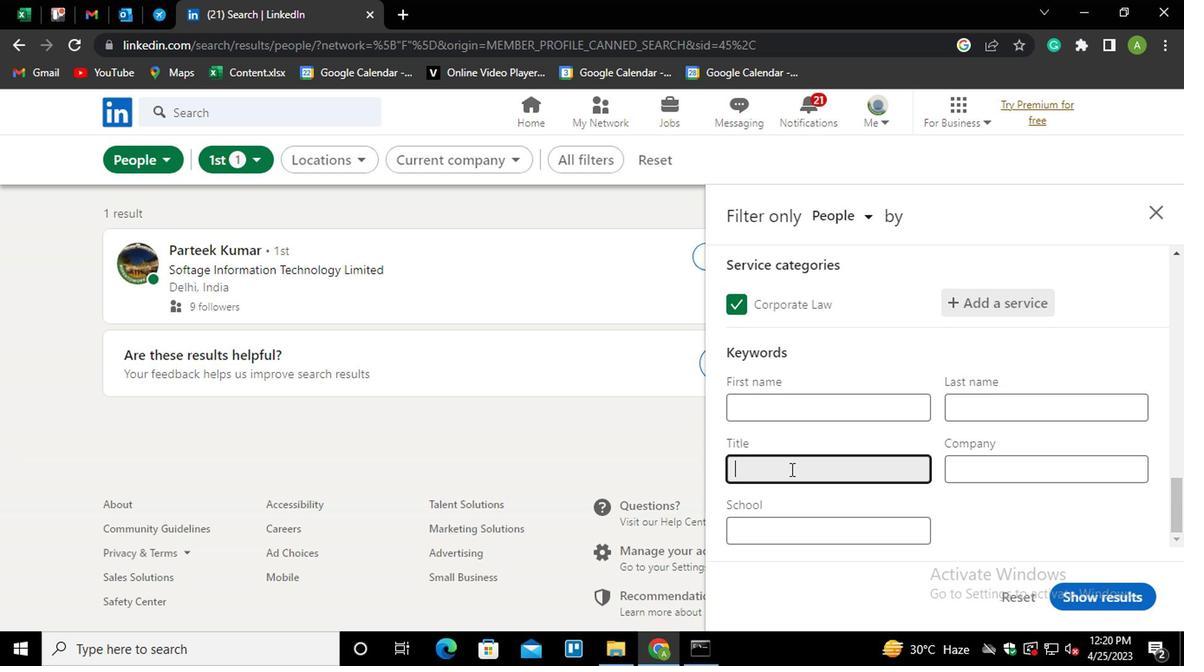 
Action: Key pressed <Key.shift>ACCOUNT<Key.space><Key.shift>EXECUTIVE
Screenshot: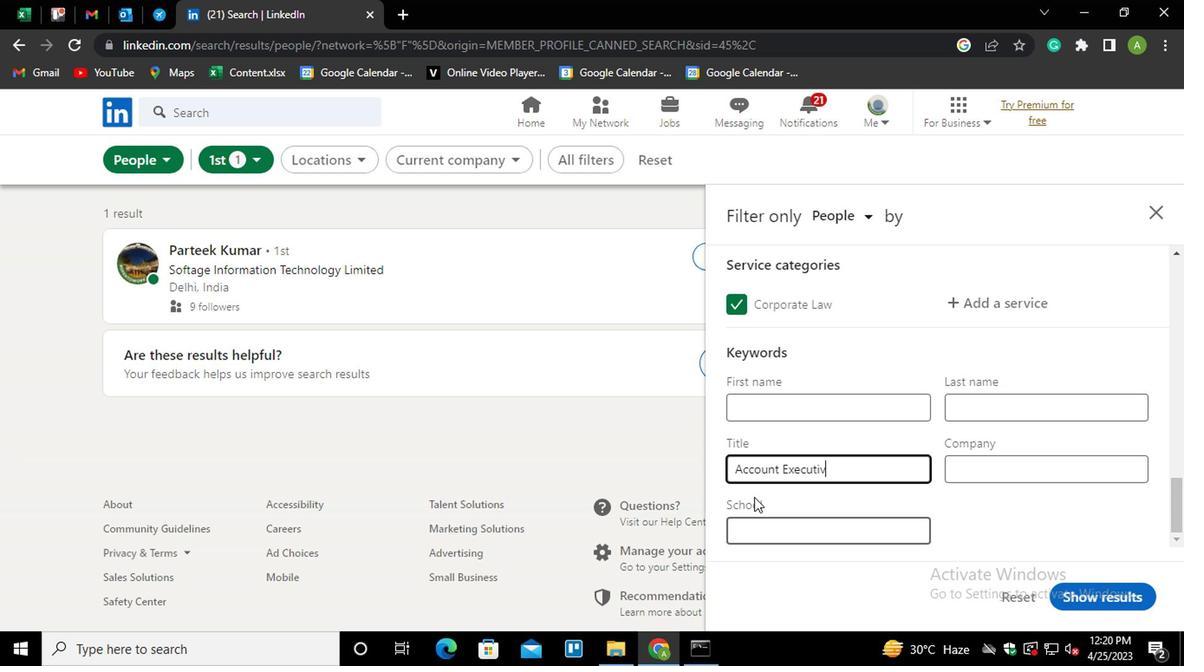 
Action: Mouse moved to (1041, 526)
Screenshot: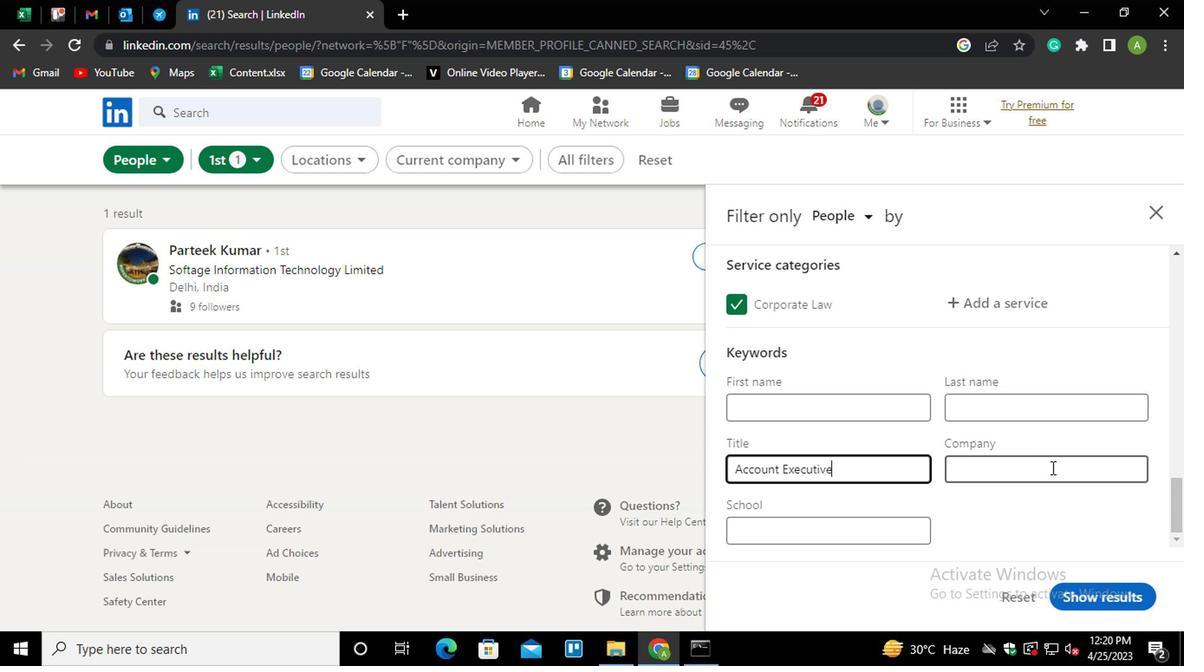 
Action: Mouse pressed left at (1041, 526)
Screenshot: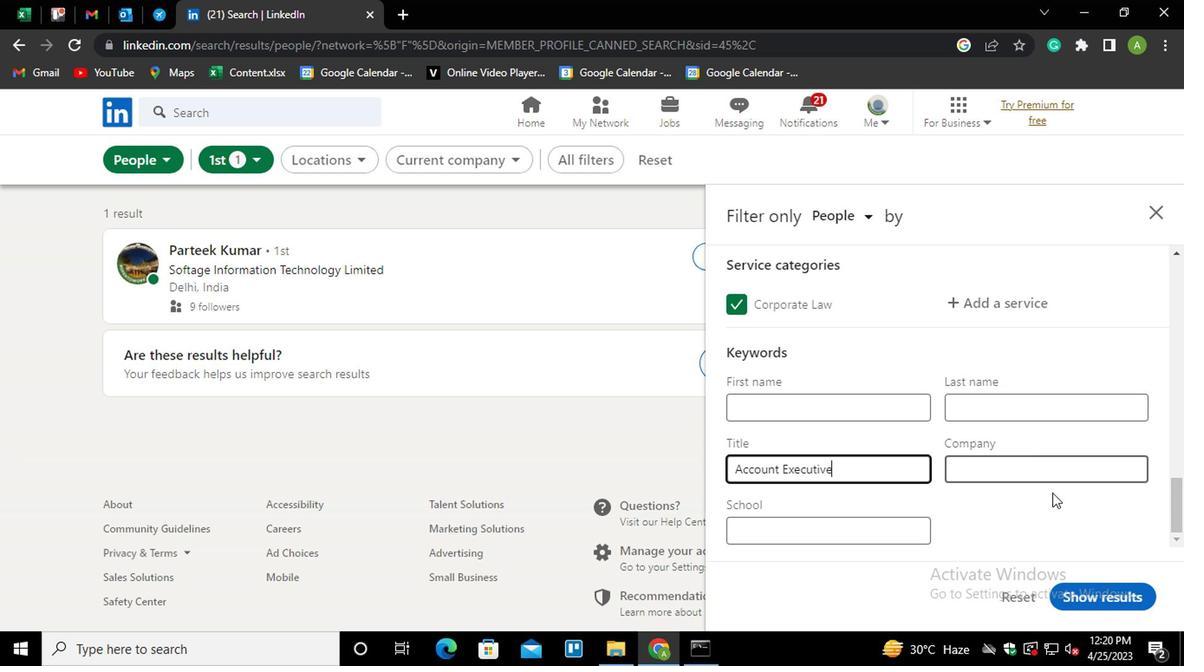 
Action: Mouse moved to (1084, 584)
Screenshot: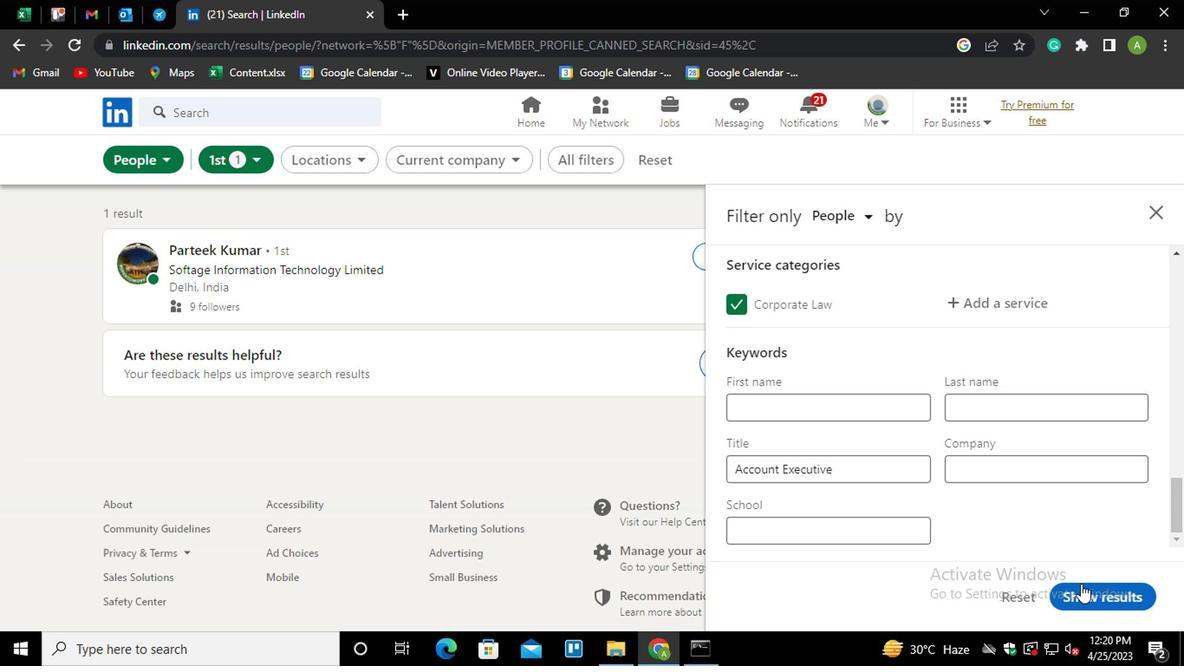 
Action: Mouse pressed left at (1084, 584)
Screenshot: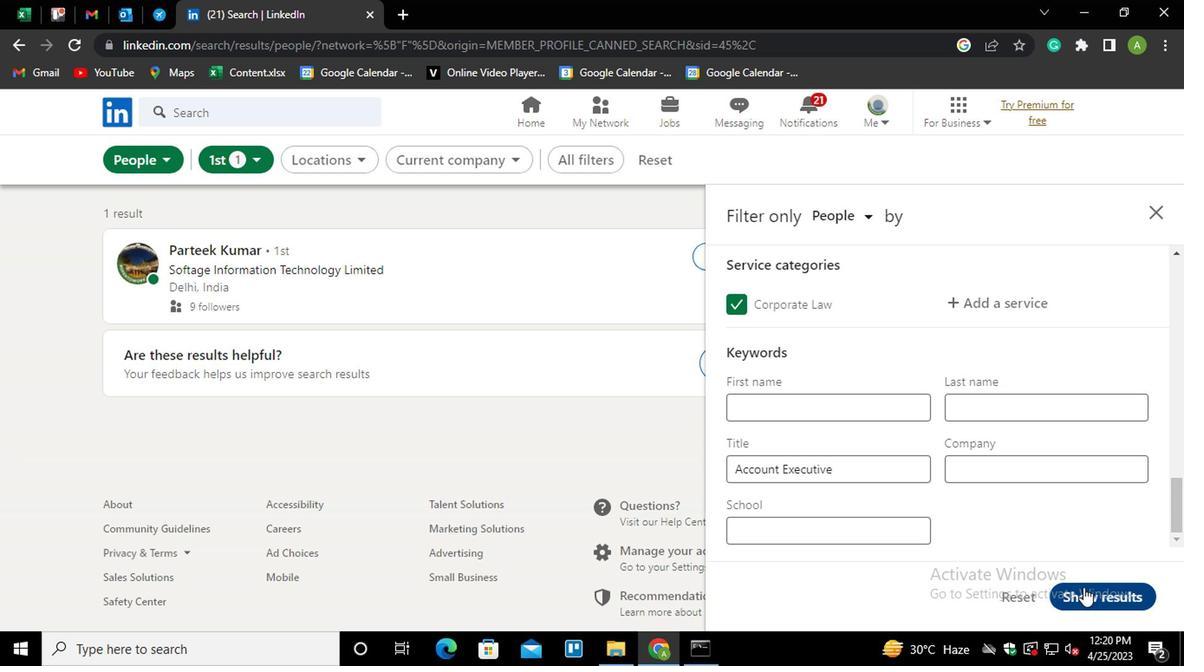 
Action: Mouse moved to (1068, 526)
Screenshot: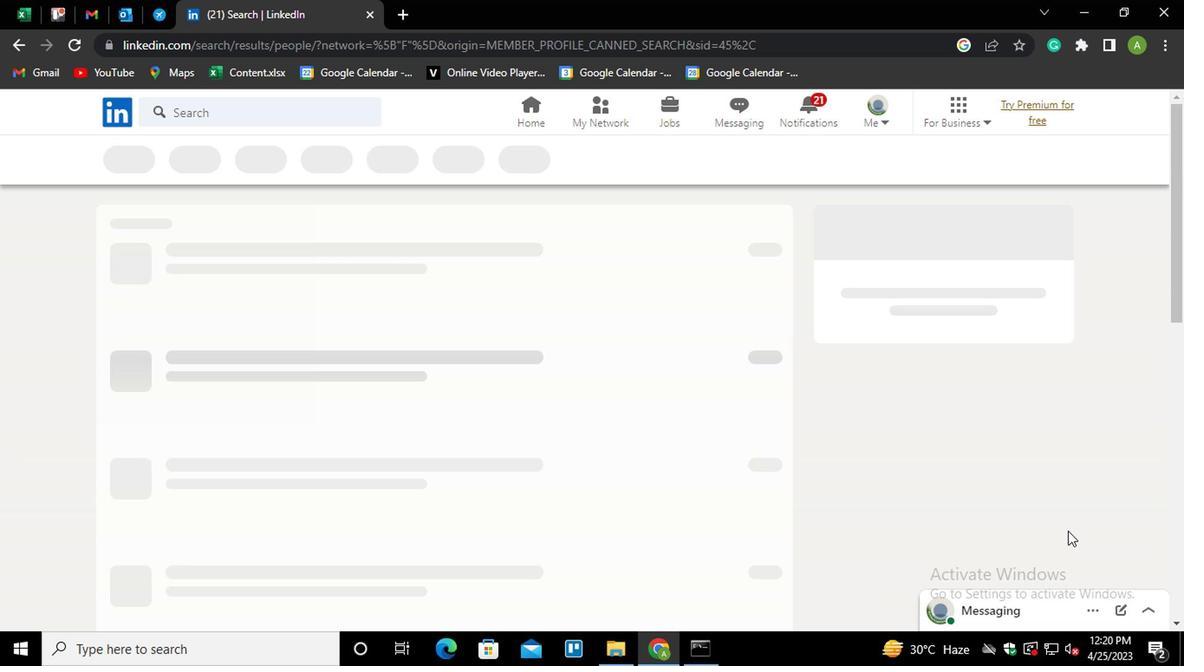 
